Task: Find the nearest ATM from your location and get directions to it.
Action: Mouse moved to (153, 87)
Screenshot: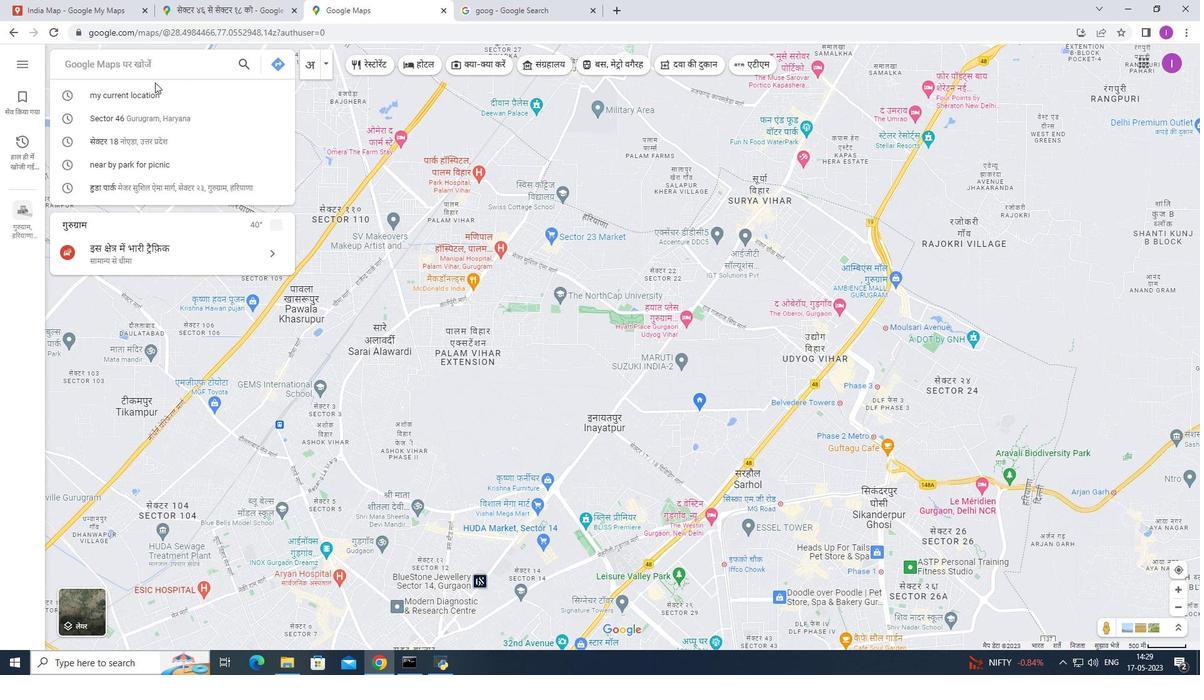 
Action: Mouse pressed left at (153, 87)
Screenshot: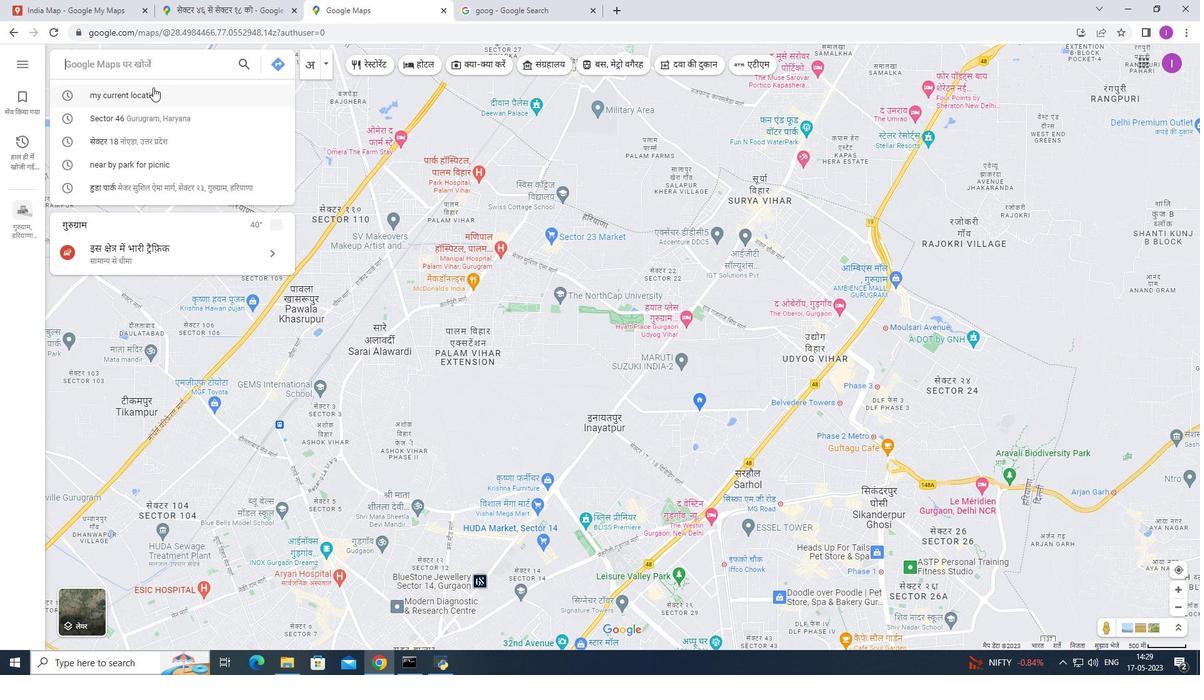 
Action: Mouse moved to (200, 82)
Screenshot: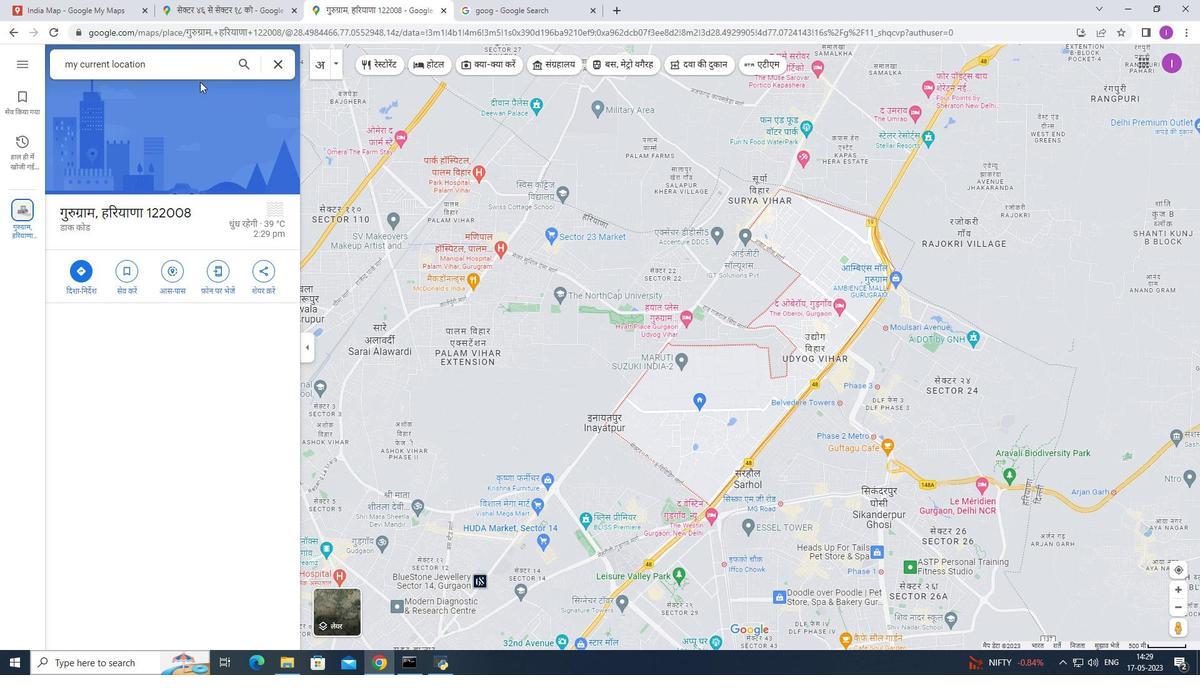 
Action: Key pressed <Key.enter>
Screenshot: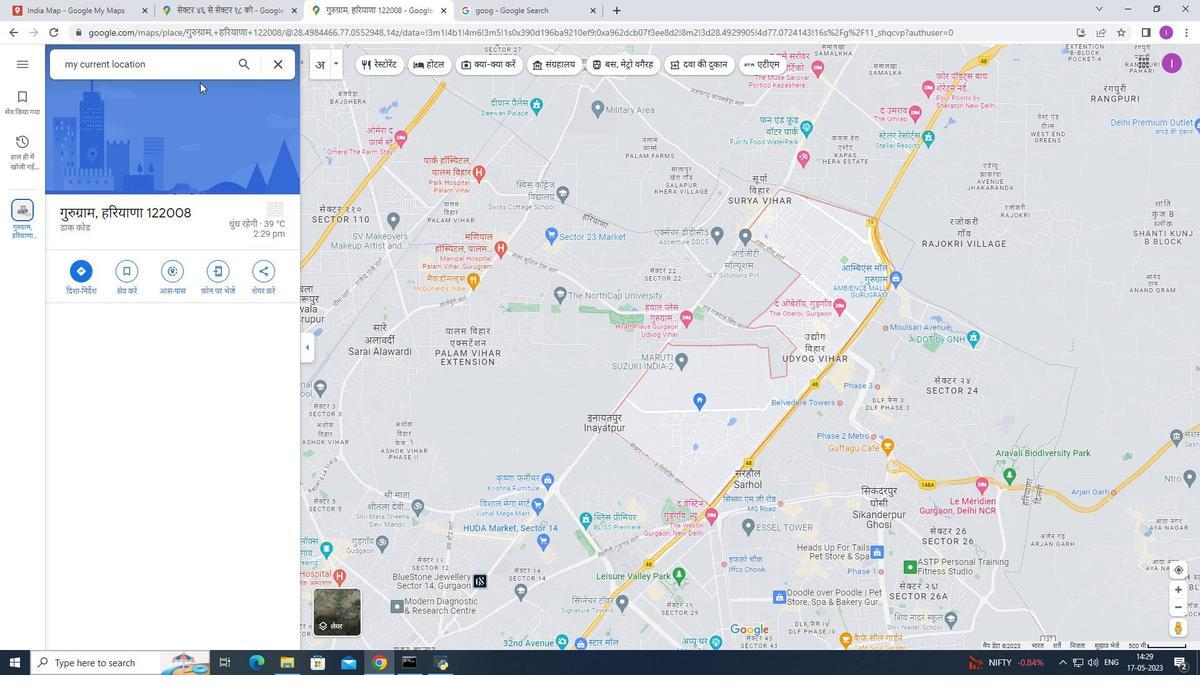 
Action: Mouse moved to (273, 61)
Screenshot: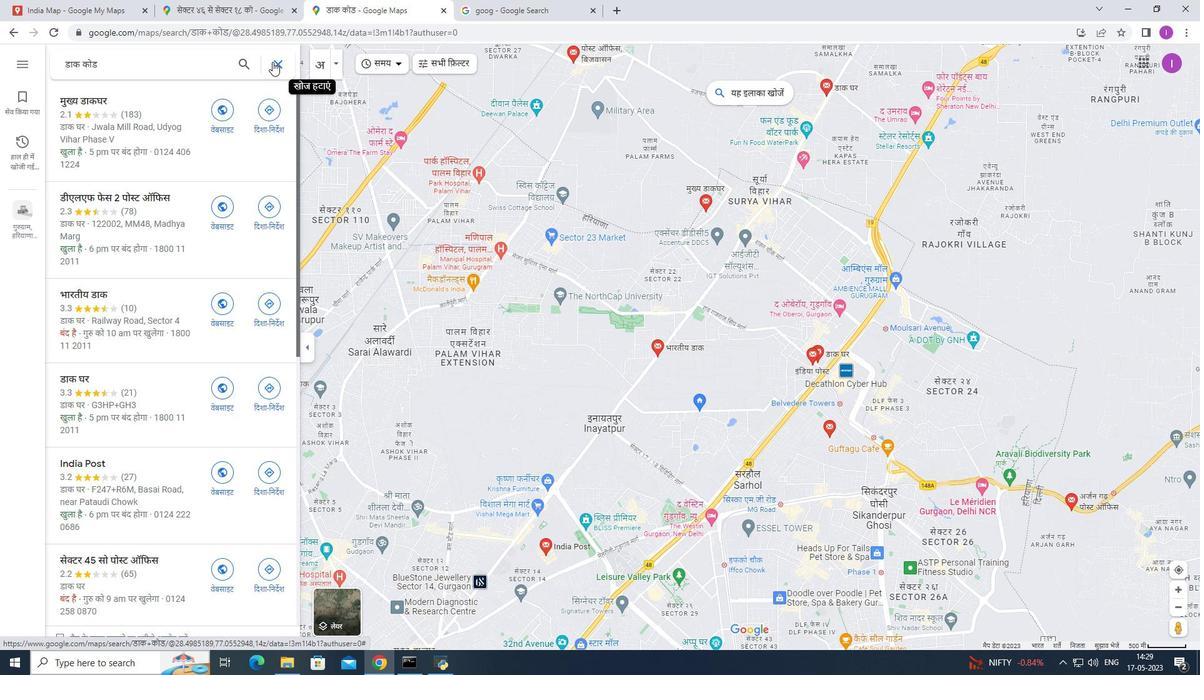 
Action: Mouse pressed left at (273, 61)
Screenshot: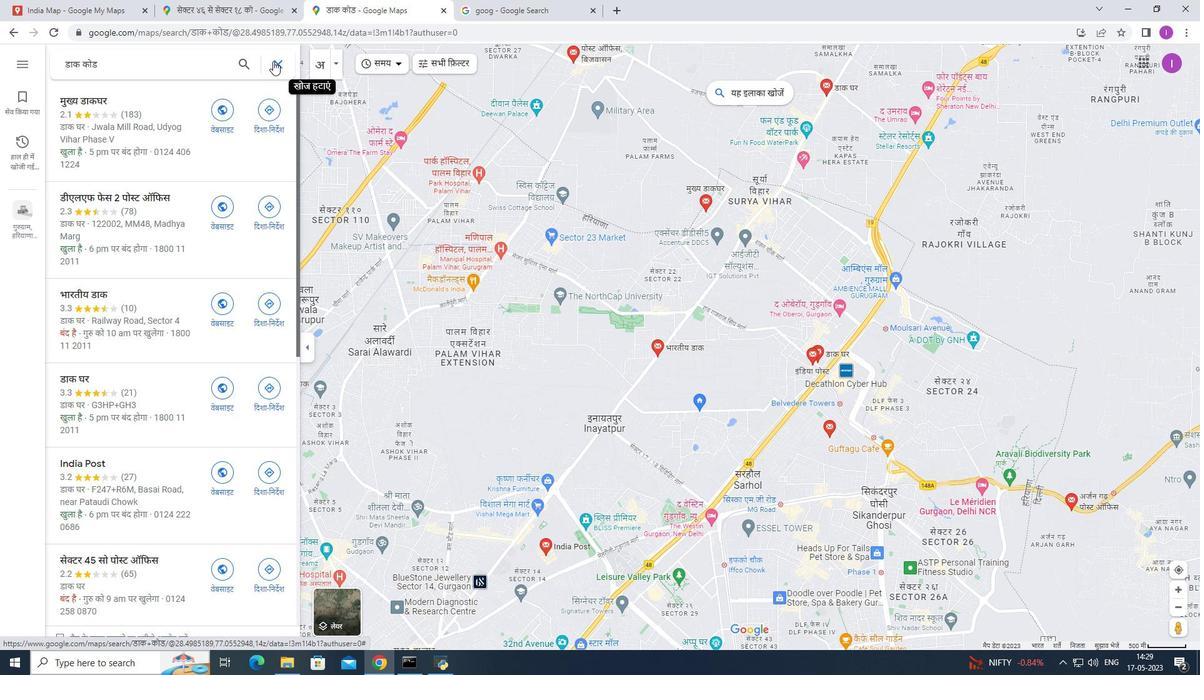 
Action: Mouse moved to (492, 264)
Screenshot: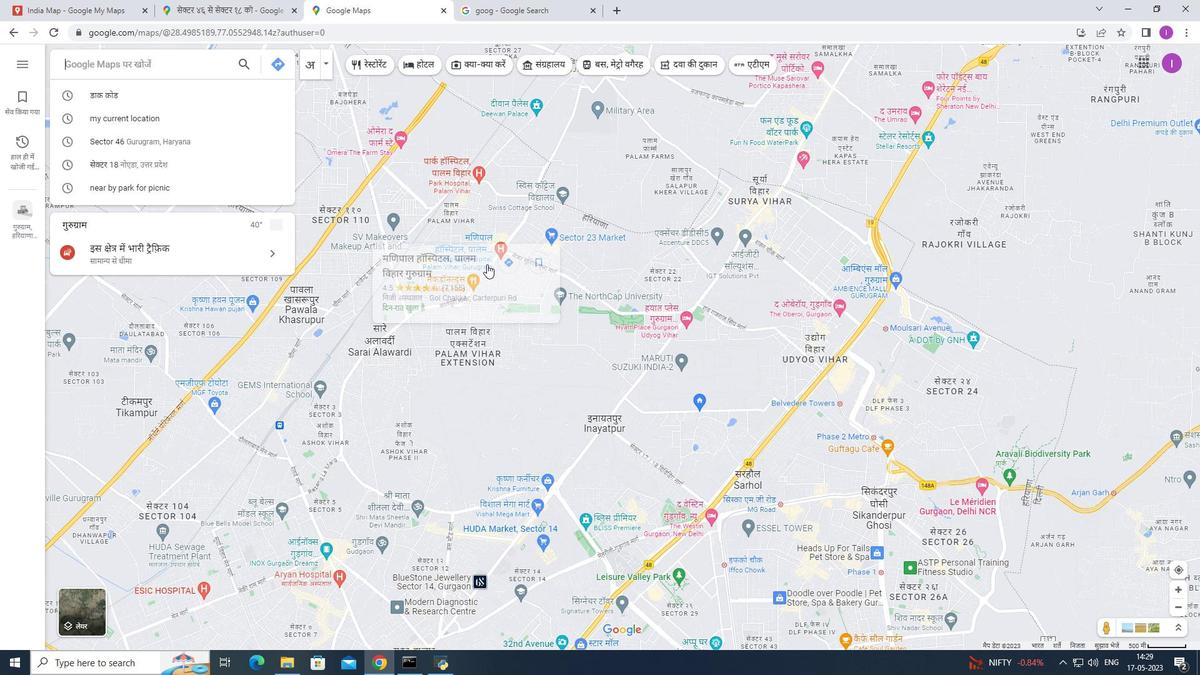 
Action: Mouse scrolled (492, 265) with delta (0, 0)
Screenshot: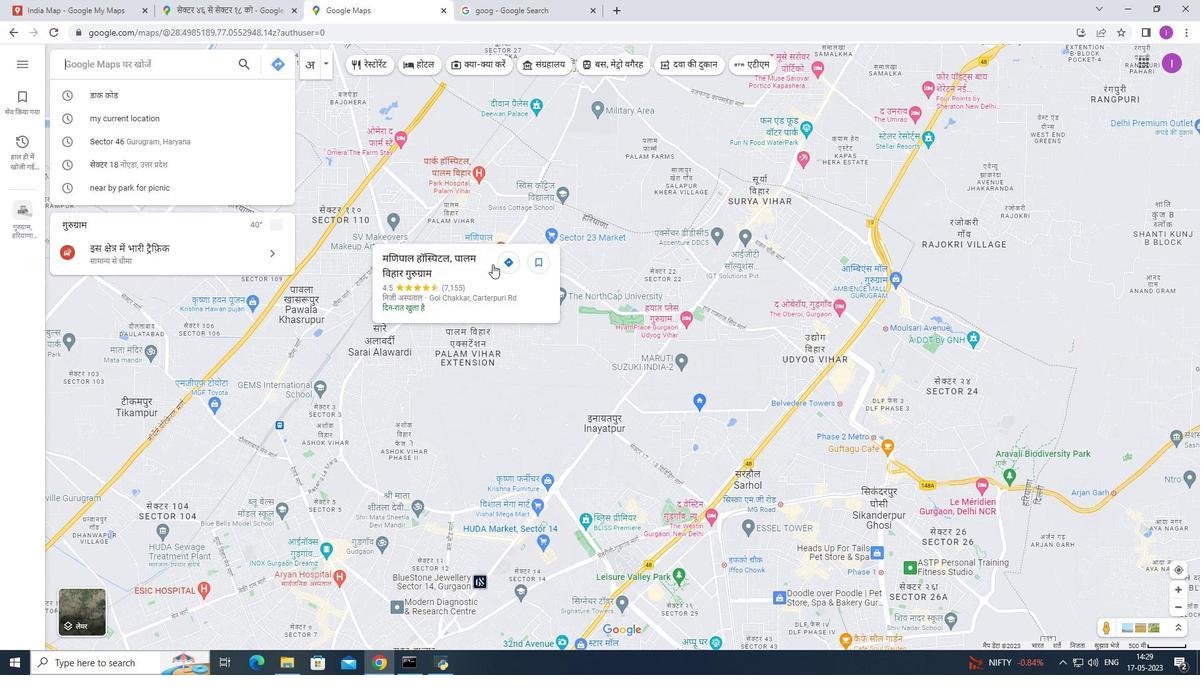 
Action: Mouse moved to (817, 352)
Screenshot: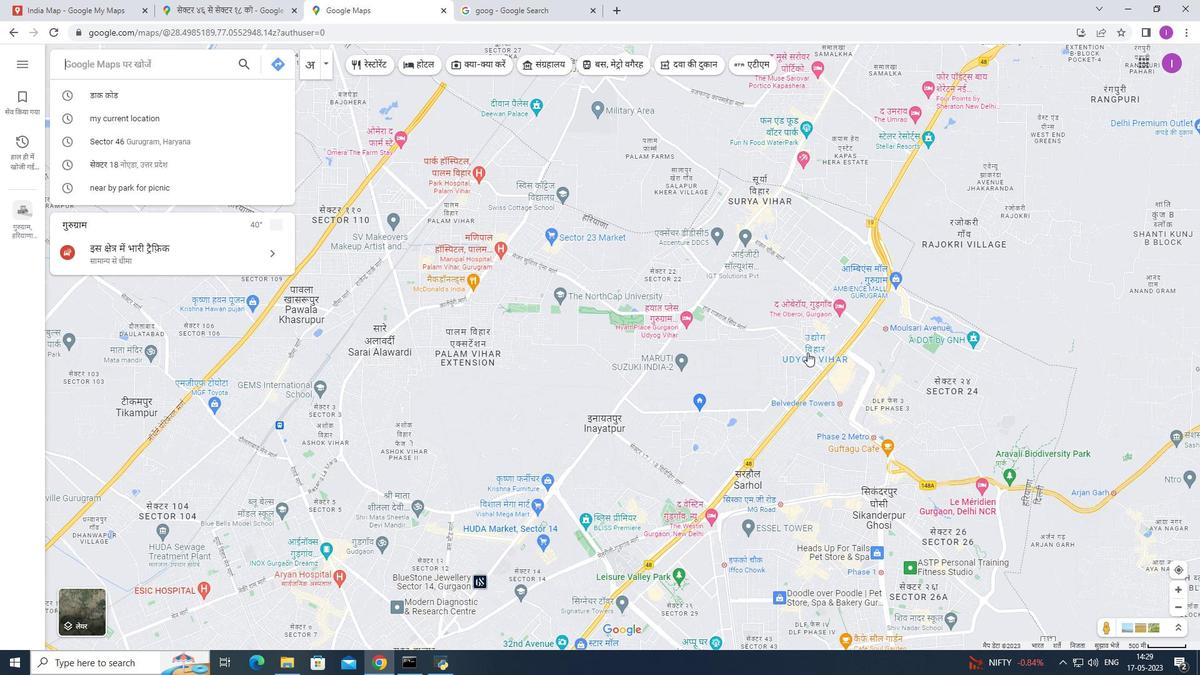 
Action: Mouse scrolled (817, 353) with delta (0, 0)
Screenshot: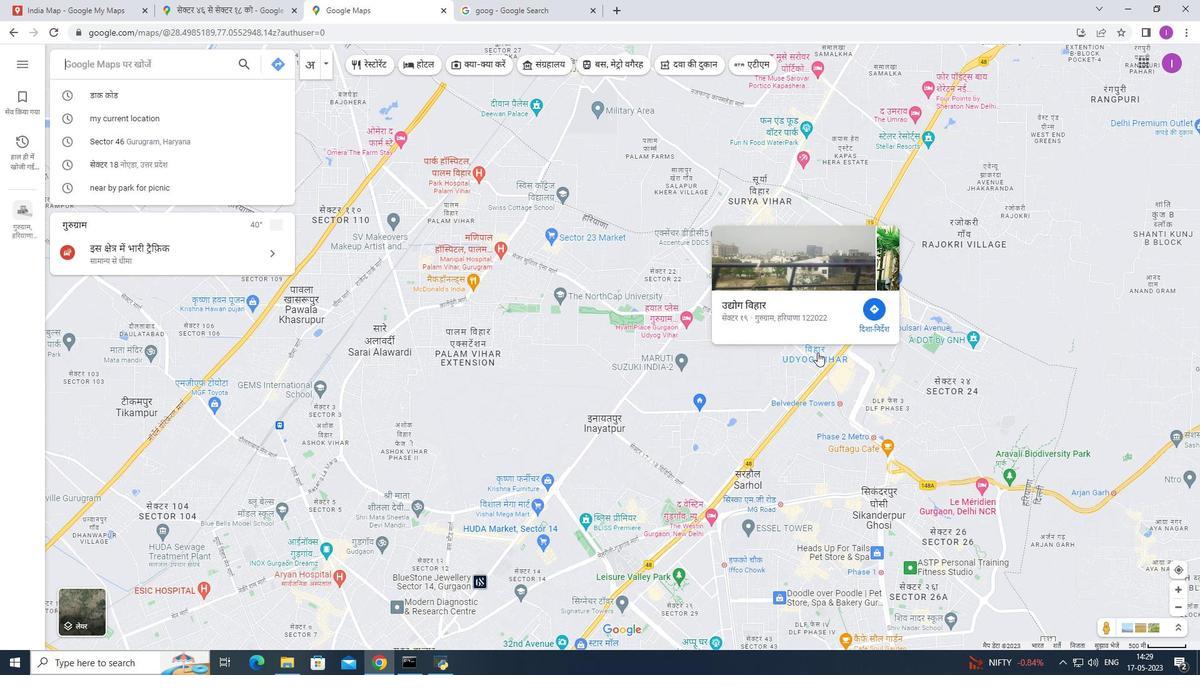 
Action: Mouse scrolled (817, 353) with delta (0, 0)
Screenshot: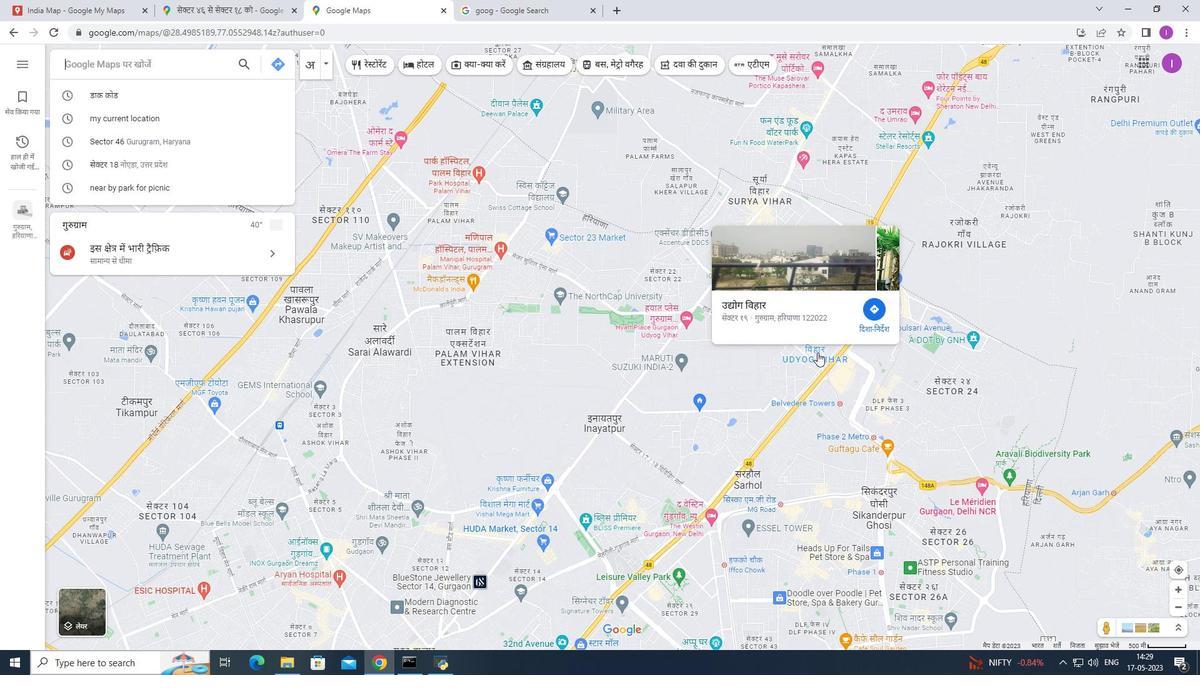 
Action: Mouse scrolled (817, 353) with delta (0, 0)
Screenshot: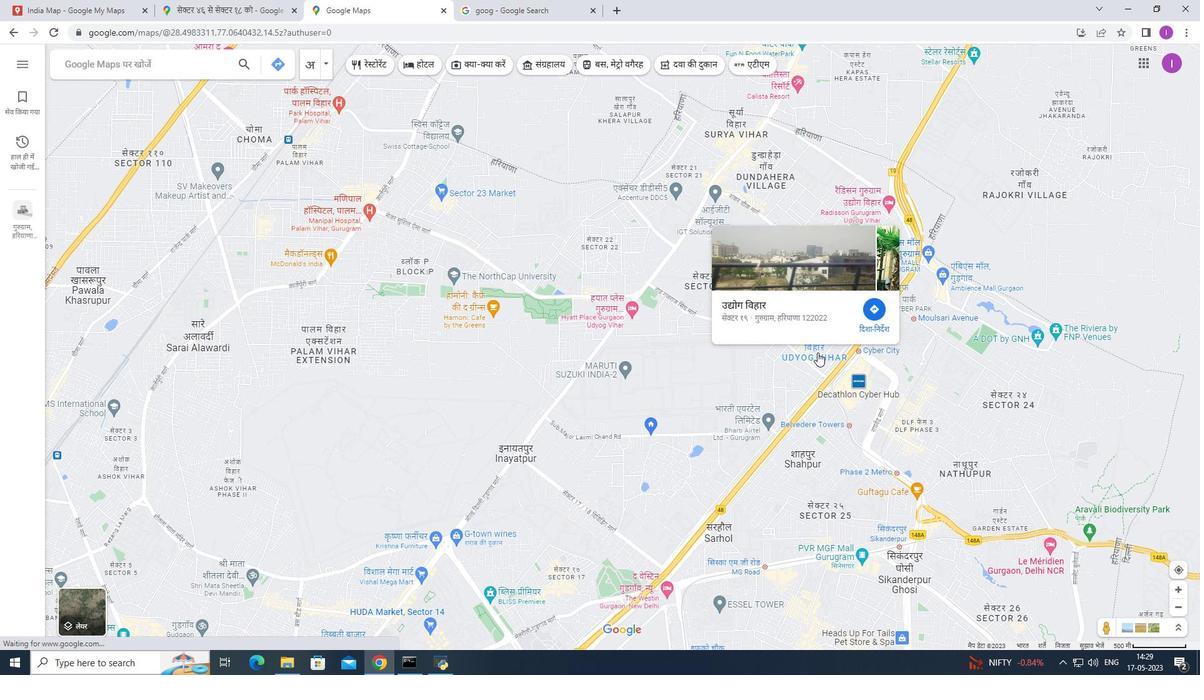 
Action: Mouse scrolled (817, 353) with delta (0, 0)
Screenshot: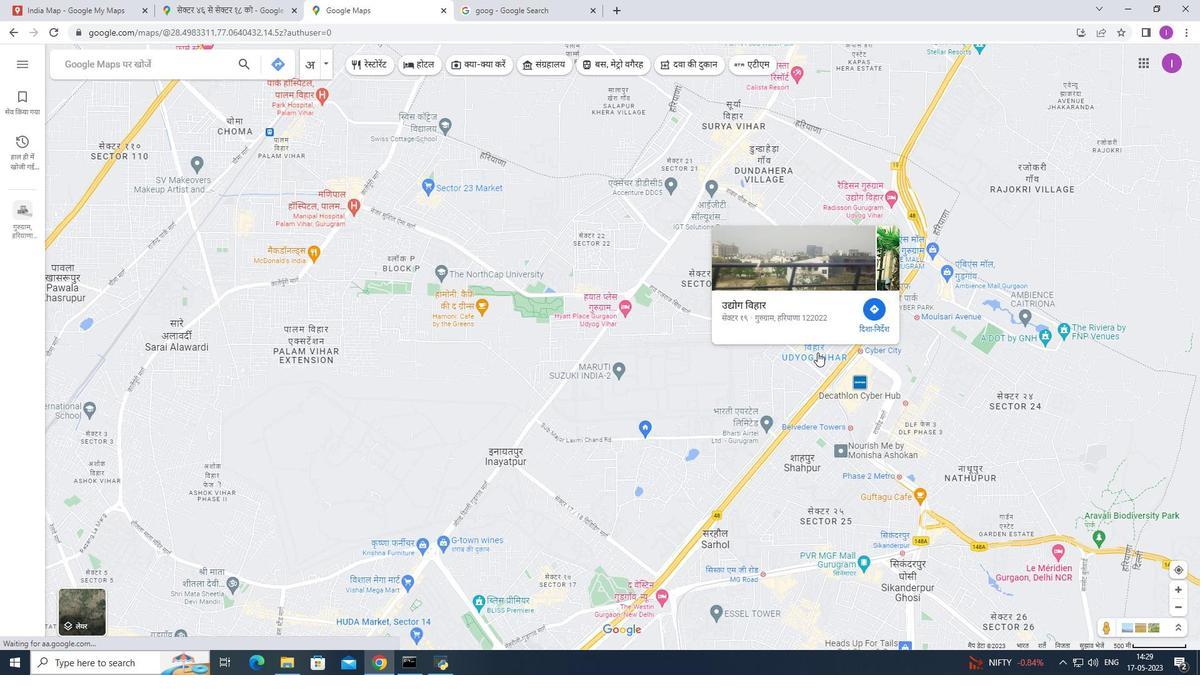 
Action: Mouse scrolled (817, 352) with delta (0, 0)
Screenshot: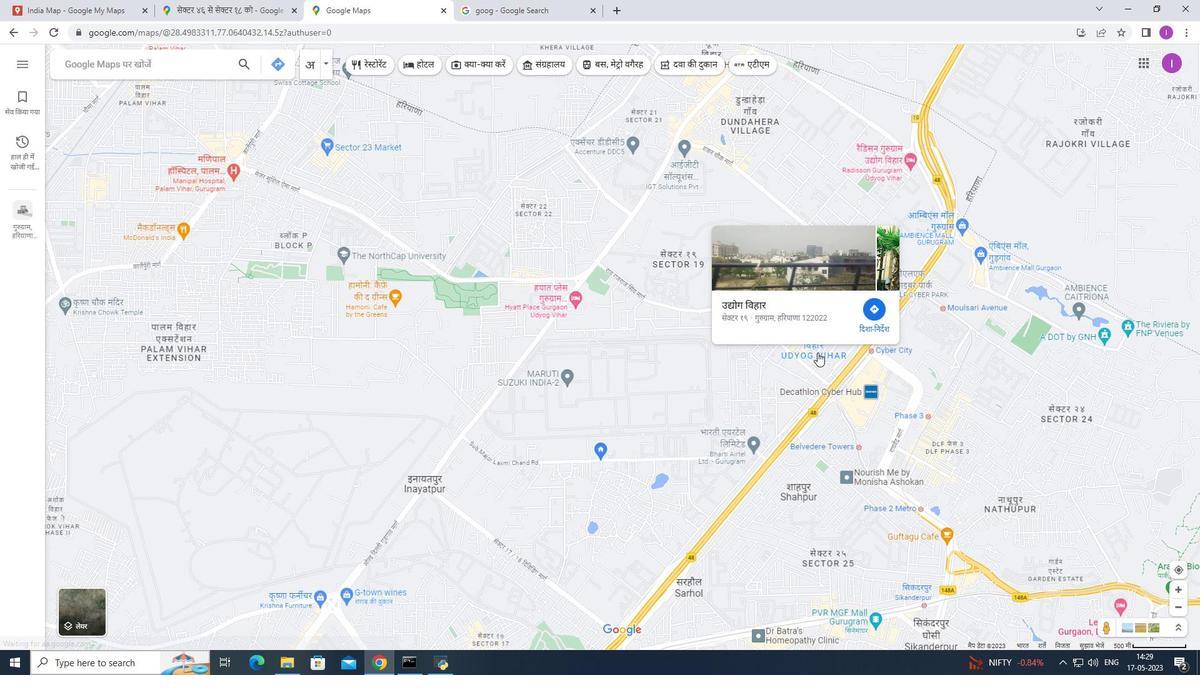 
Action: Mouse moved to (243, 64)
Screenshot: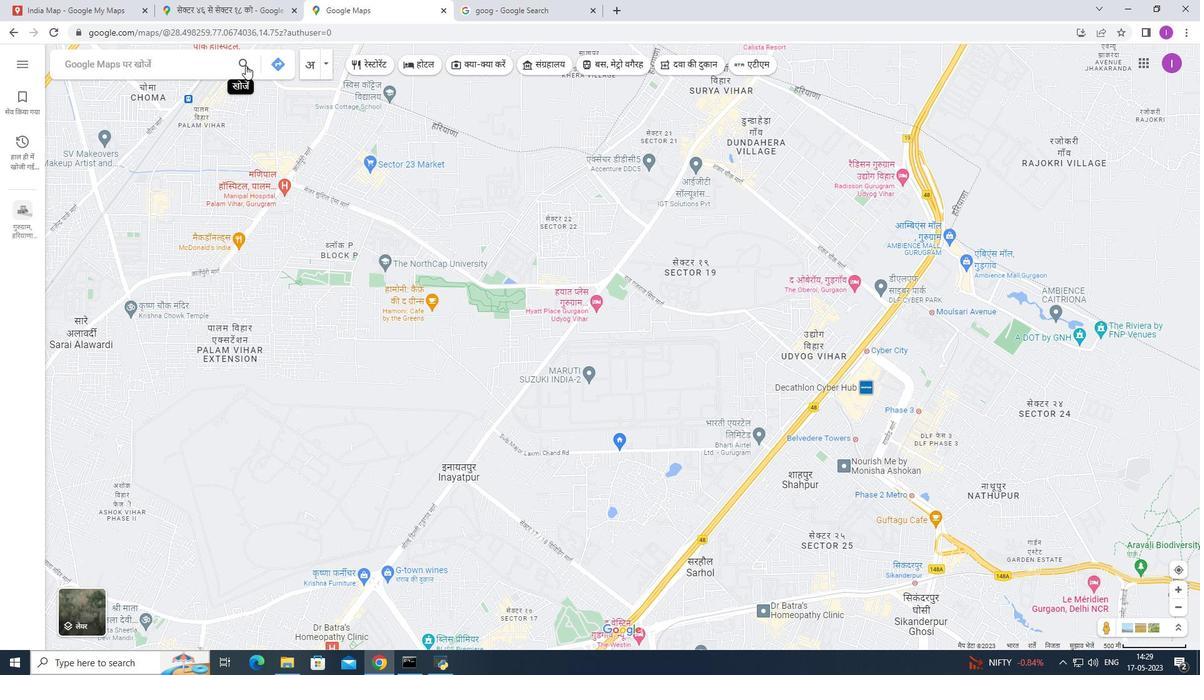 
Action: Mouse pressed left at (243, 64)
Screenshot: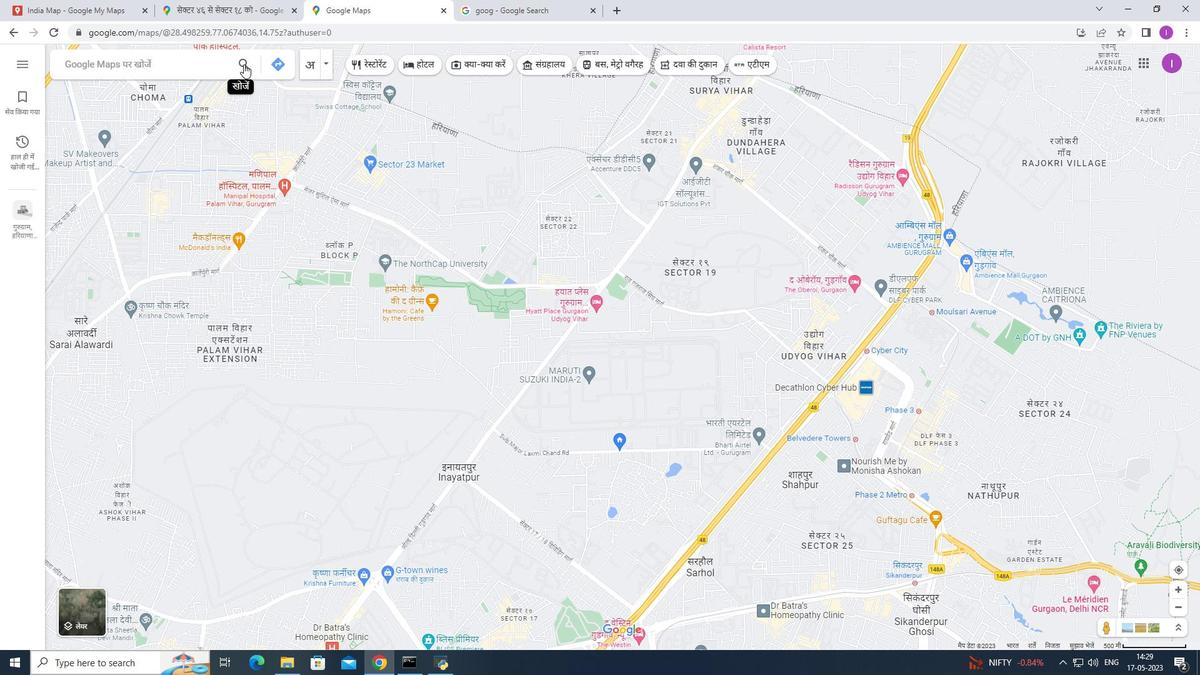 
Action: Mouse moved to (208, 66)
Screenshot: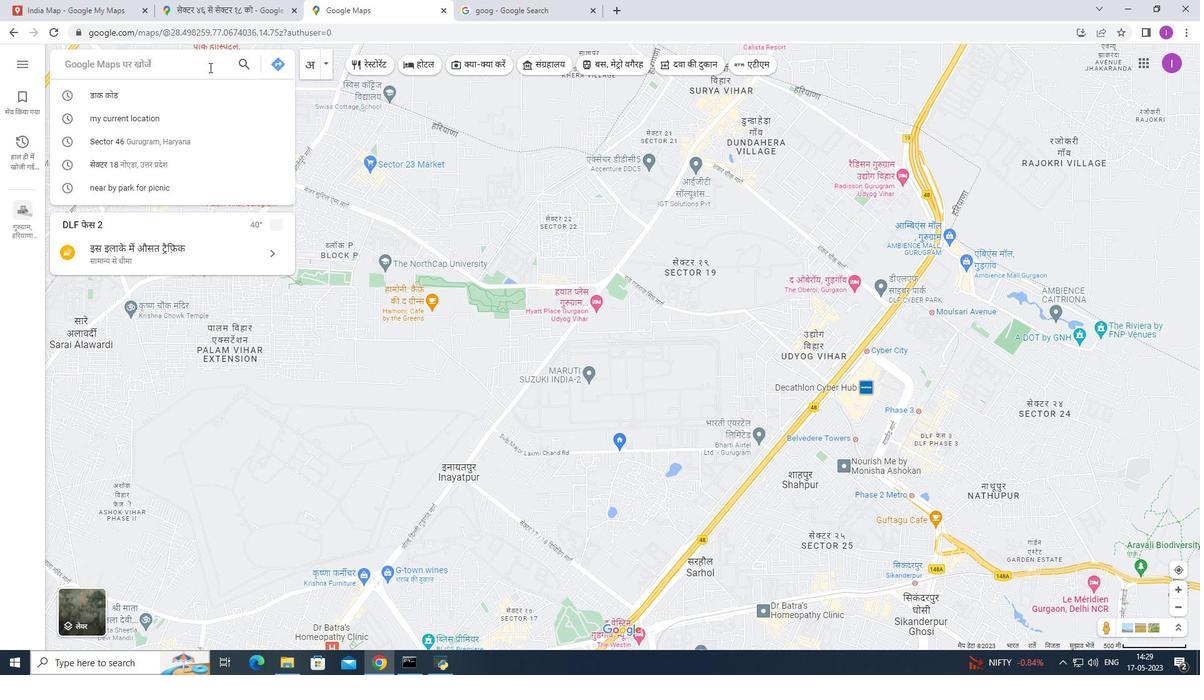 
Action: Key pressed <Key.shift>Nearest<Key.space>atam<Key.backspace><Key.backspace>m<Key.space>from<Key.space>my
Screenshot: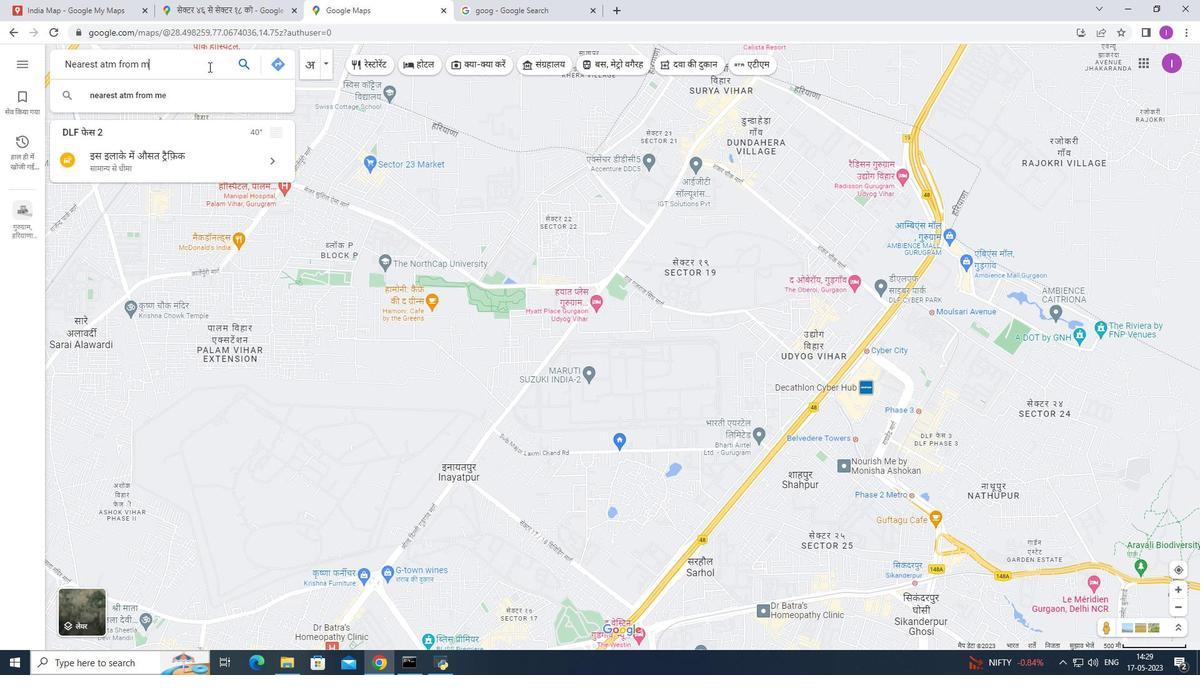 
Action: Mouse moved to (203, 96)
Screenshot: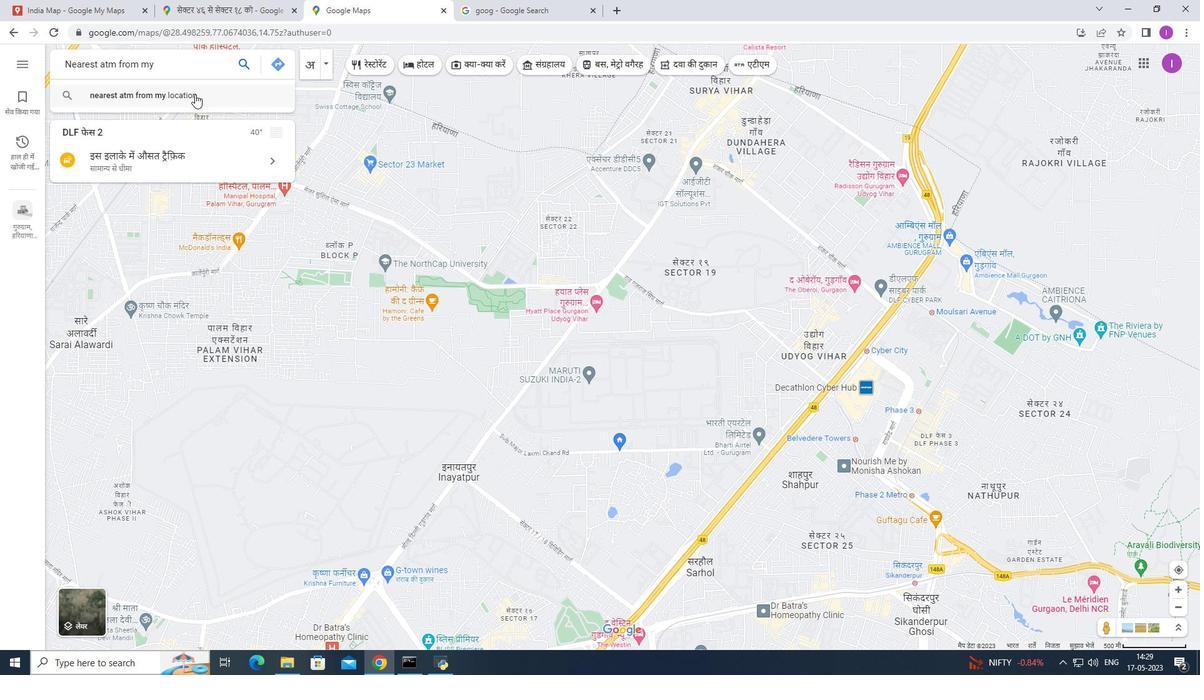 
Action: Mouse pressed left at (203, 96)
Screenshot: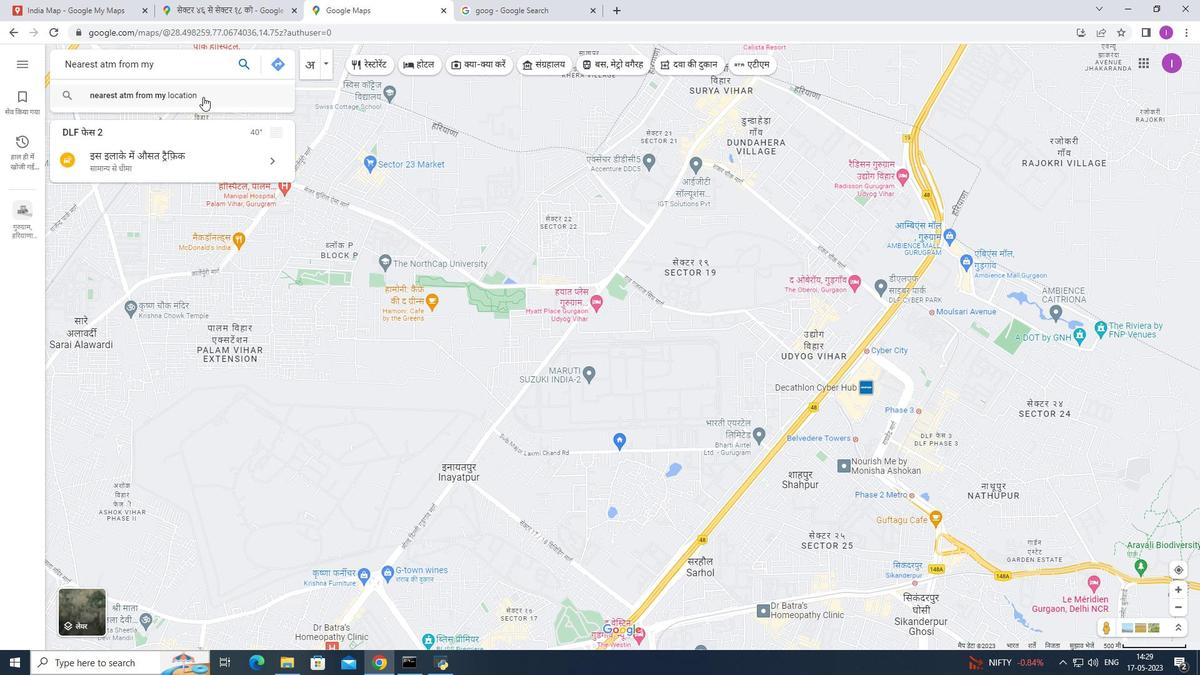 
Action: Mouse moved to (267, 111)
Screenshot: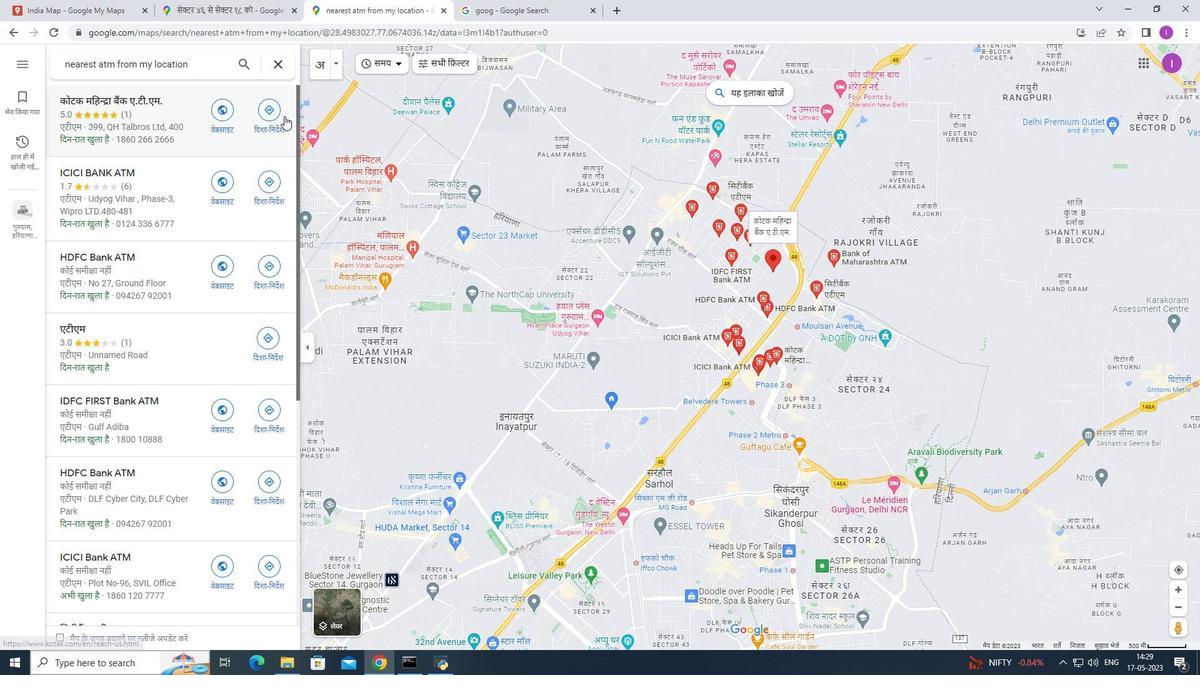 
Action: Mouse pressed left at (267, 111)
Screenshot: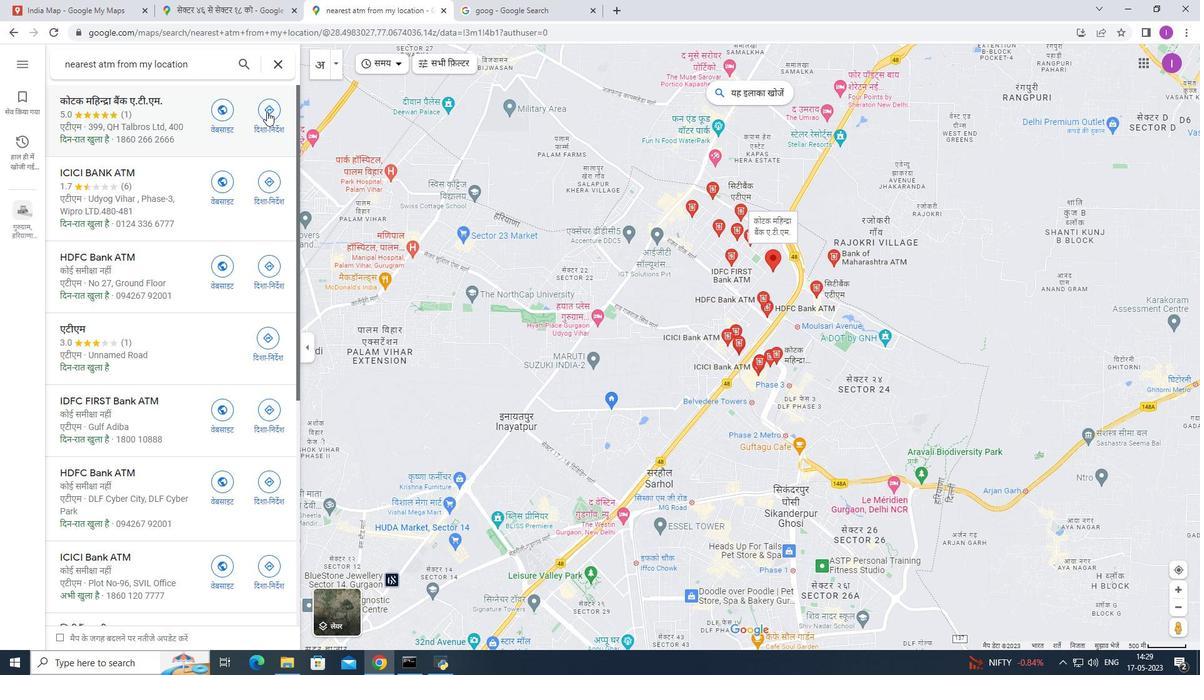 
Action: Mouse moved to (253, 110)
Screenshot: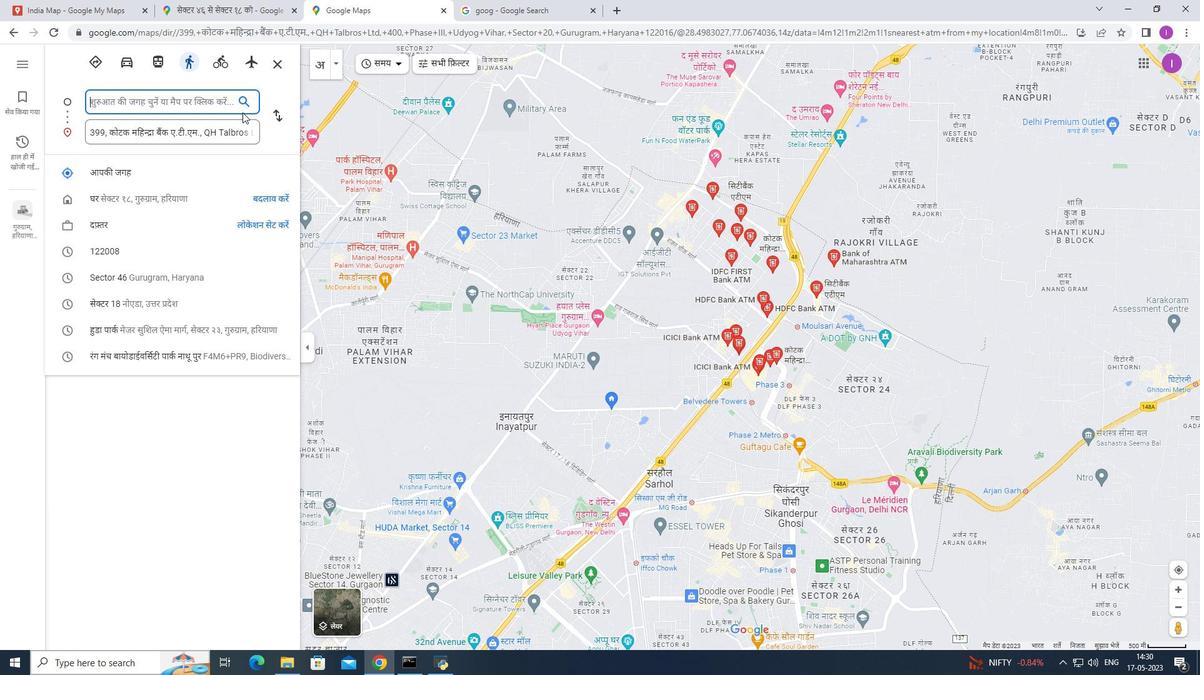 
Action: Key pressed uddyog
Screenshot: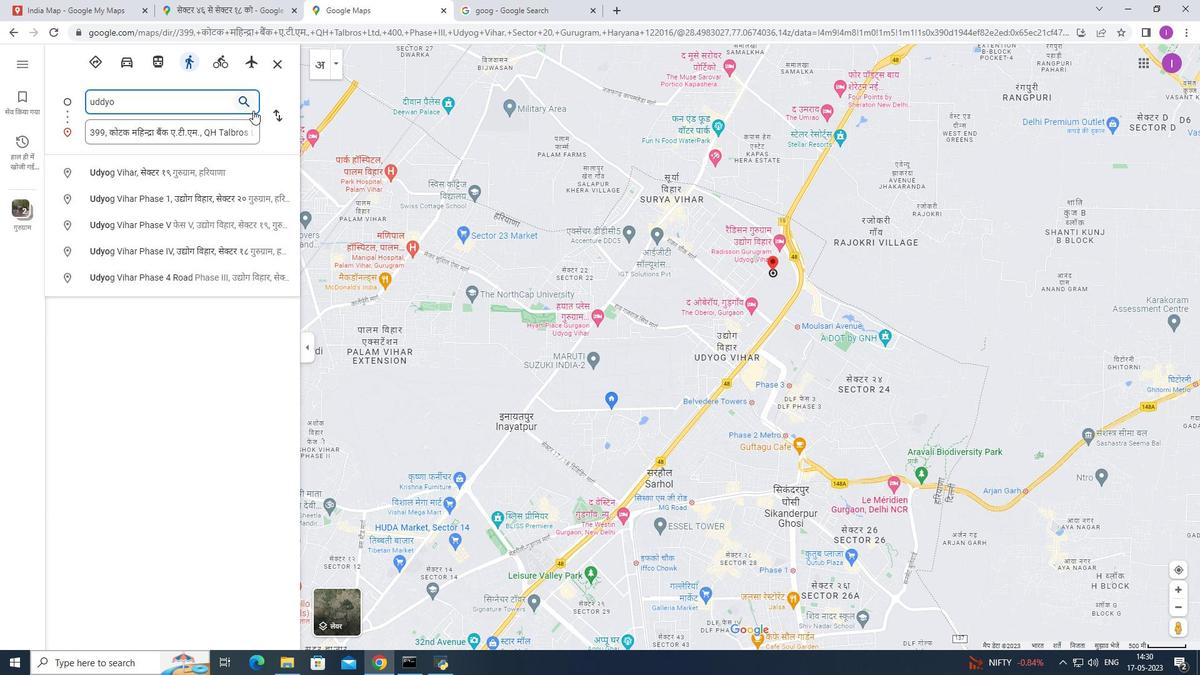 
Action: Mouse moved to (193, 171)
Screenshot: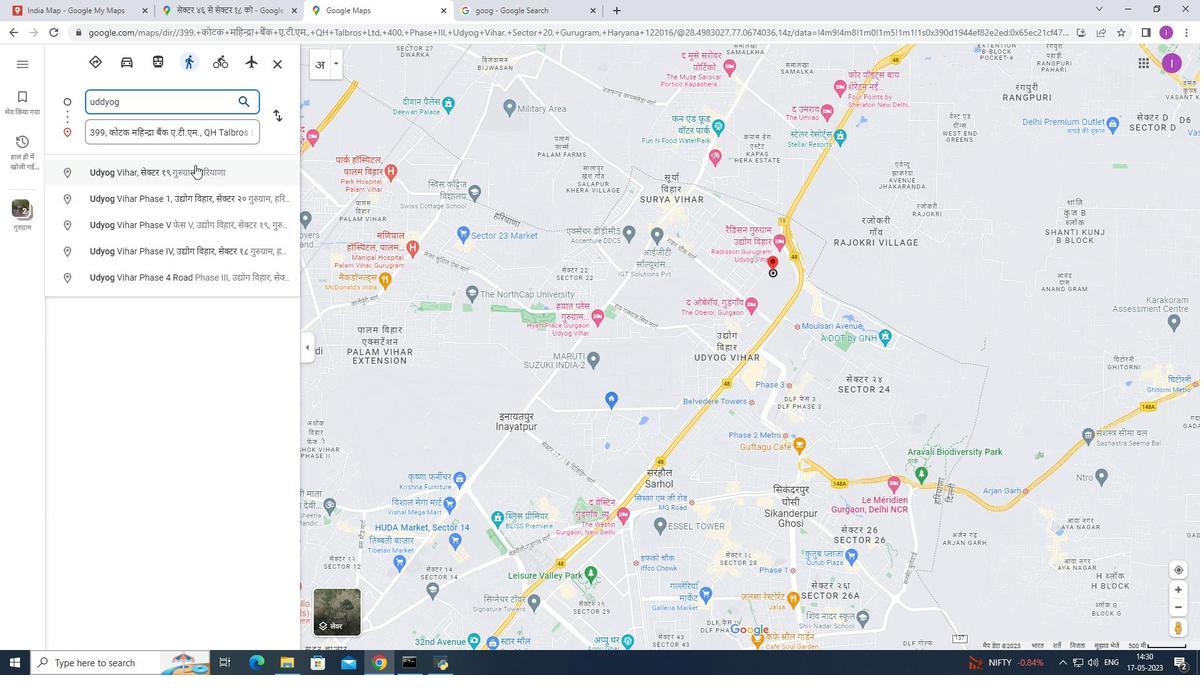
Action: Mouse pressed left at (193, 171)
Screenshot: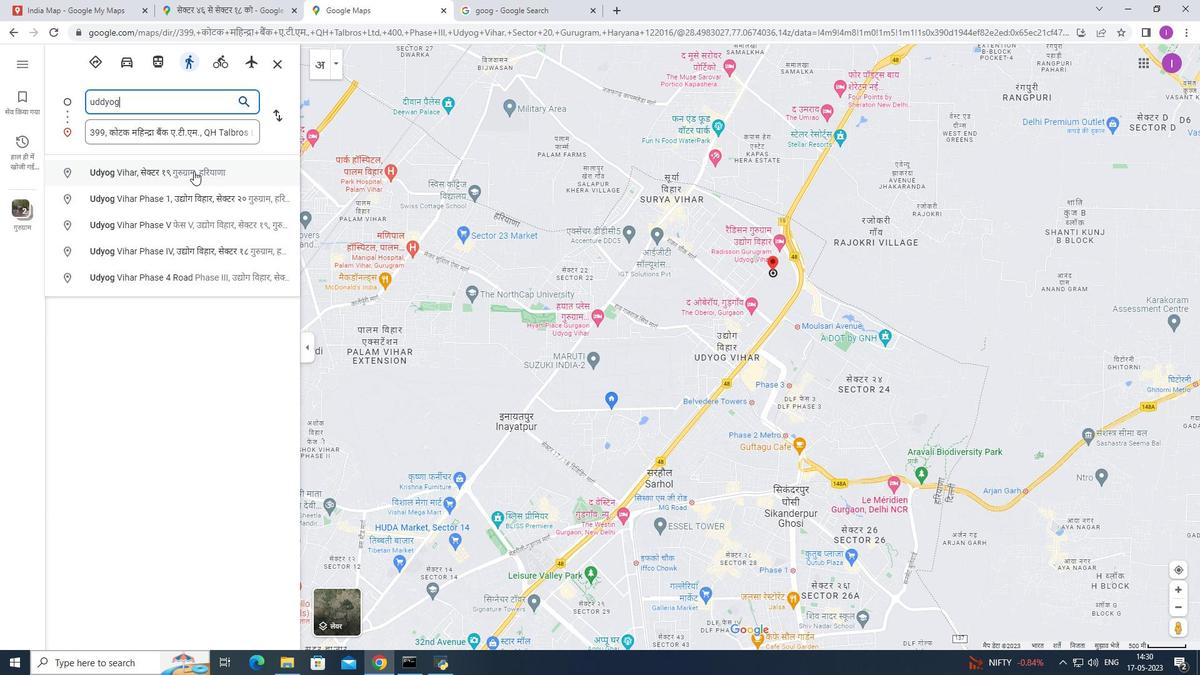 
Action: Mouse moved to (11, 29)
Screenshot: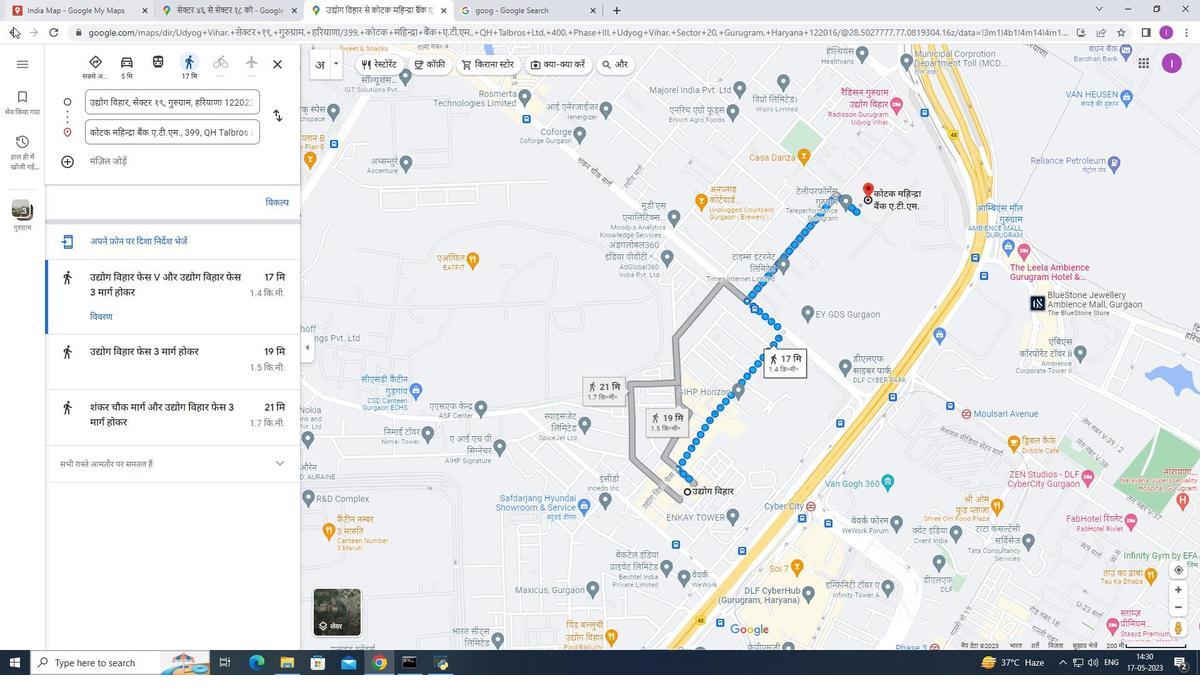 
Action: Mouse pressed left at (11, 29)
Screenshot: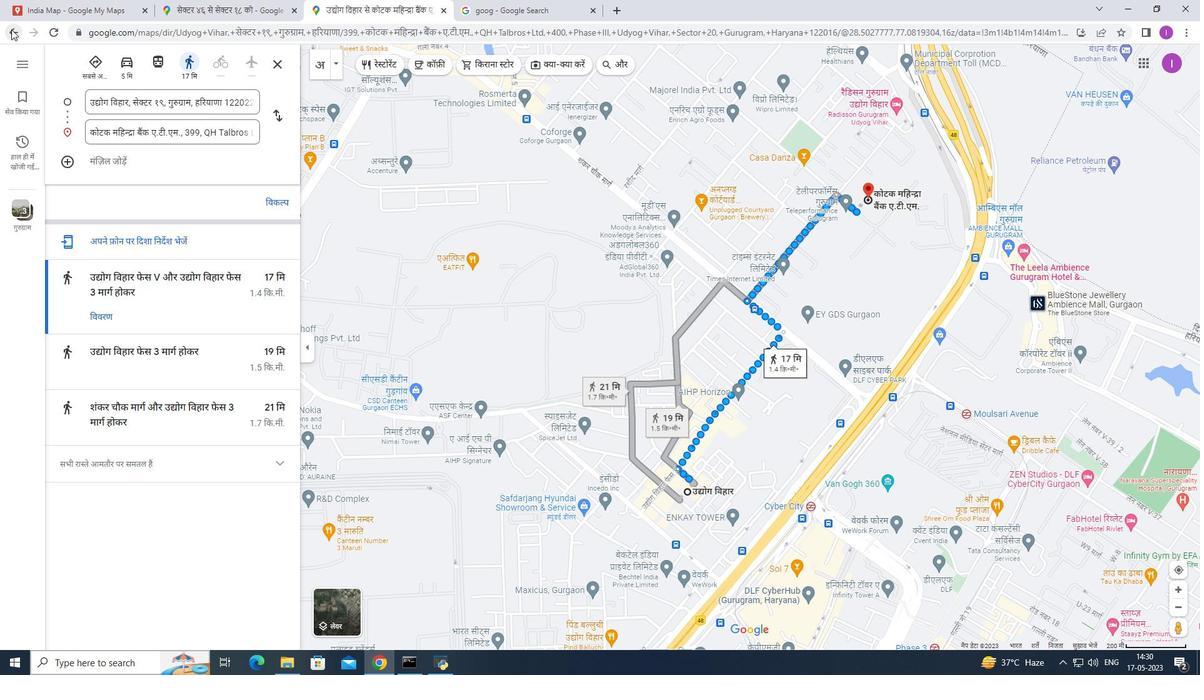 
Action: Mouse moved to (90, 170)
Screenshot: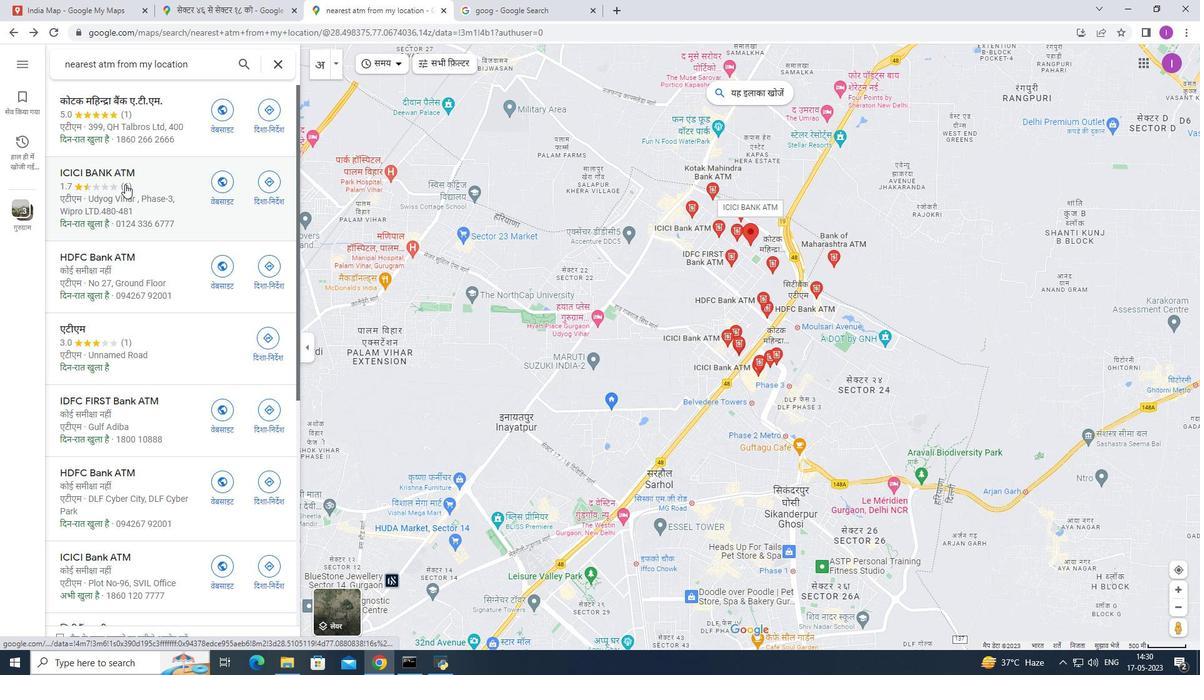 
Action: Mouse pressed left at (90, 170)
Screenshot: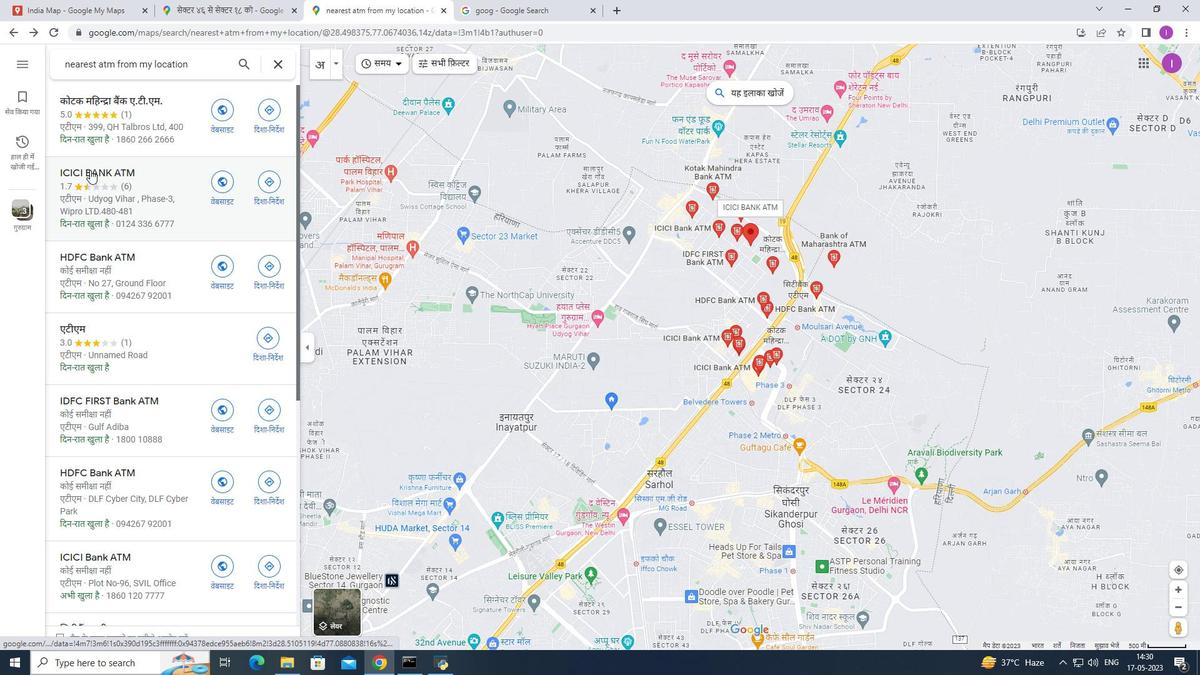 
Action: Mouse moved to (538, 99)
Screenshot: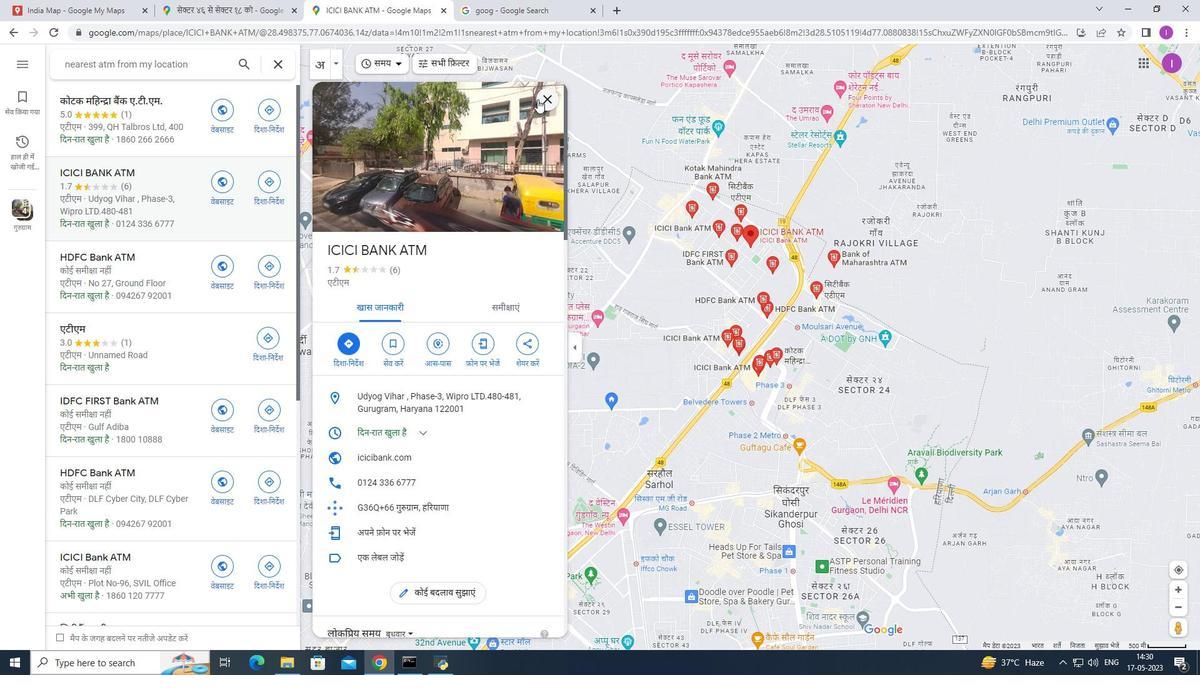 
Action: Mouse pressed left at (538, 99)
Screenshot: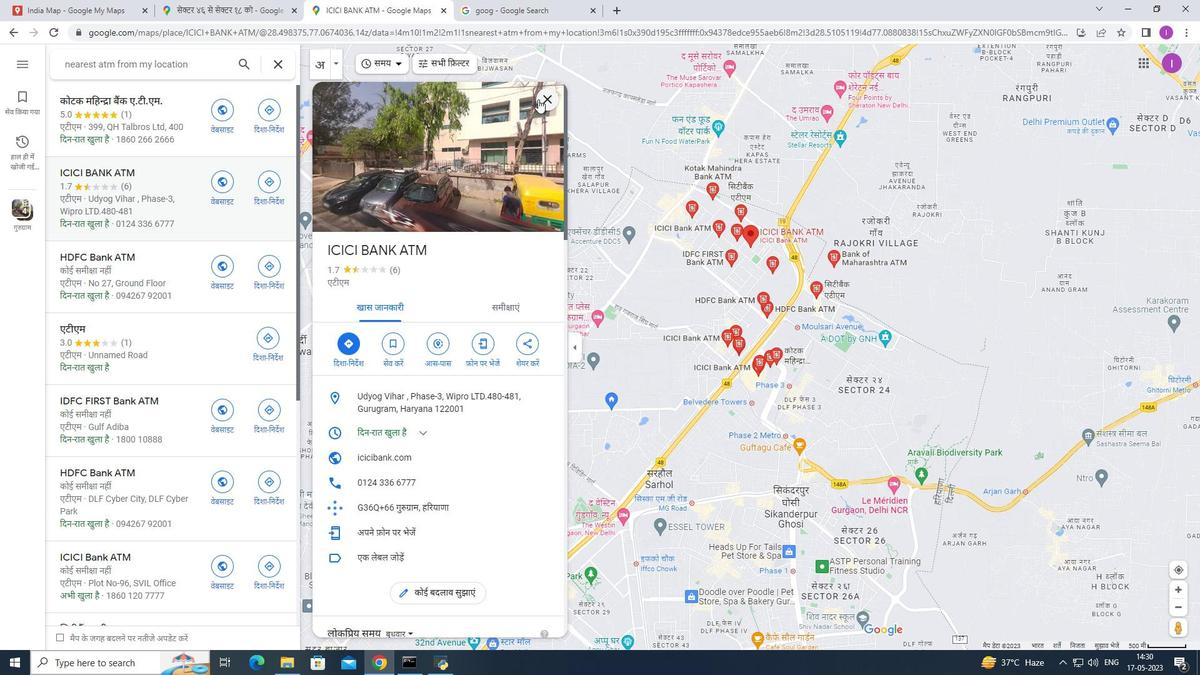 
Action: Mouse moved to (272, 185)
Screenshot: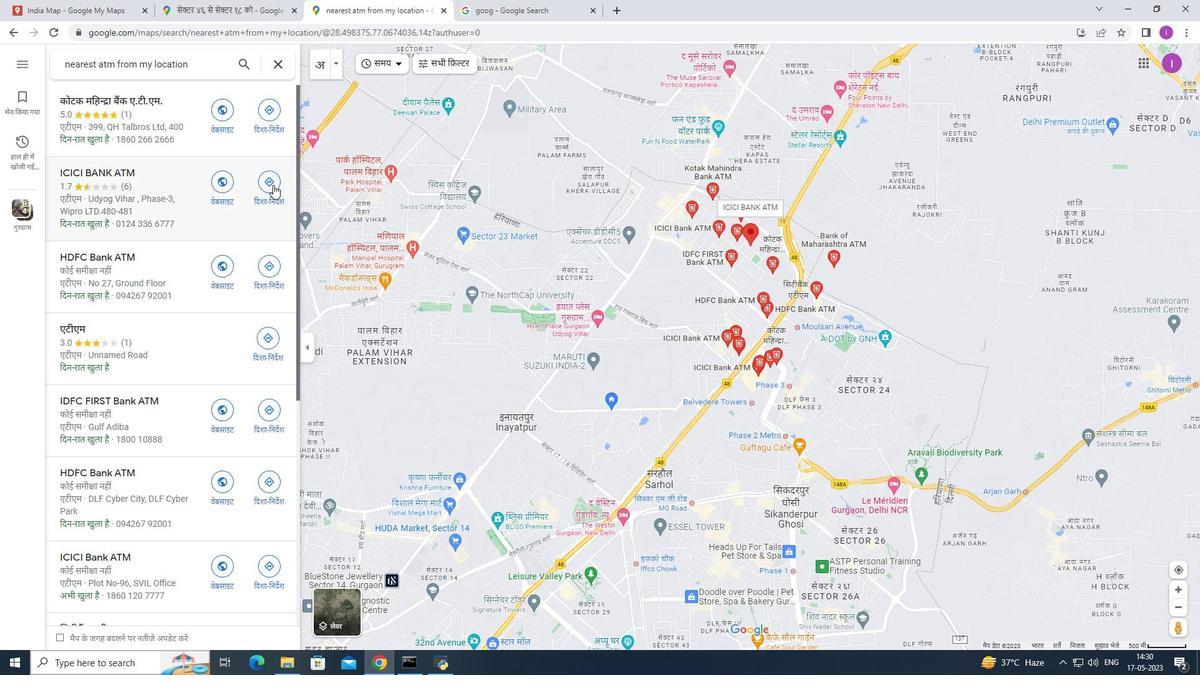 
Action: Mouse pressed left at (272, 185)
Screenshot: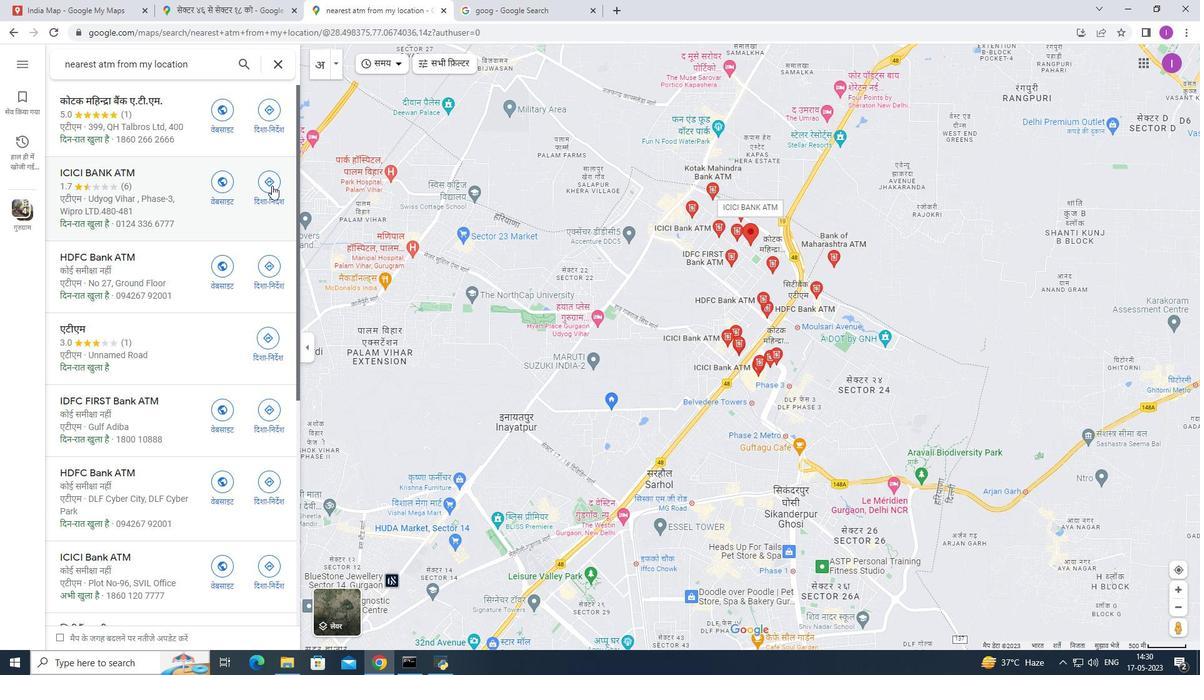 
Action: Mouse moved to (135, 100)
Screenshot: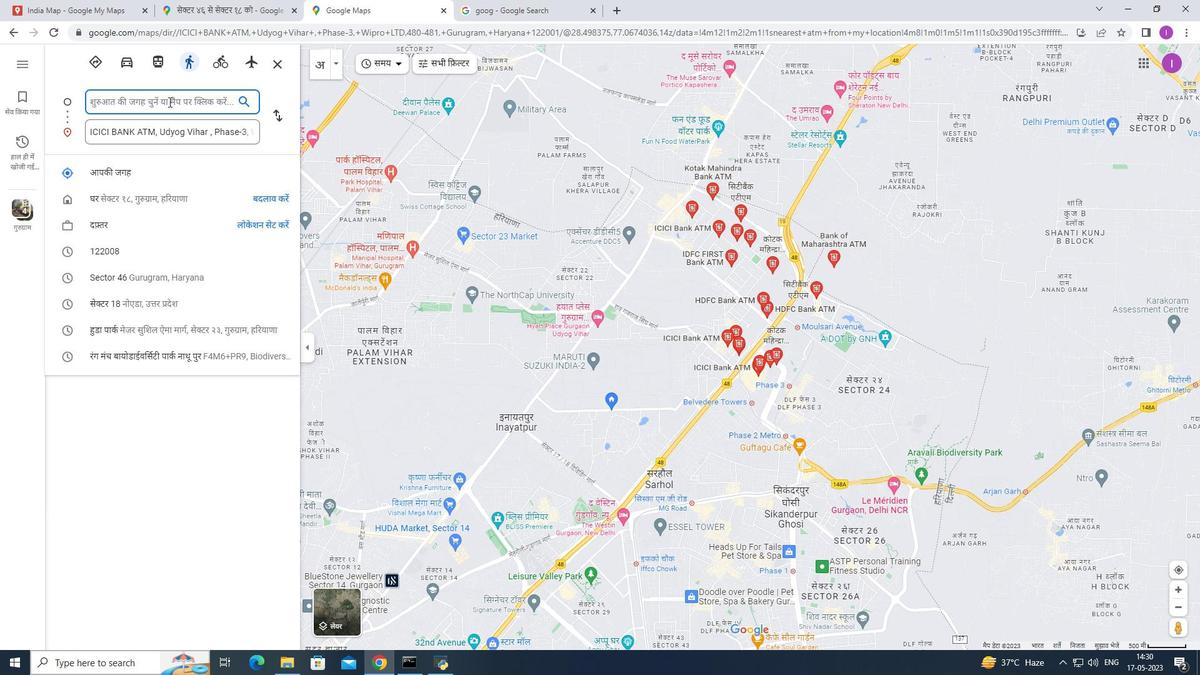 
Action: Key pressed sector<Key.space>18,<Key.shift>Pk<Key.backspace>hase
Screenshot: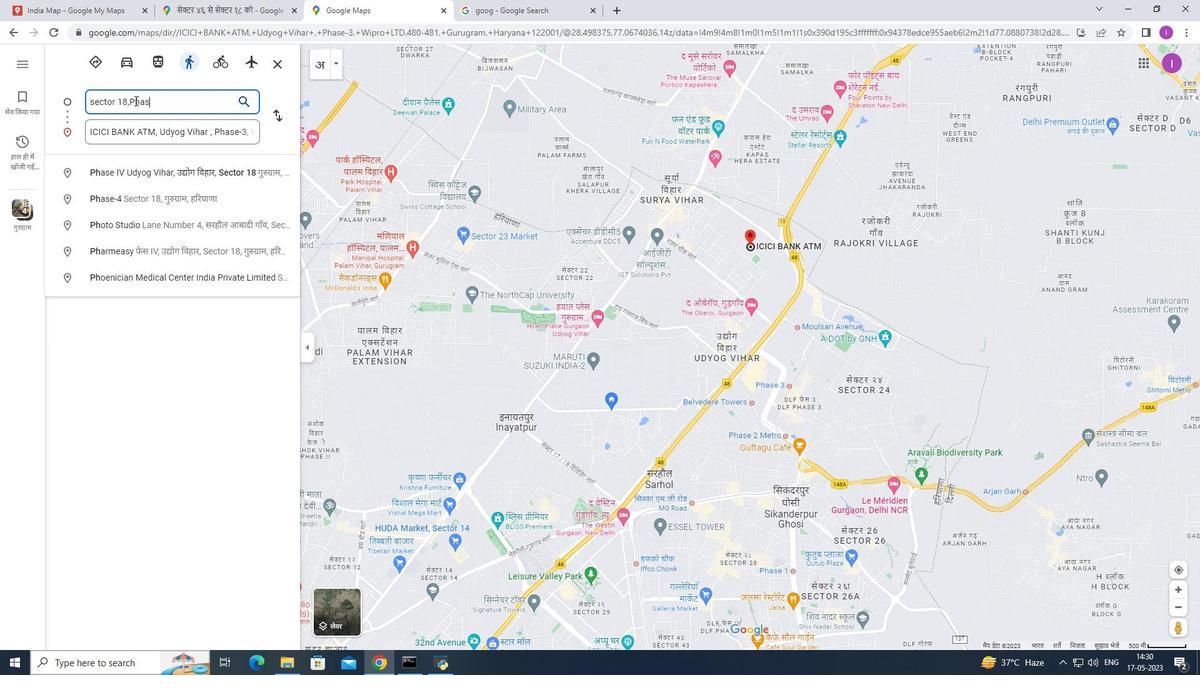 
Action: Mouse moved to (132, 171)
Screenshot: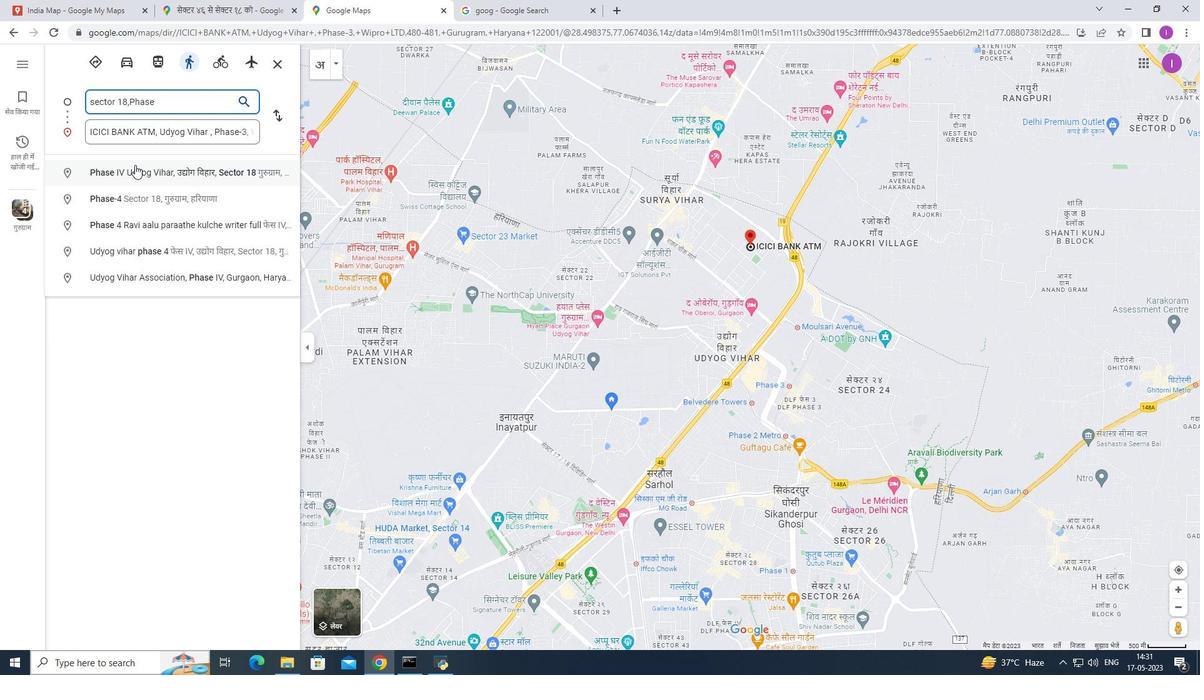 
Action: Mouse pressed left at (132, 171)
Screenshot: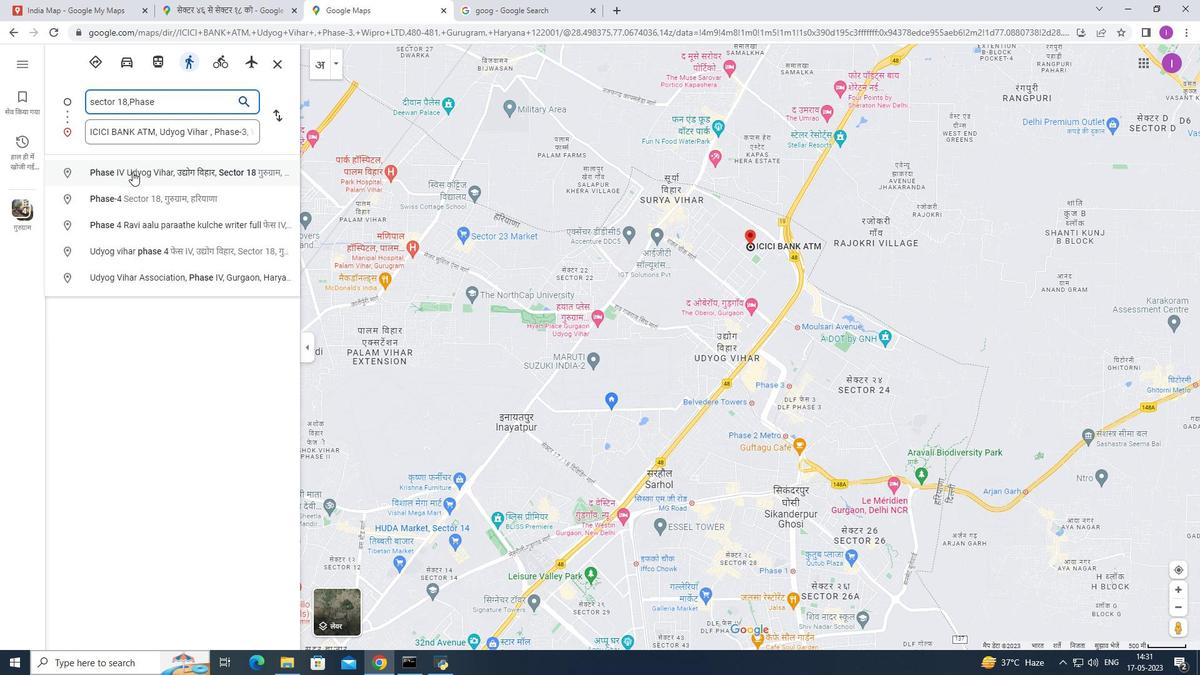 
Action: Mouse moved to (13, 33)
Screenshot: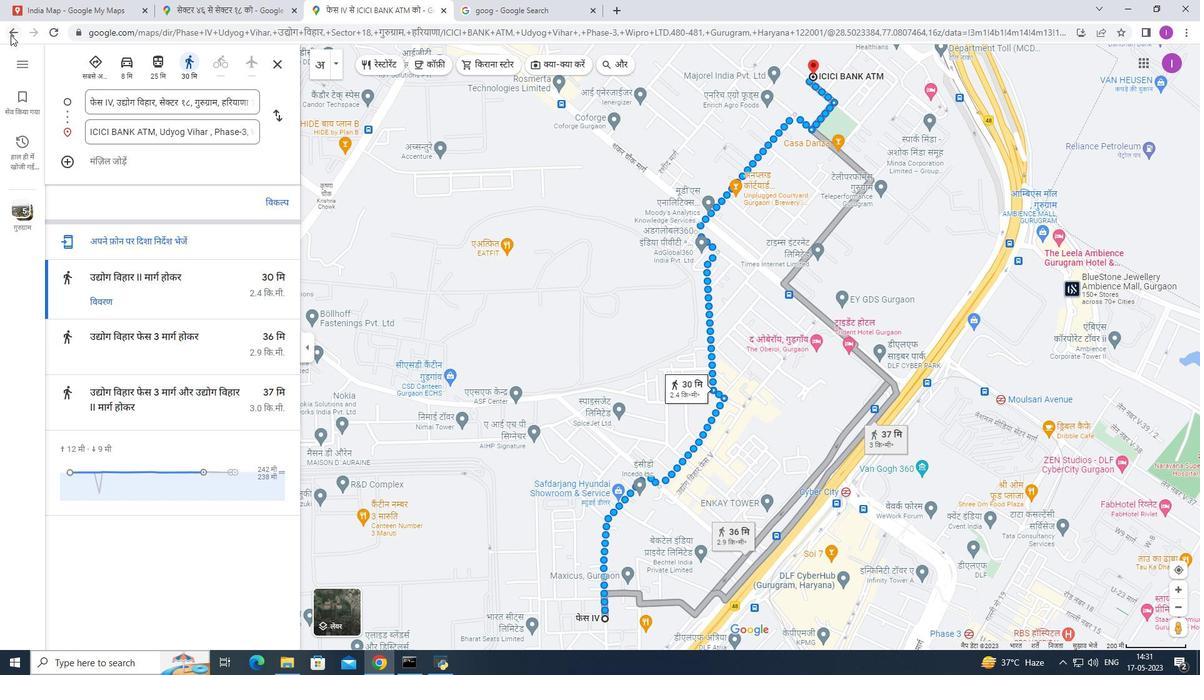 
Action: Mouse pressed left at (13, 33)
Screenshot: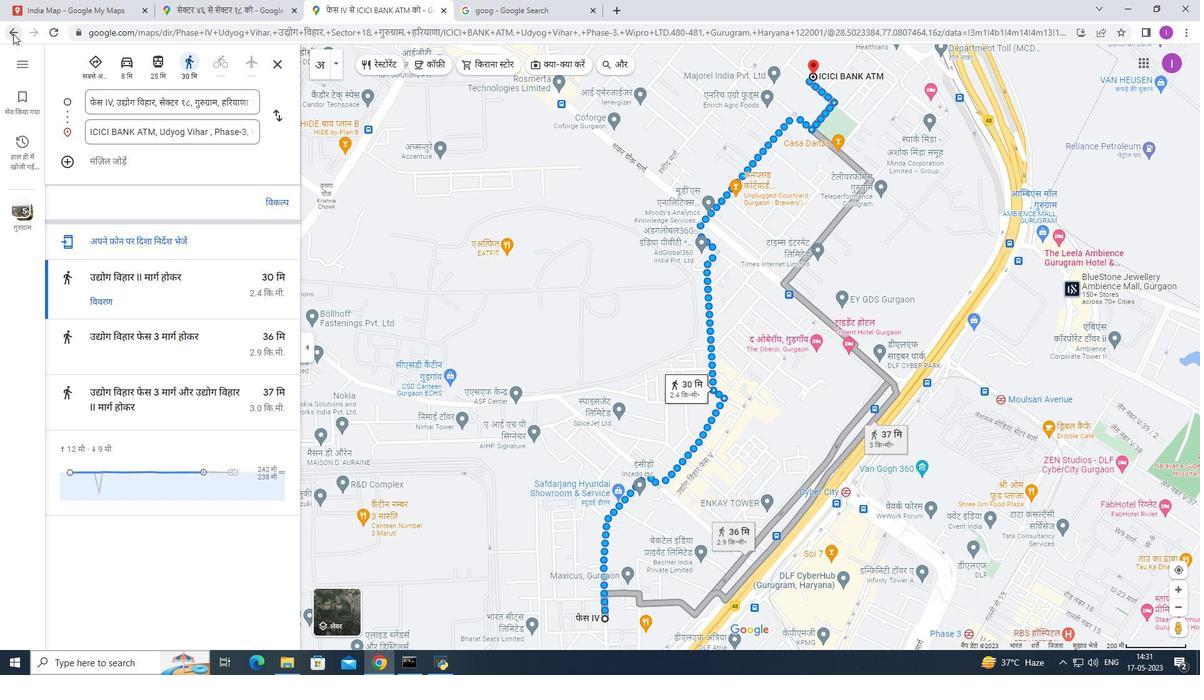 
Action: Mouse moved to (124, 266)
Screenshot: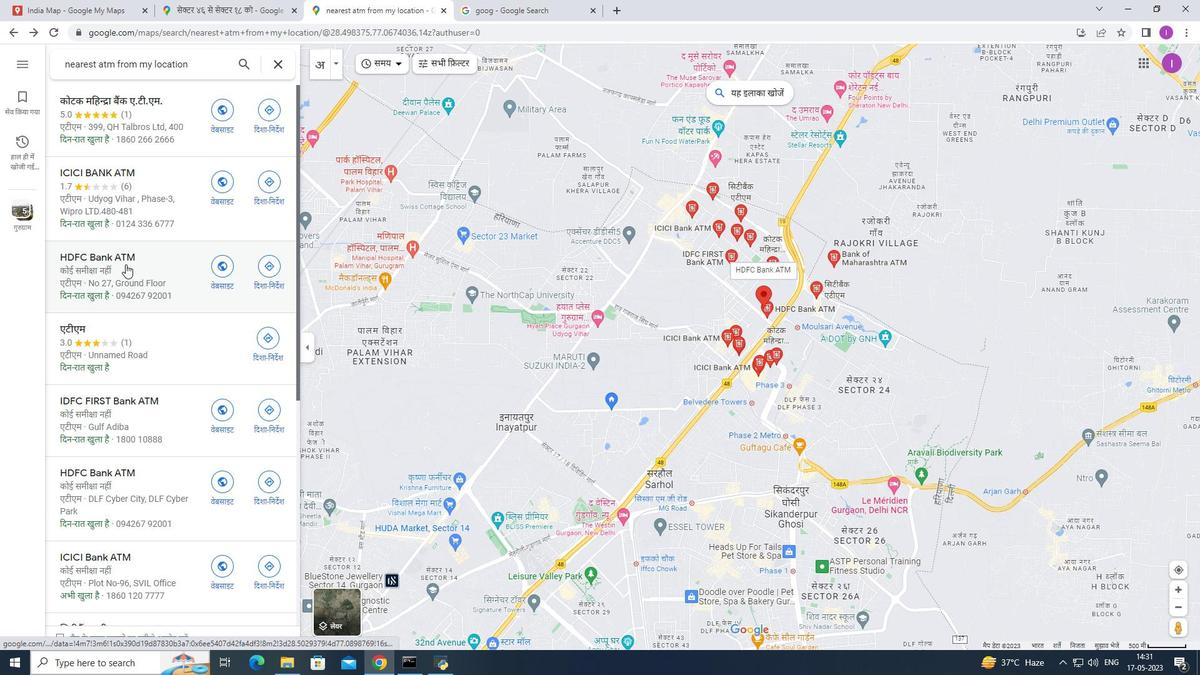 
Action: Mouse pressed left at (124, 266)
Screenshot: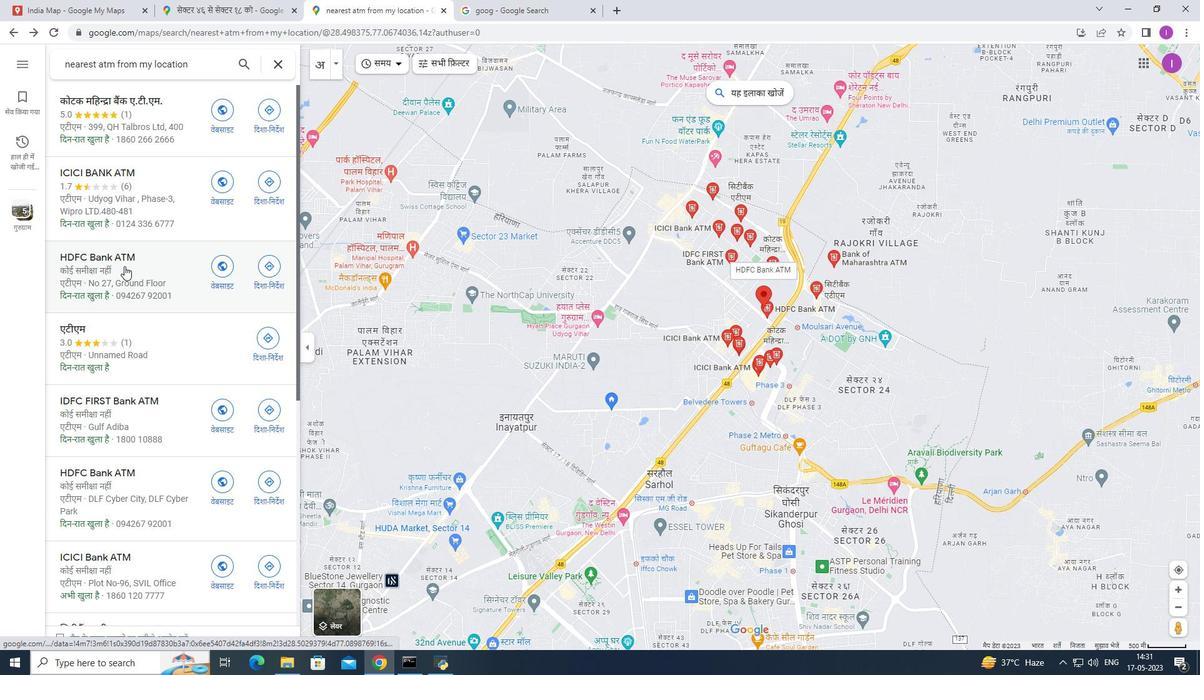 
Action: Mouse moved to (270, 272)
Screenshot: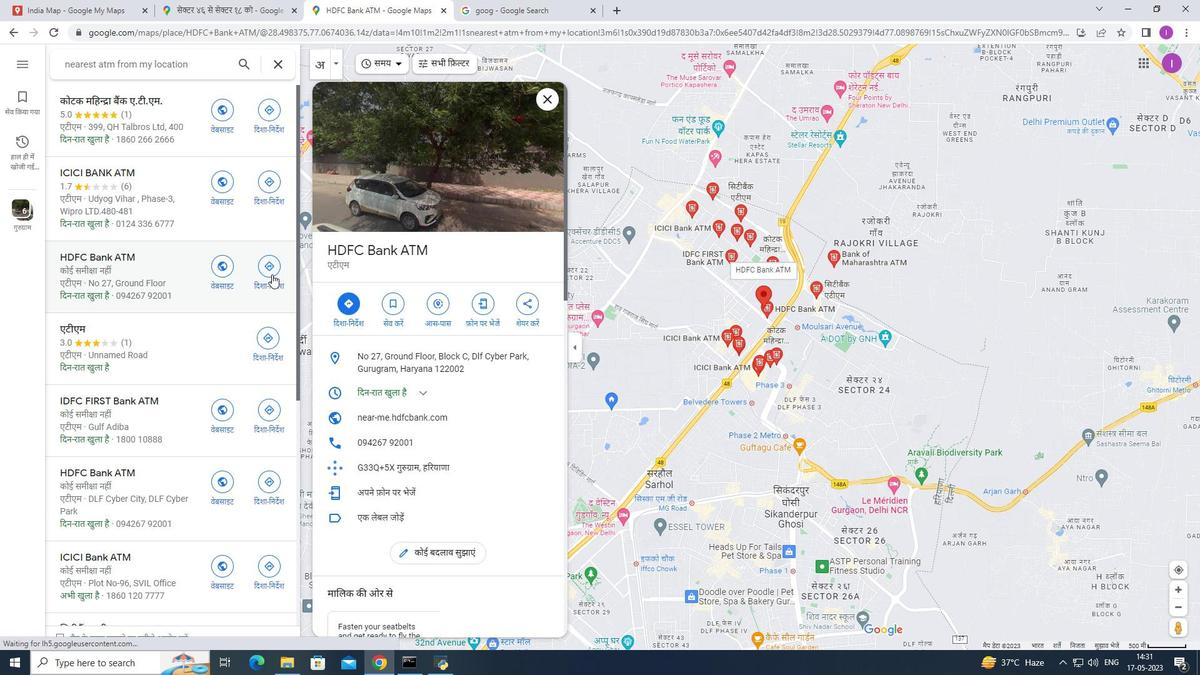
Action: Mouse pressed left at (270, 272)
Screenshot: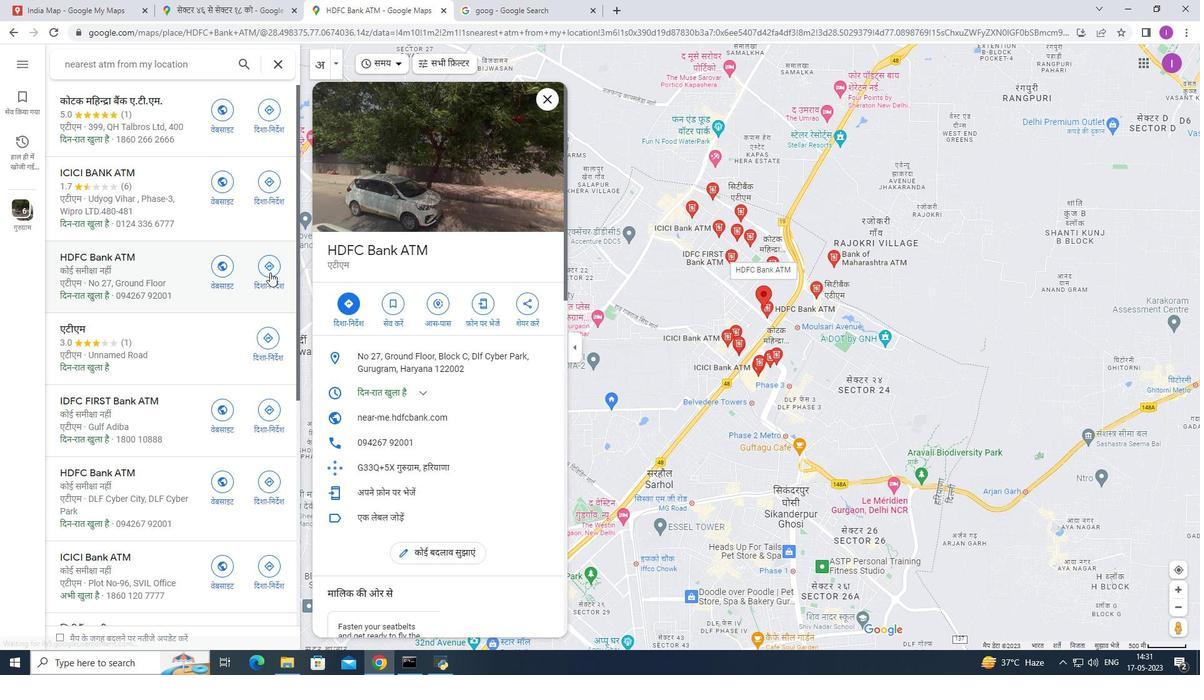 
Action: Mouse moved to (105, 108)
Screenshot: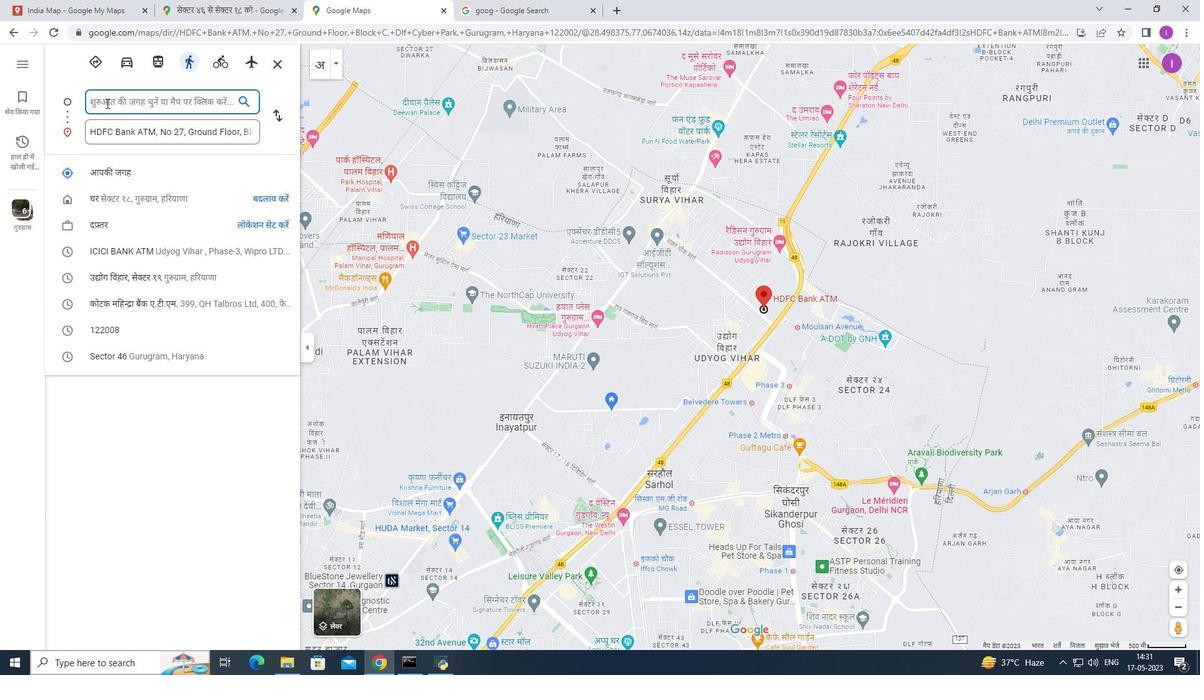
Action: Mouse pressed left at (105, 108)
Screenshot: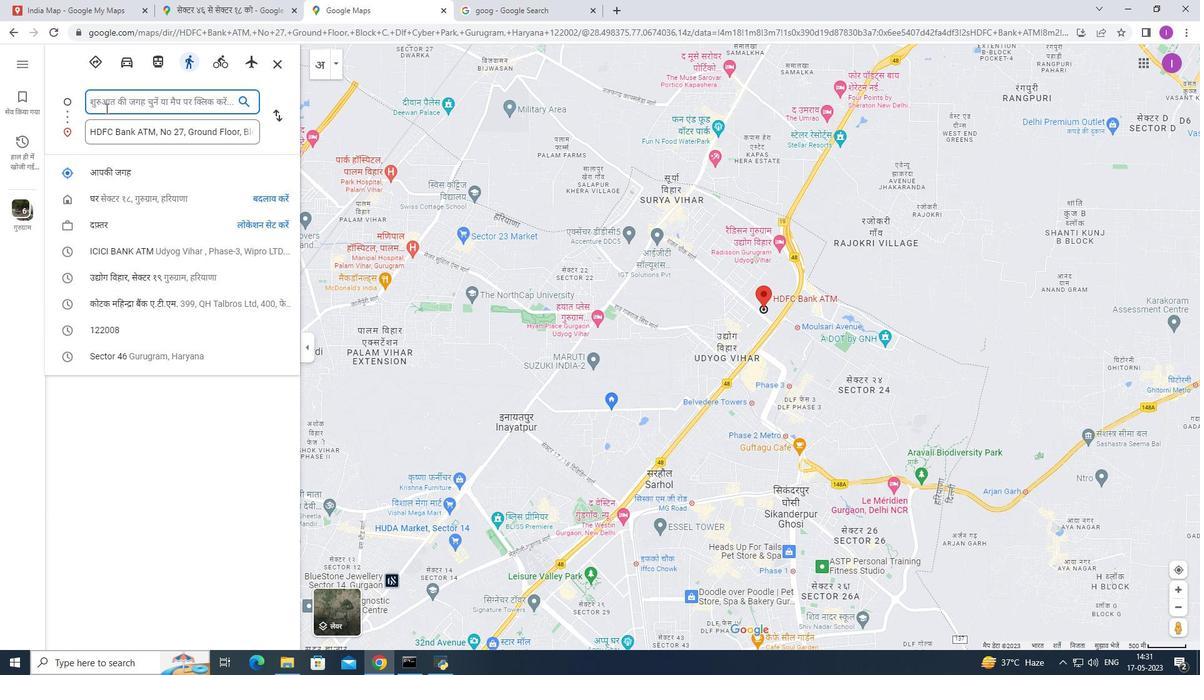 
Action: Mouse moved to (106, 125)
Screenshot: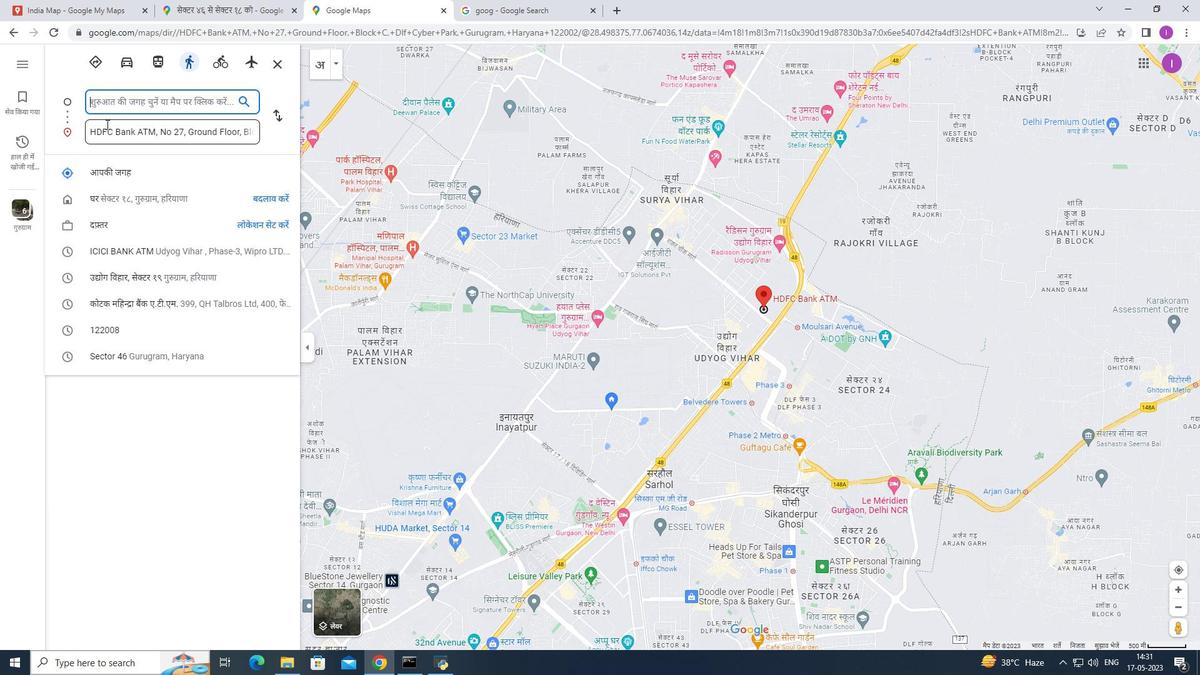 
Action: Key pressed p
Screenshot: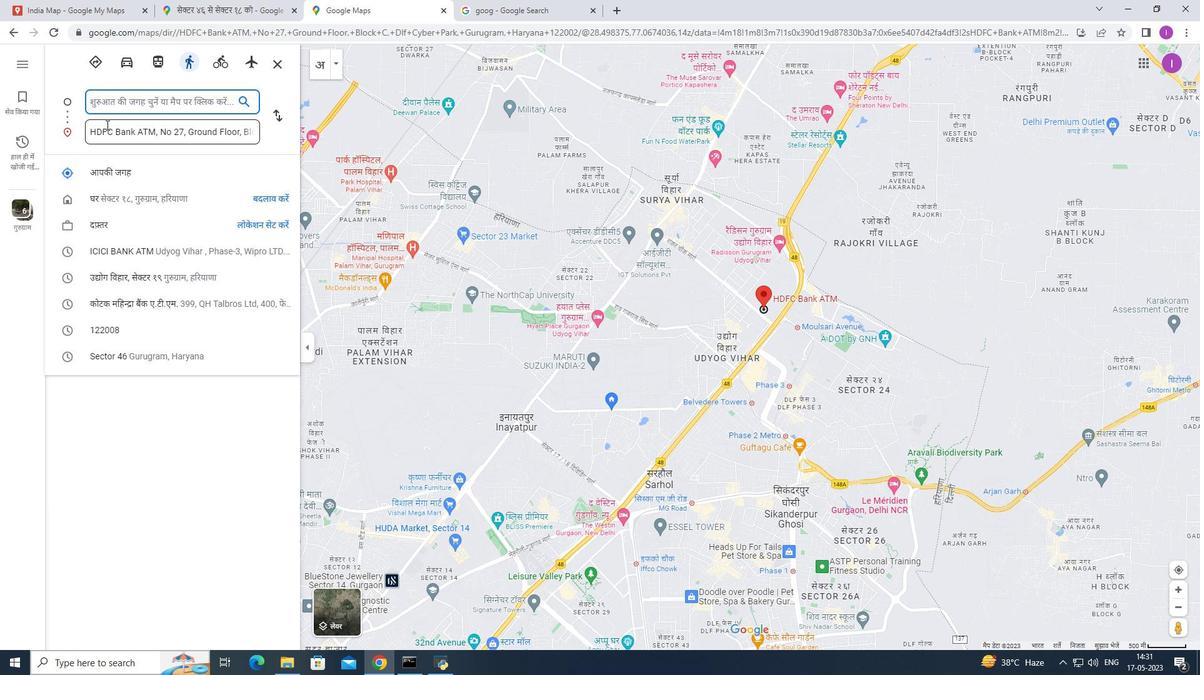 
Action: Mouse moved to (106, 132)
Screenshot: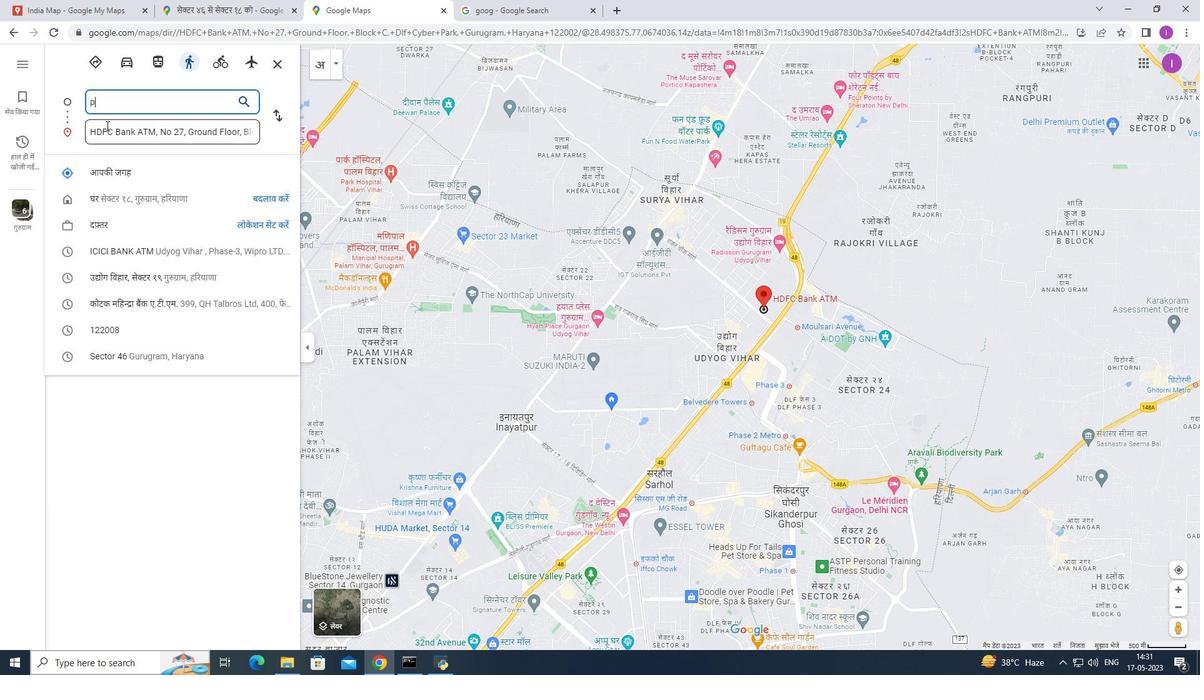 
Action: Key pressed h
Screenshot: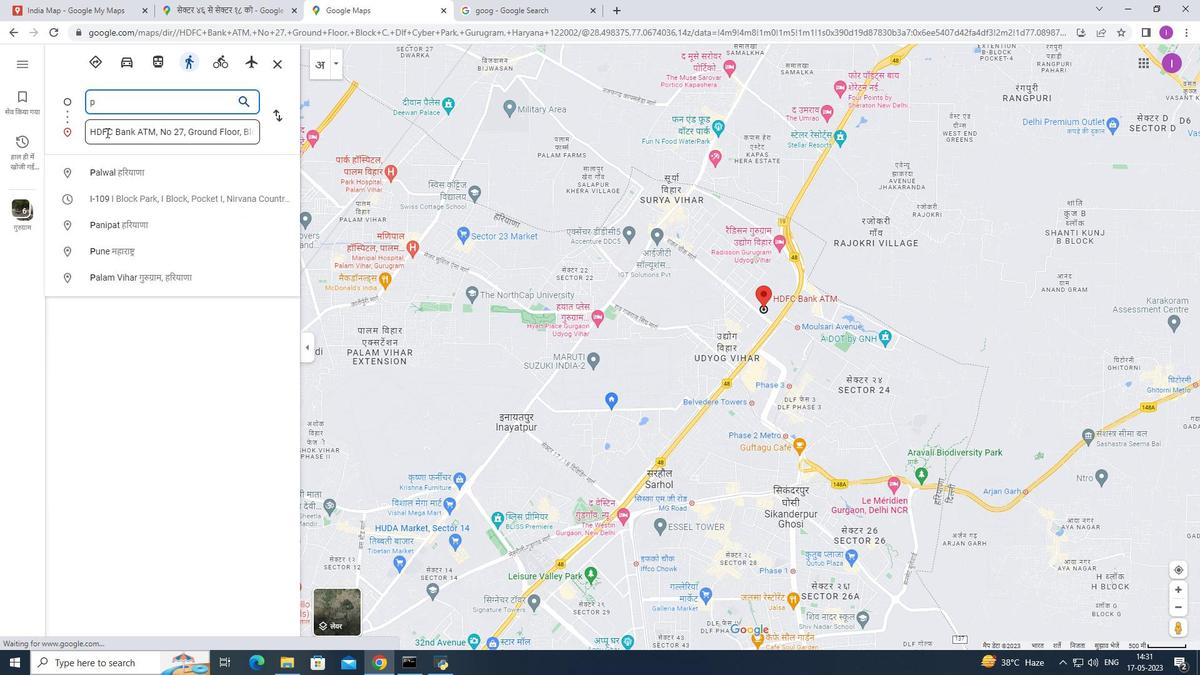
Action: Mouse moved to (125, 203)
Screenshot: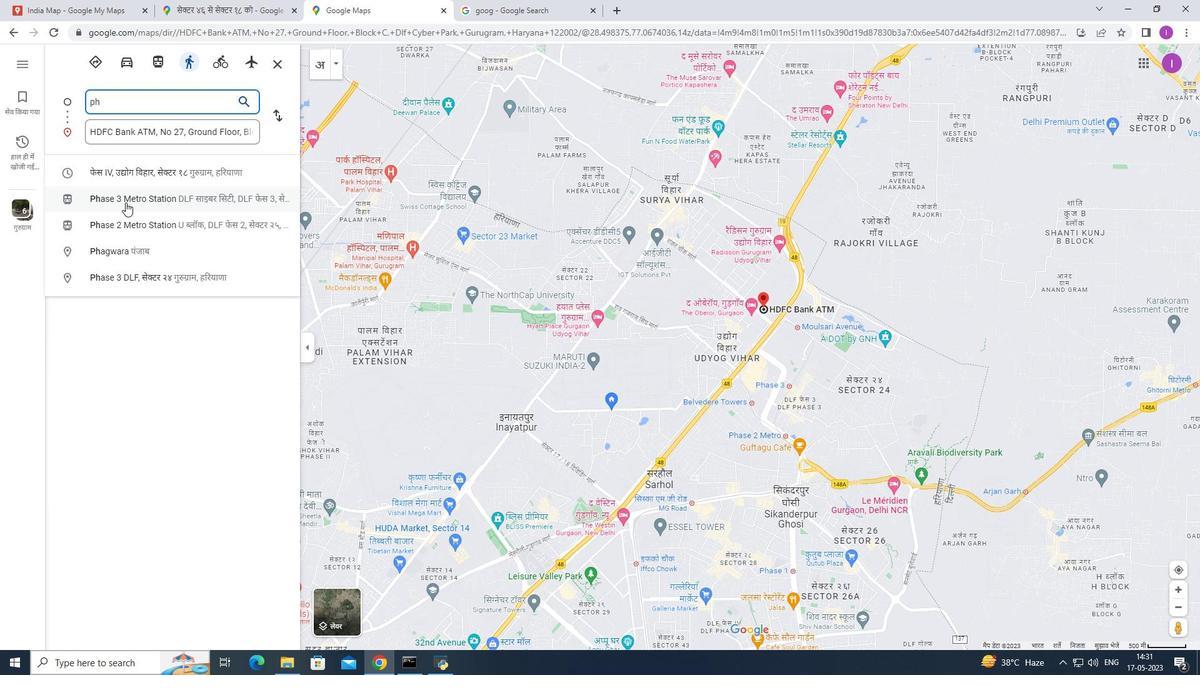 
Action: Key pressed a
Screenshot: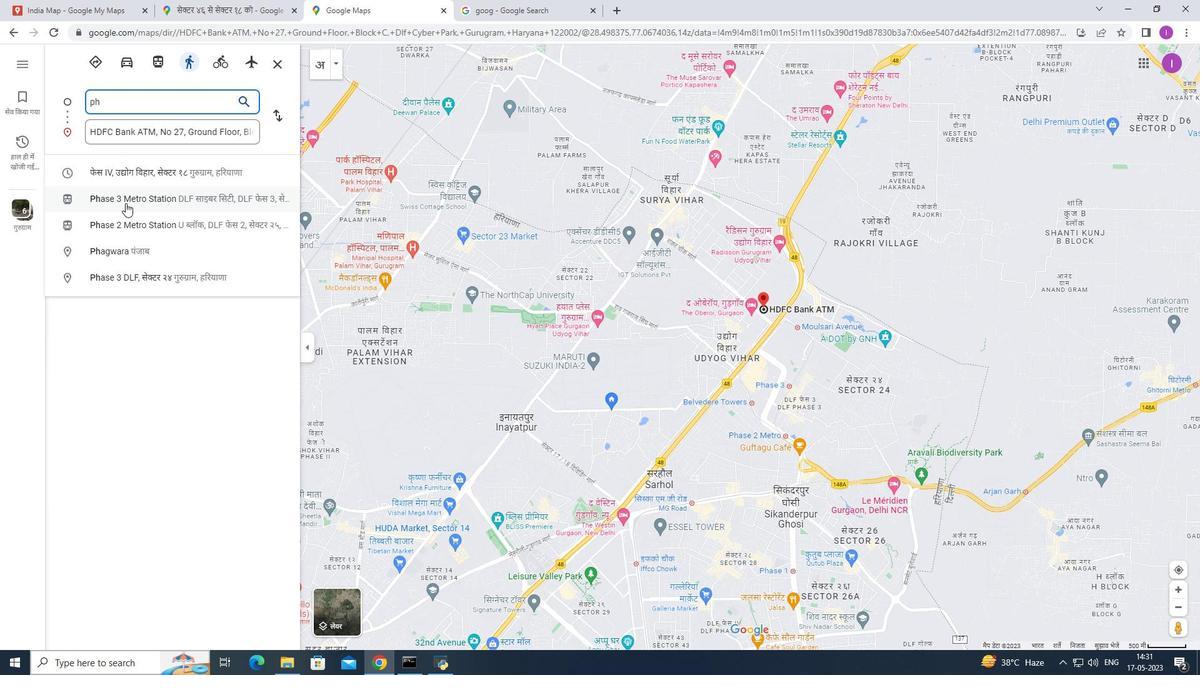 
Action: Mouse moved to (125, 206)
Screenshot: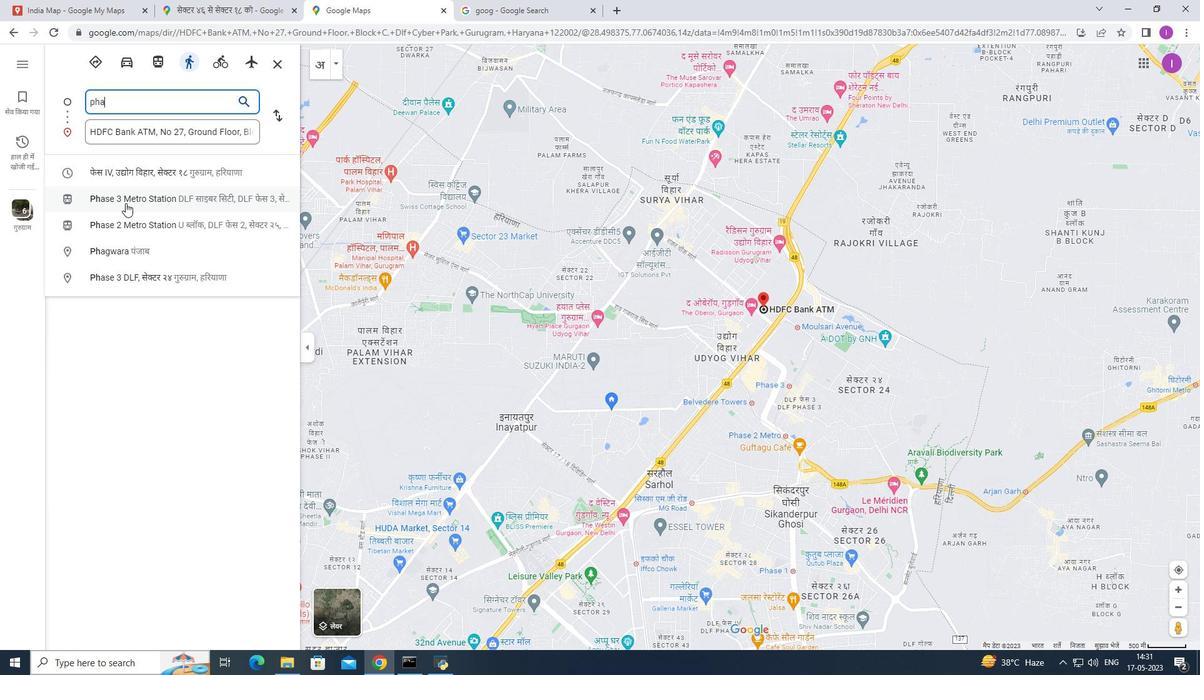 
Action: Key pressed se
Screenshot: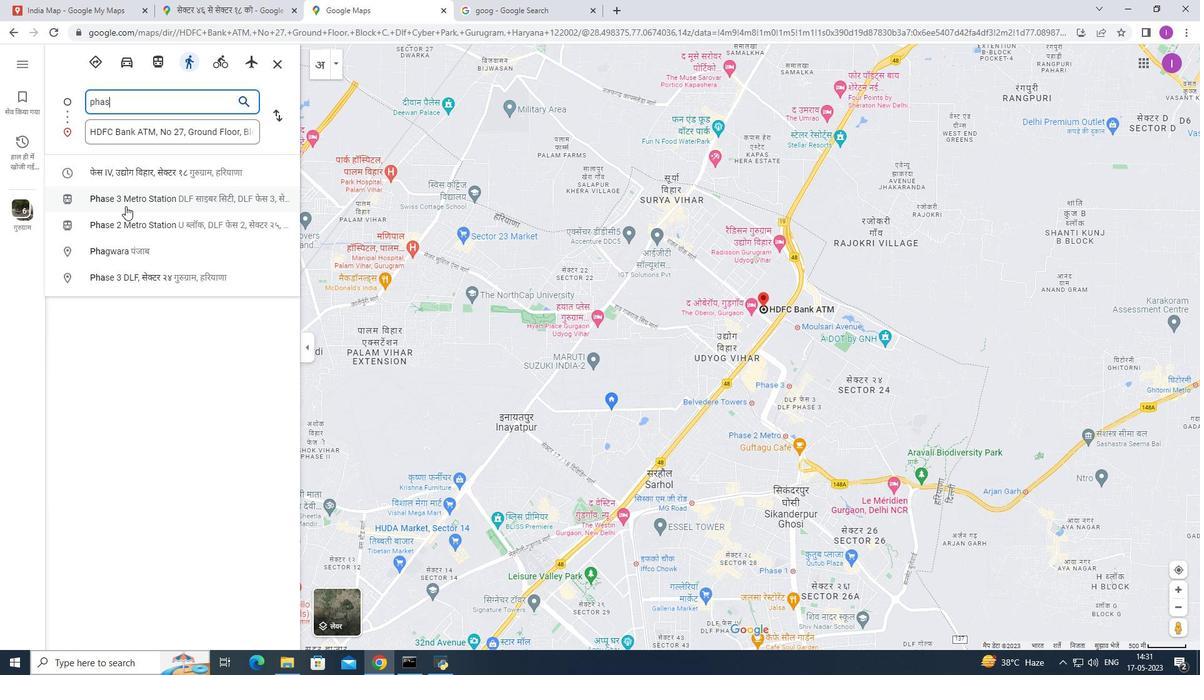 
Action: Mouse moved to (127, 206)
Screenshot: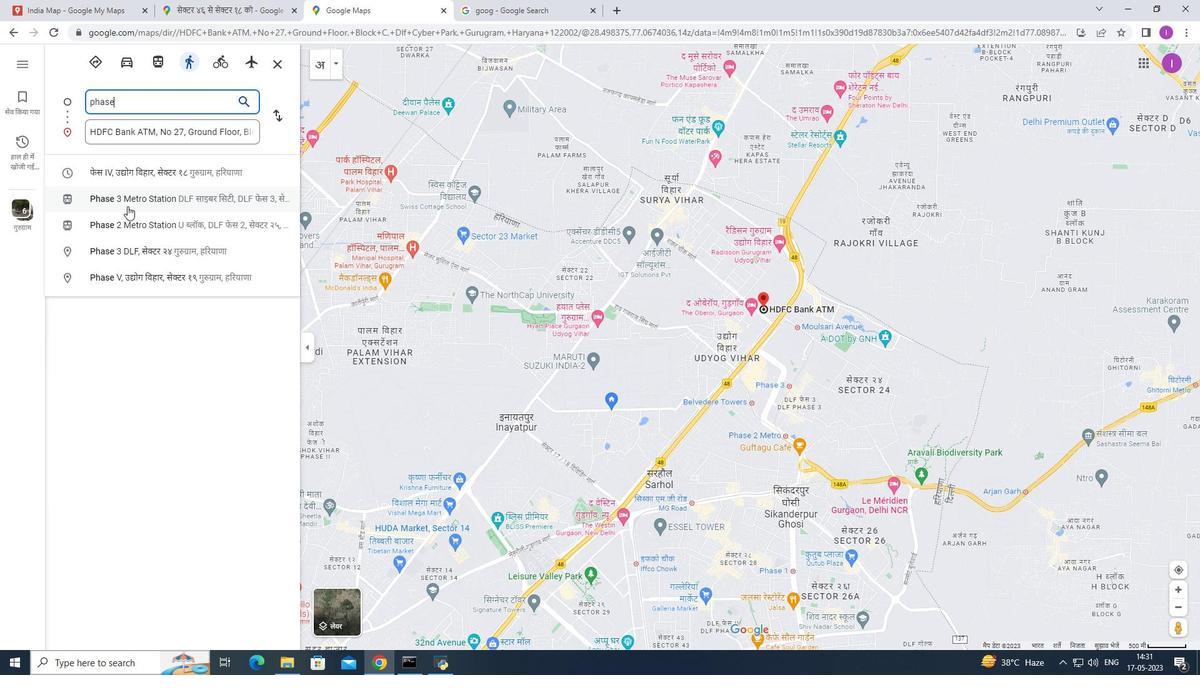 
Action: Key pressed 4
Screenshot: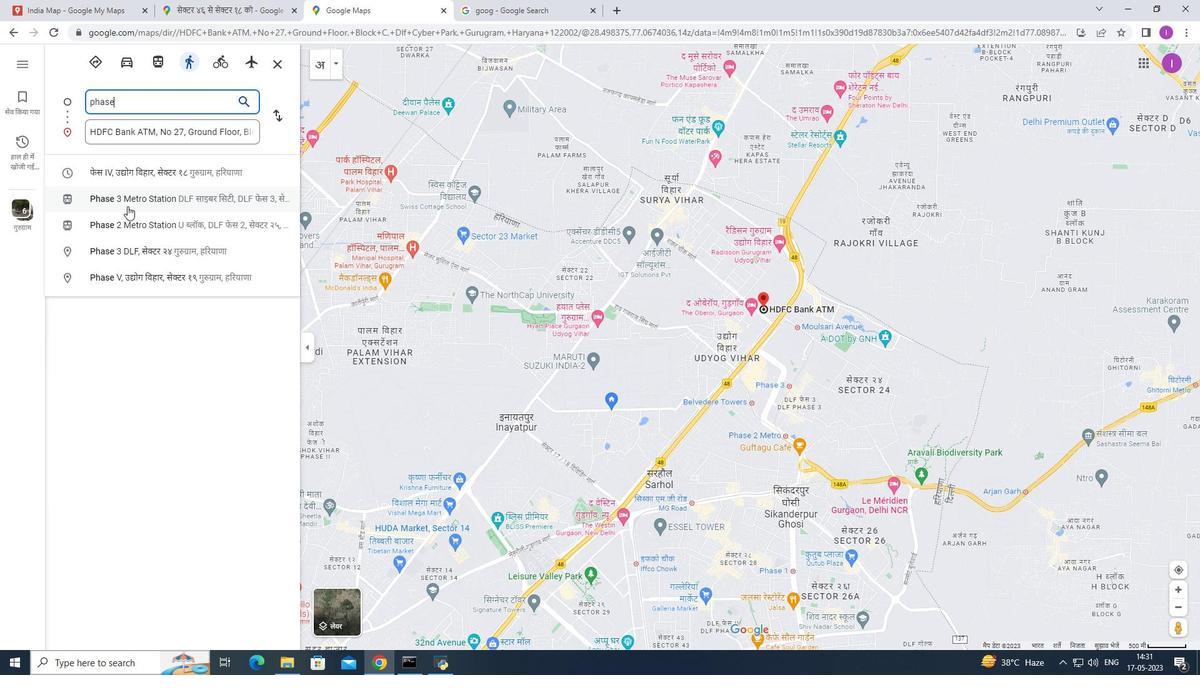 
Action: Mouse moved to (252, 229)
Screenshot: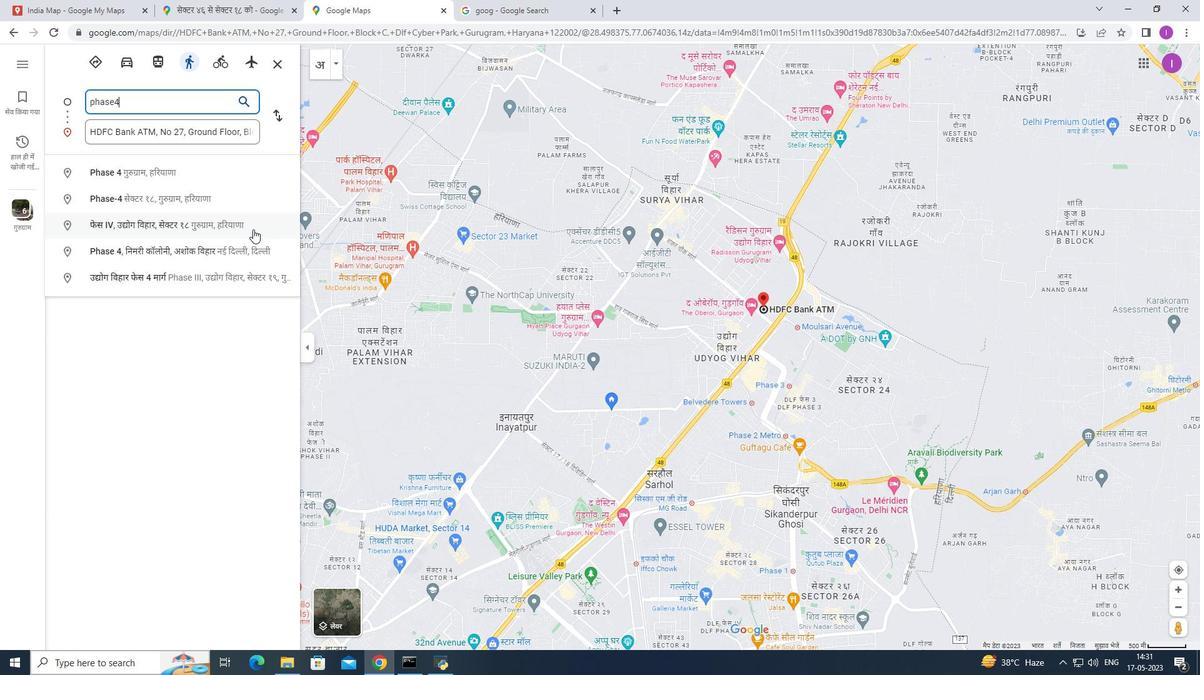
Action: Key pressed ,sec
Screenshot: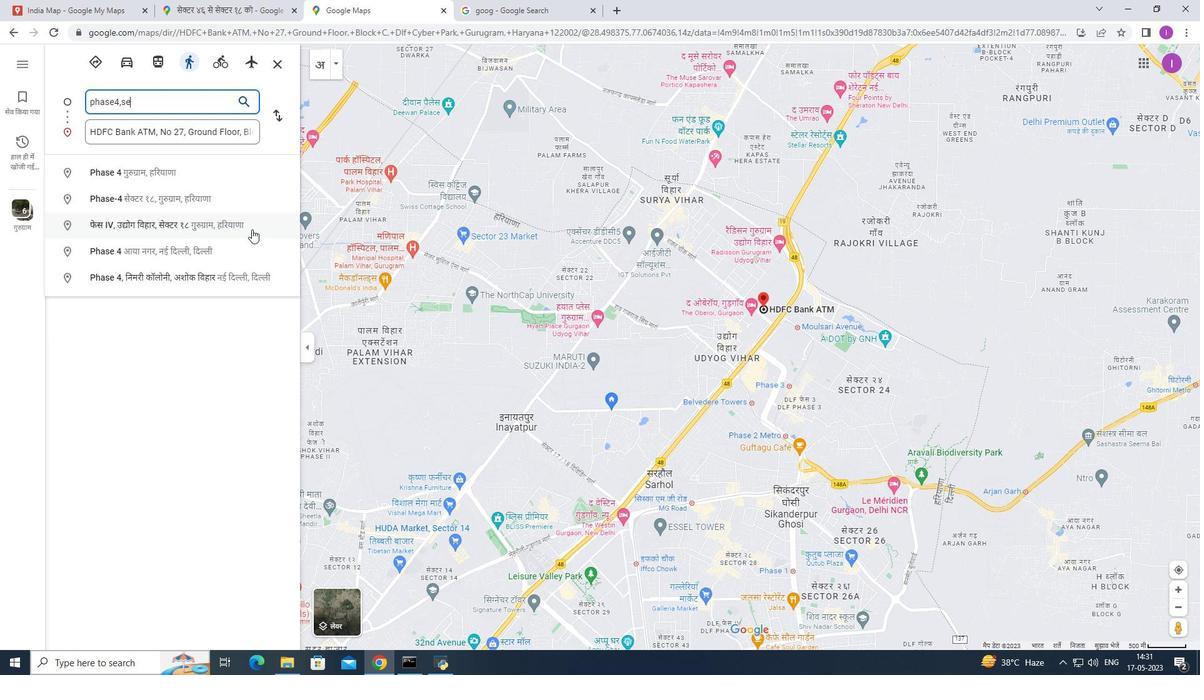 
Action: Mouse moved to (191, 177)
Screenshot: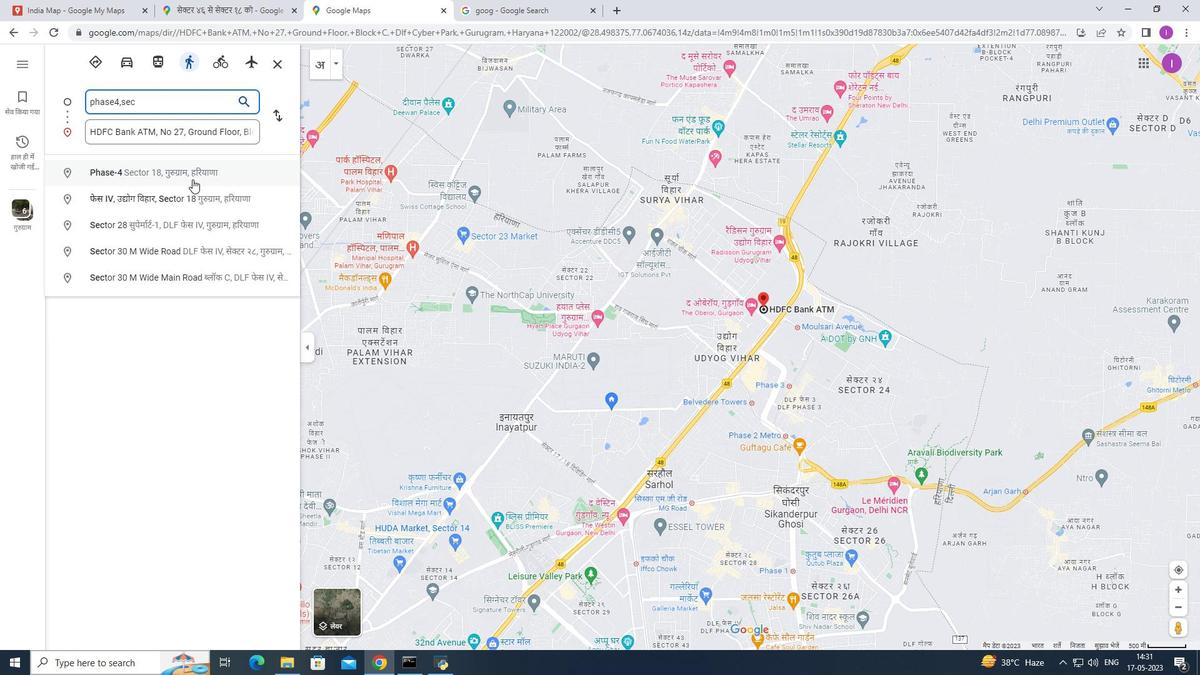 
Action: Mouse pressed left at (191, 177)
Screenshot: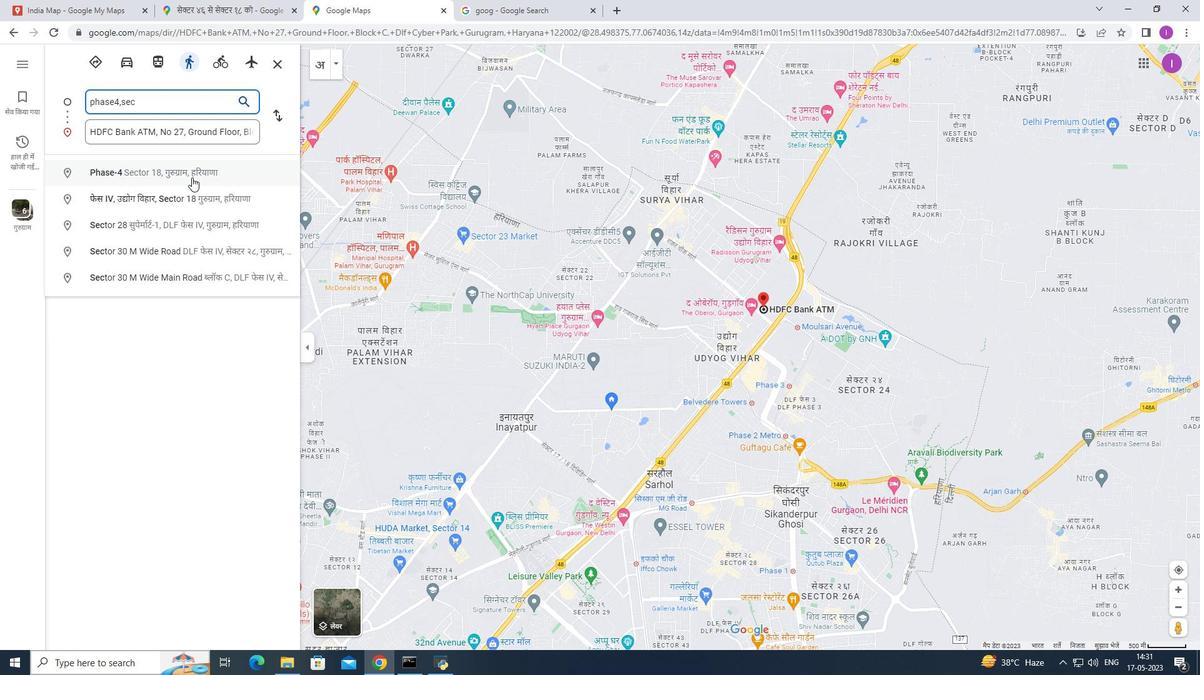 
Action: Mouse moved to (15, 34)
Screenshot: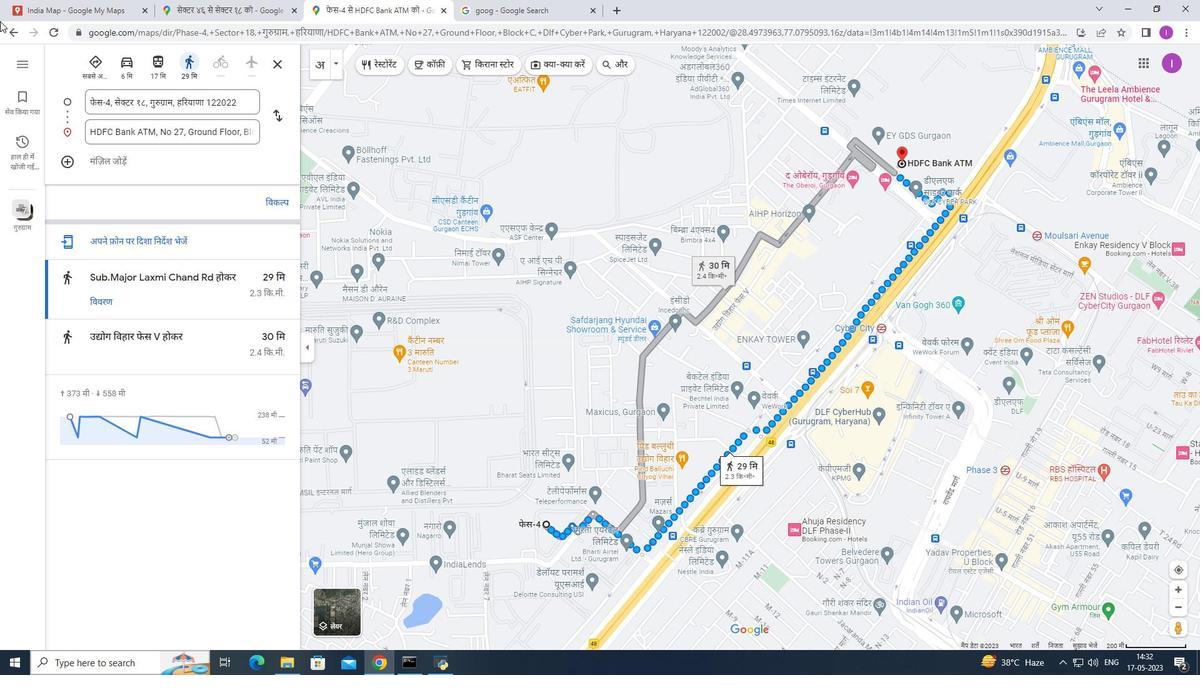 
Action: Mouse pressed left at (15, 34)
Screenshot: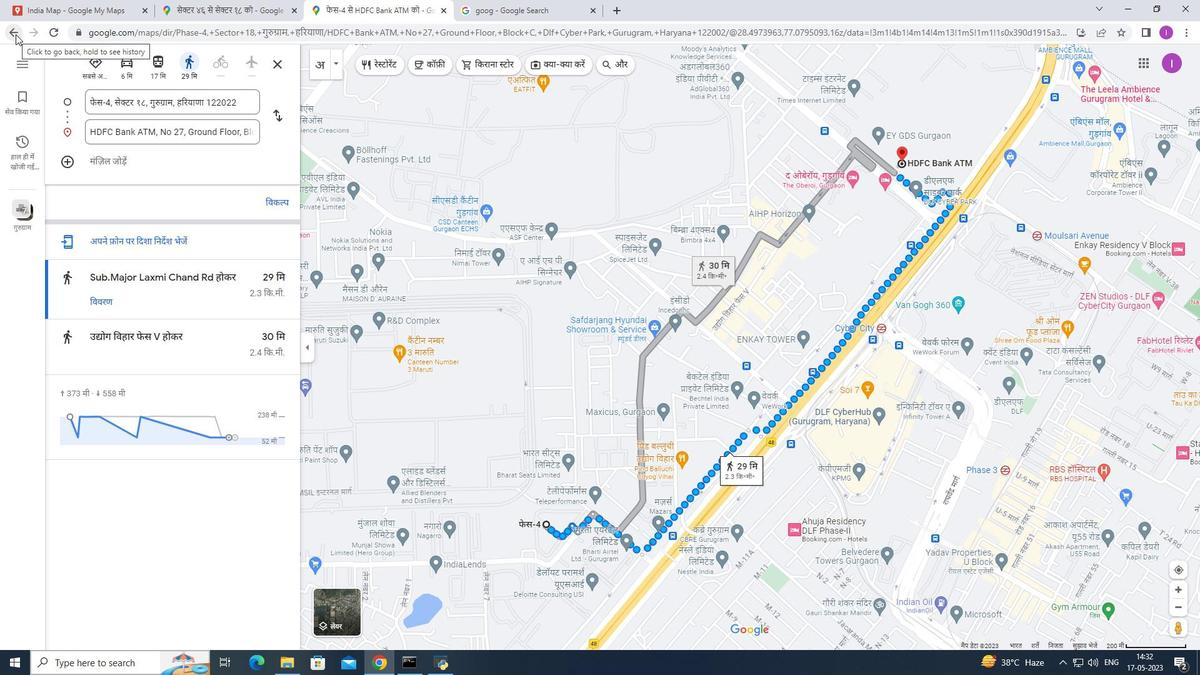 
Action: Mouse moved to (110, 403)
Screenshot: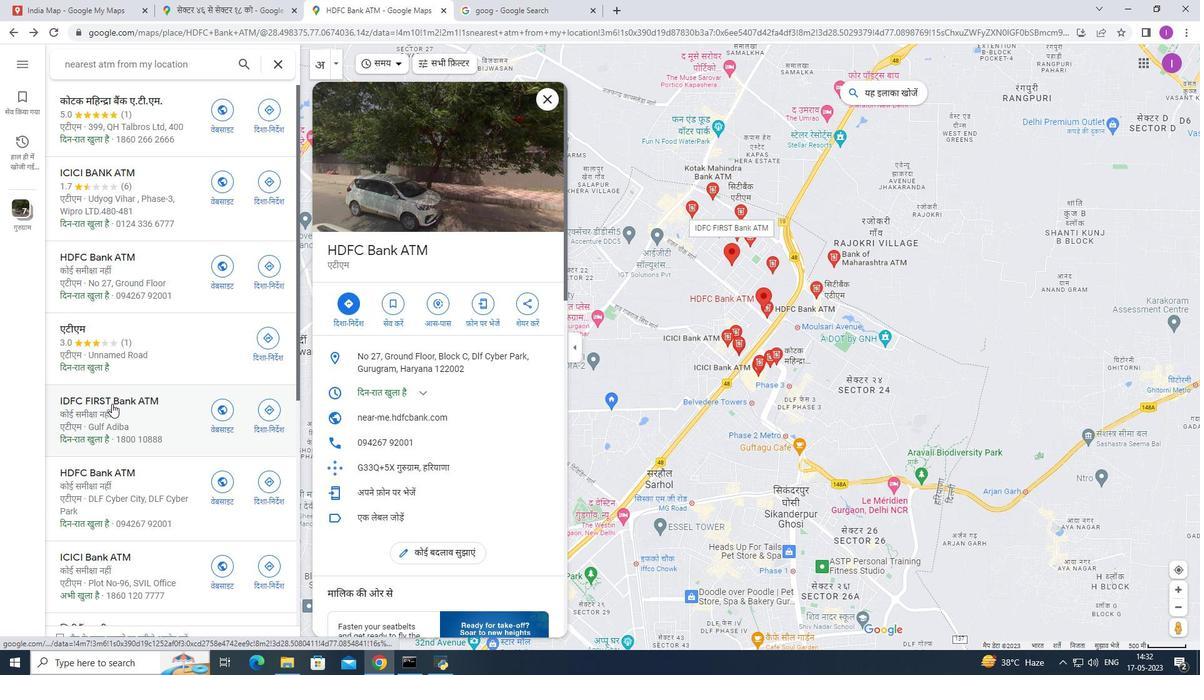 
Action: Mouse pressed left at (110, 403)
Screenshot: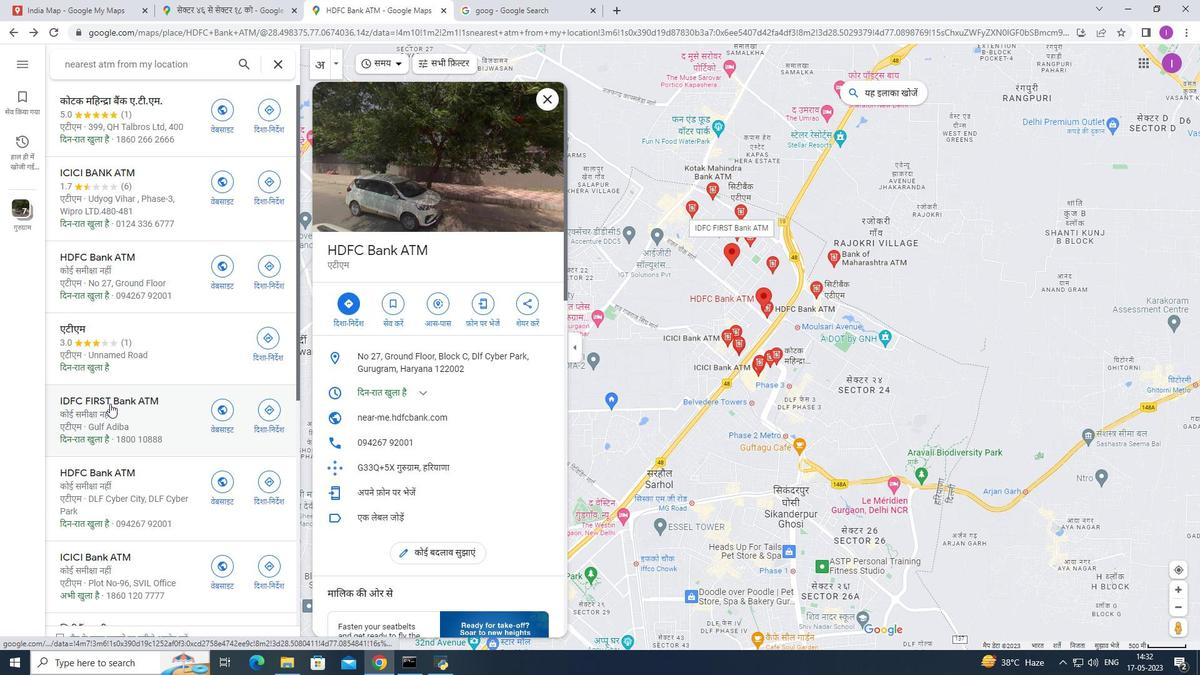 
Action: Mouse moved to (273, 405)
Screenshot: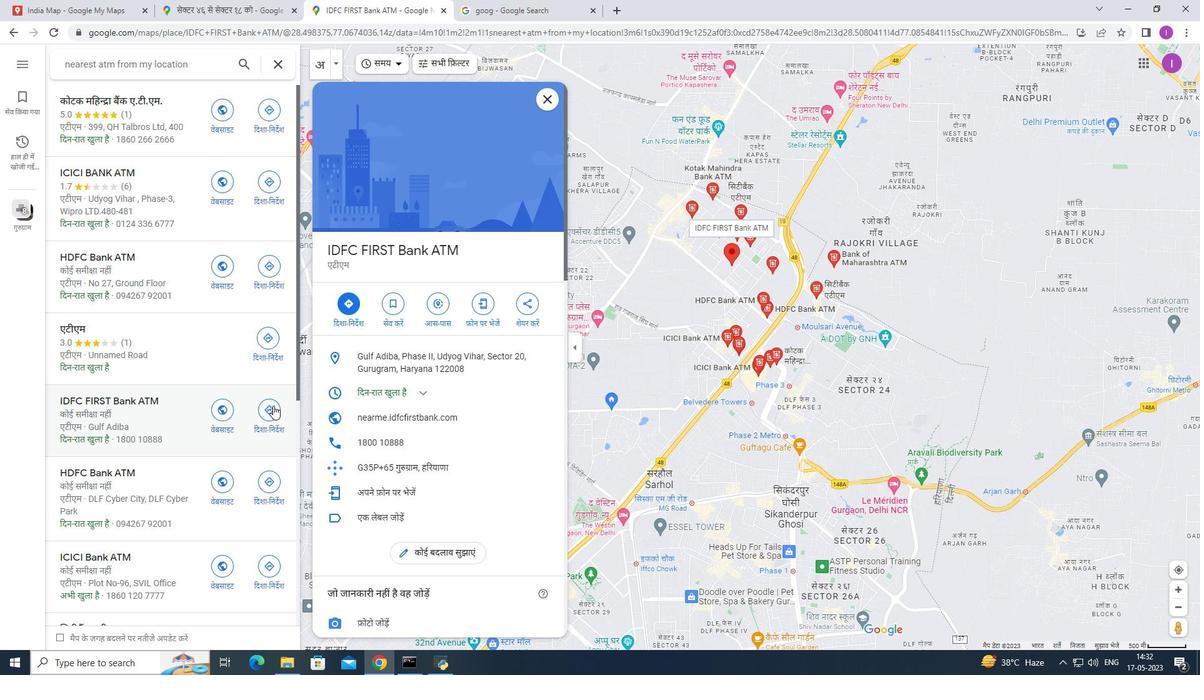 
Action: Mouse pressed left at (273, 405)
Screenshot: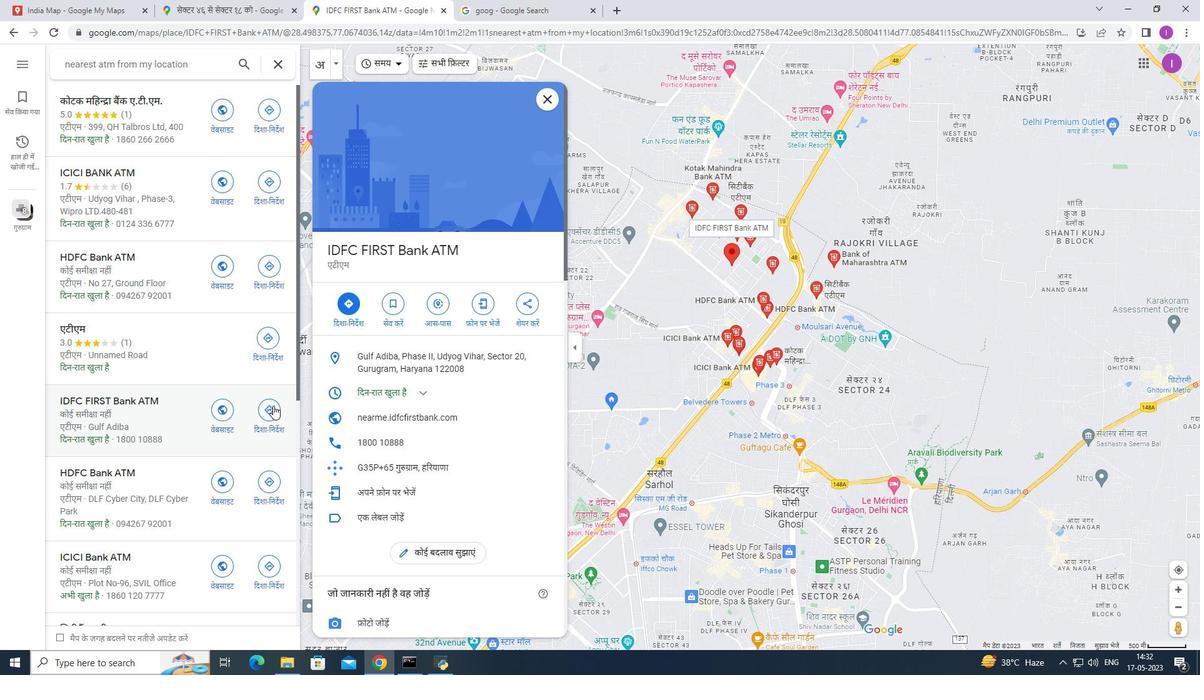 
Action: Mouse moved to (143, 116)
Screenshot: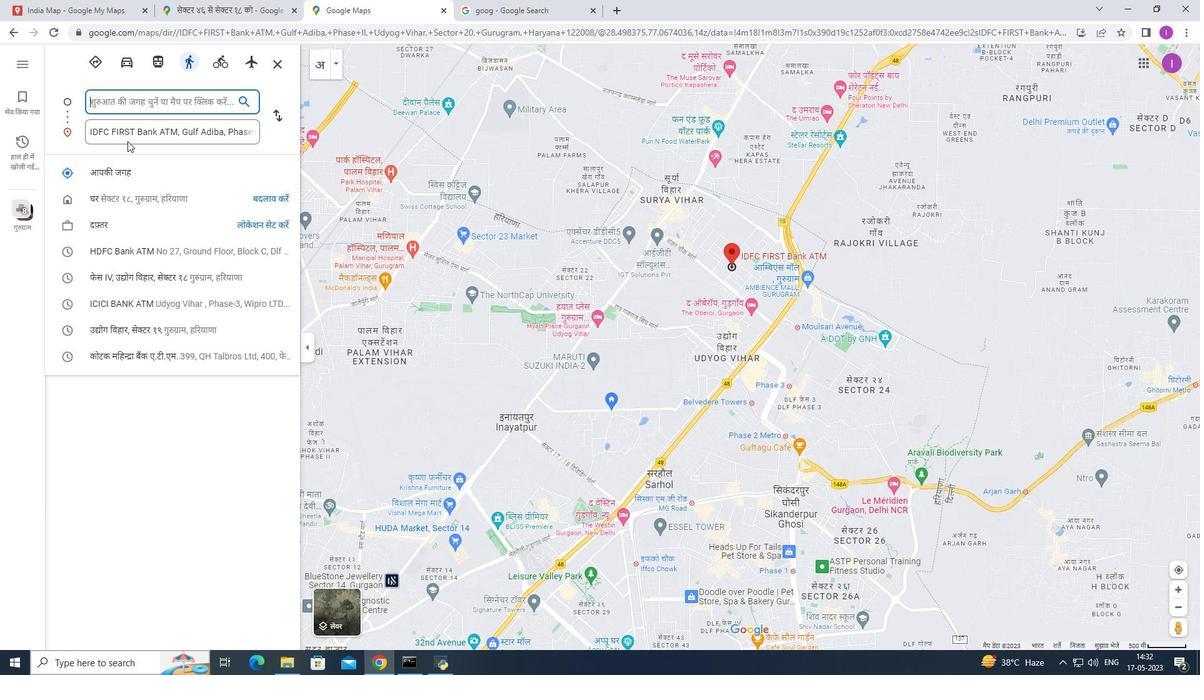 
Action: Key pressed p
Screenshot: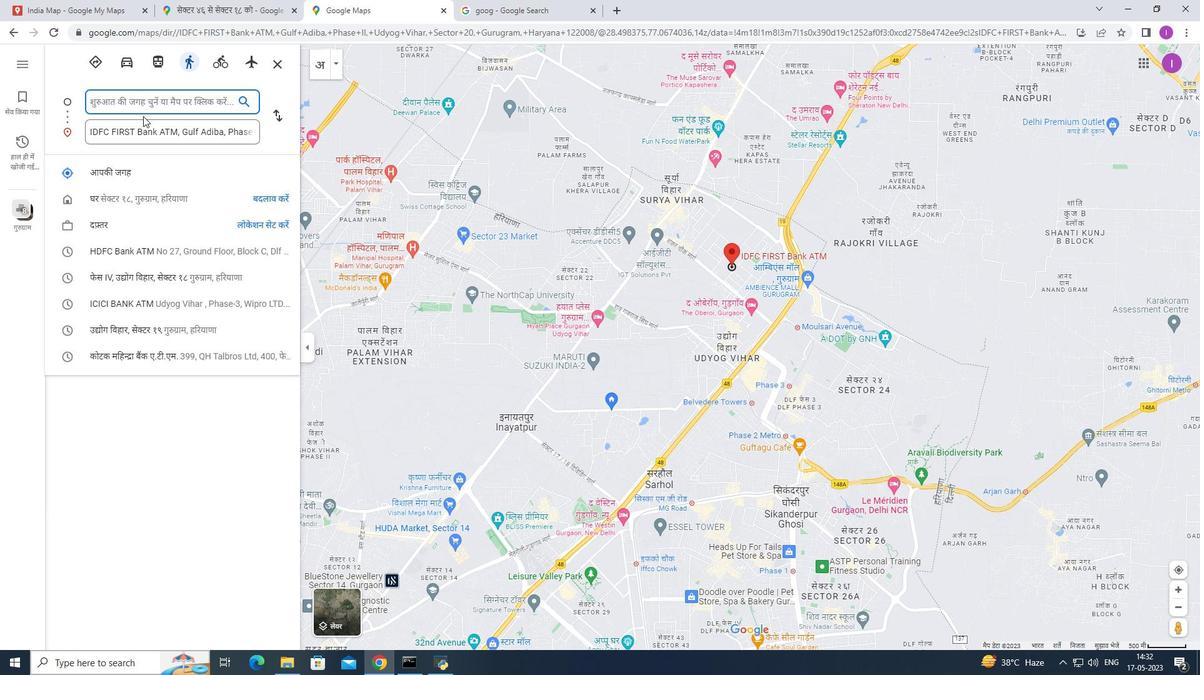 
Action: Mouse moved to (143, 120)
Screenshot: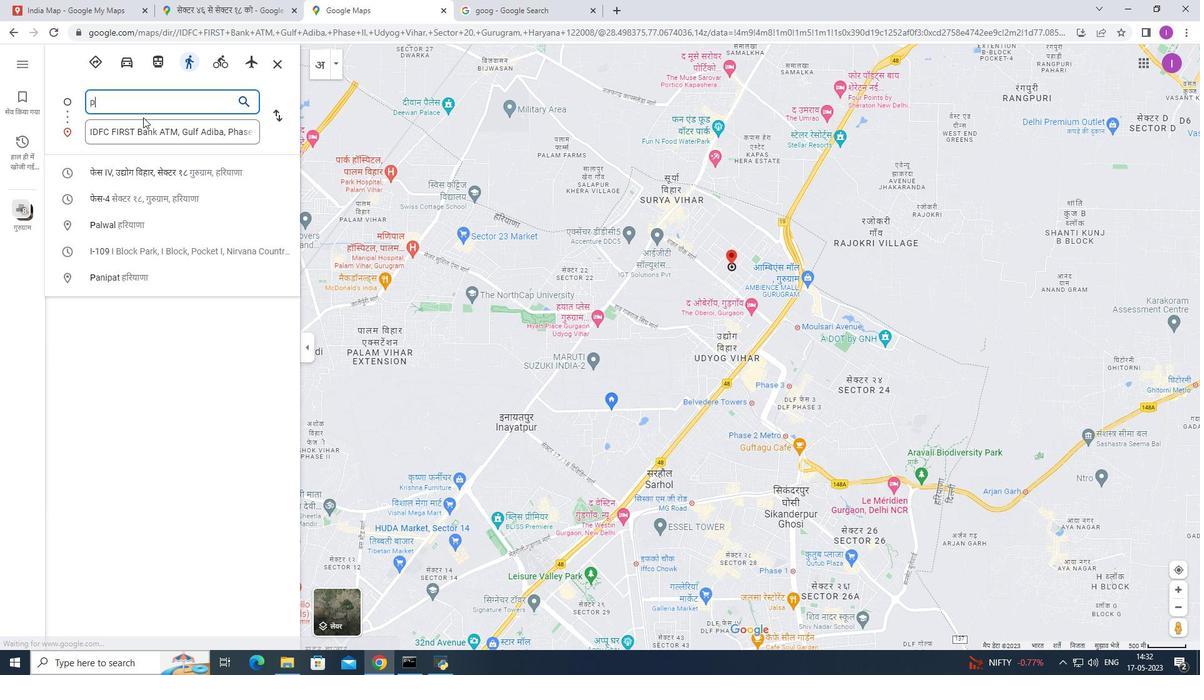 
Action: Key pressed h
Screenshot: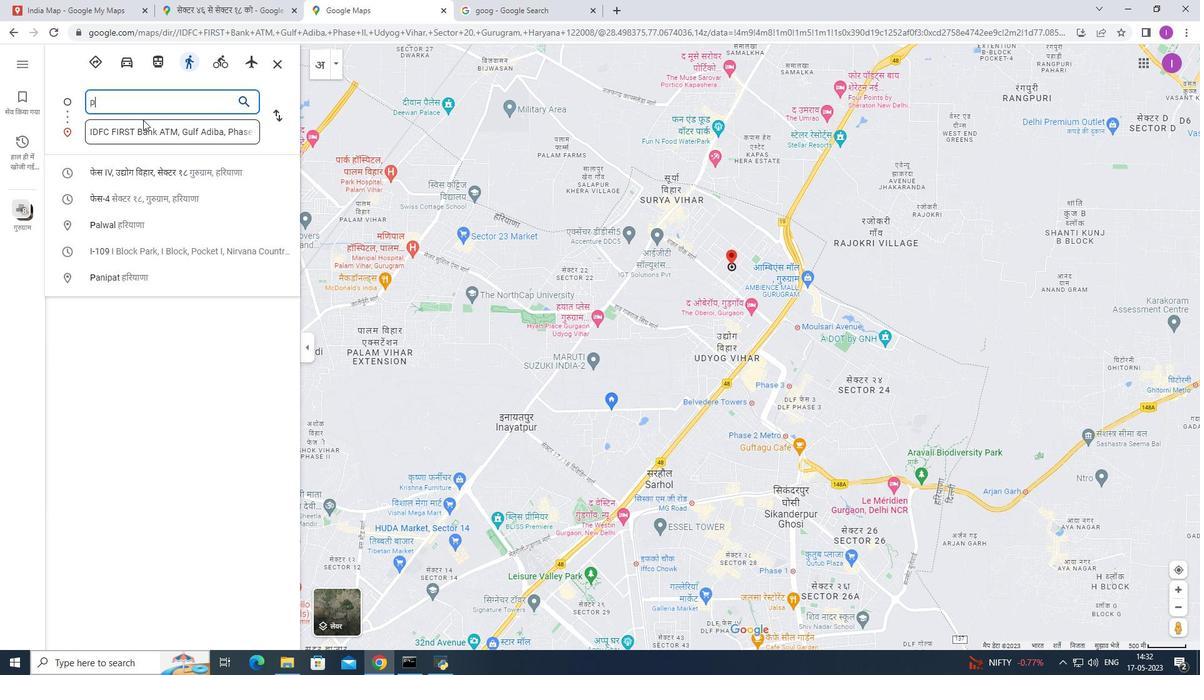 
Action: Mouse moved to (143, 123)
Screenshot: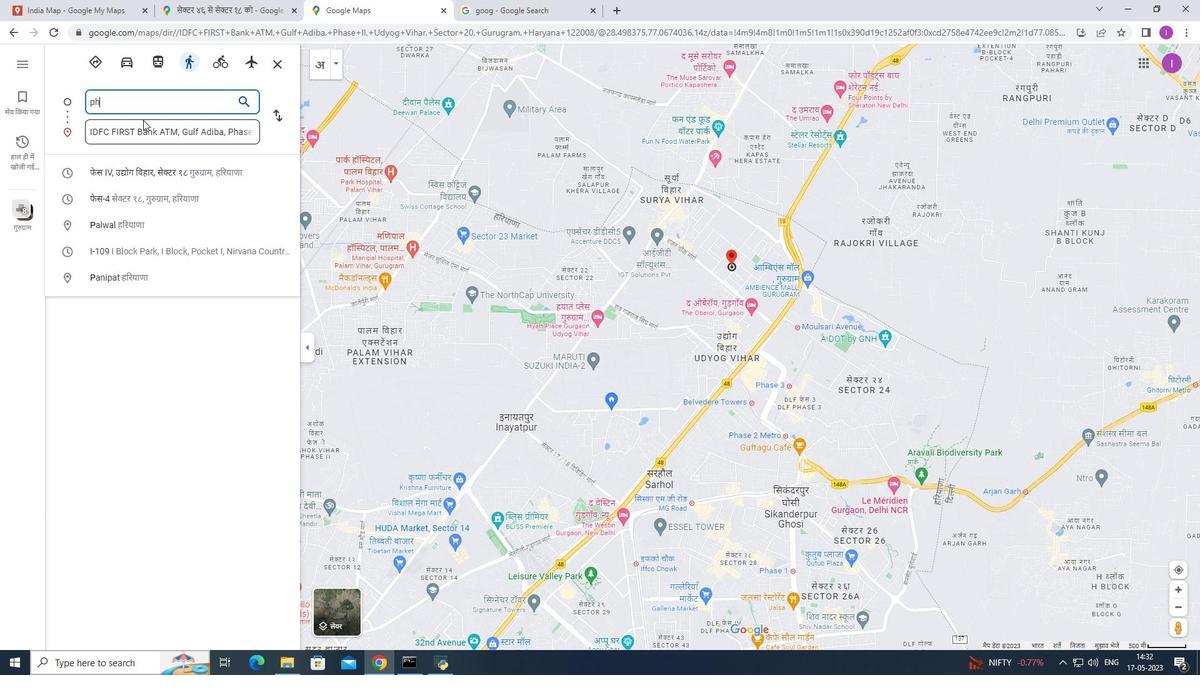 
Action: Key pressed ase
Screenshot: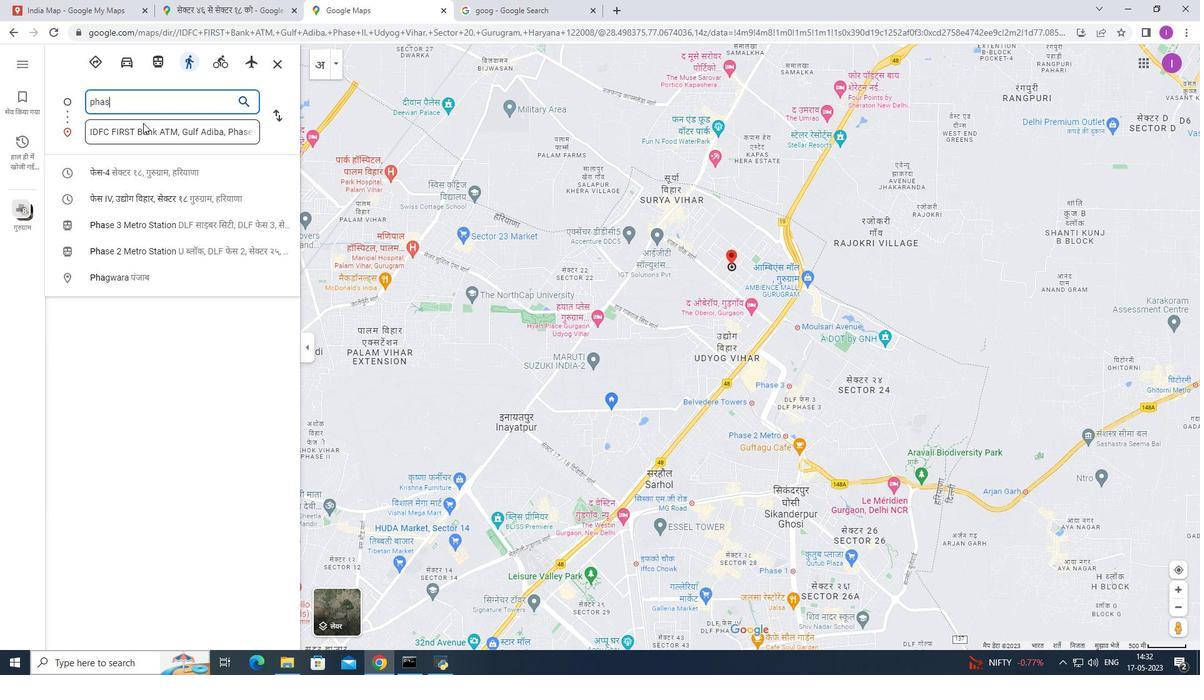 
Action: Mouse moved to (141, 133)
Screenshot: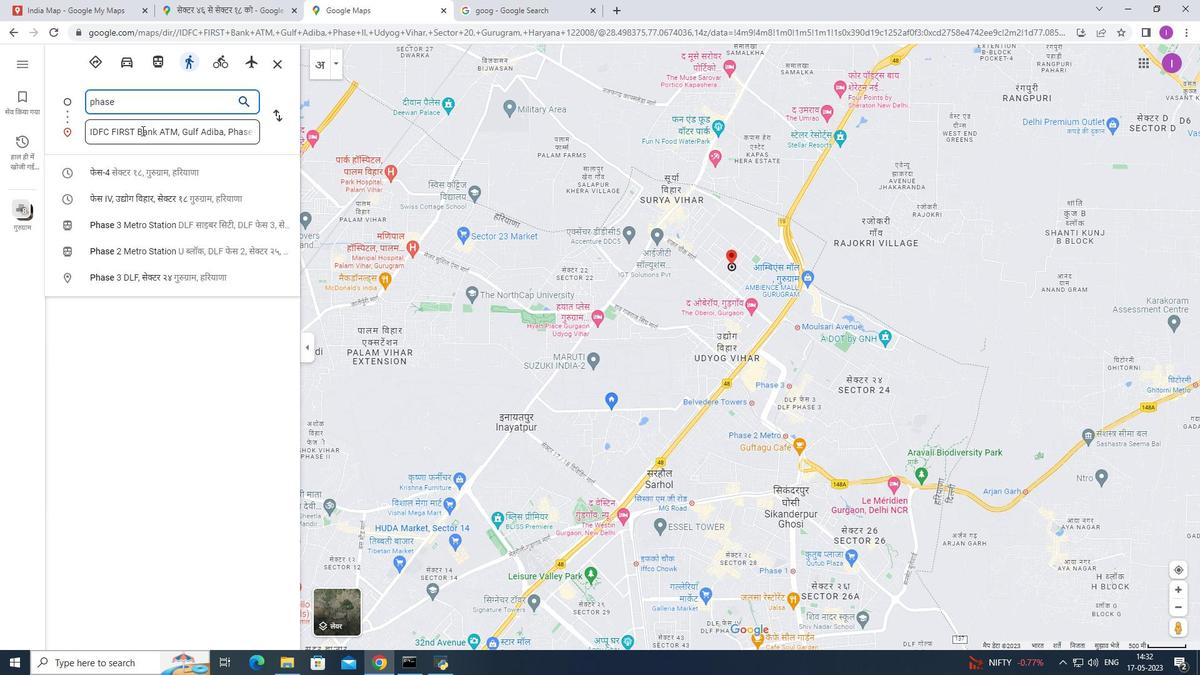 
Action: Key pressed <Key.space>
Screenshot: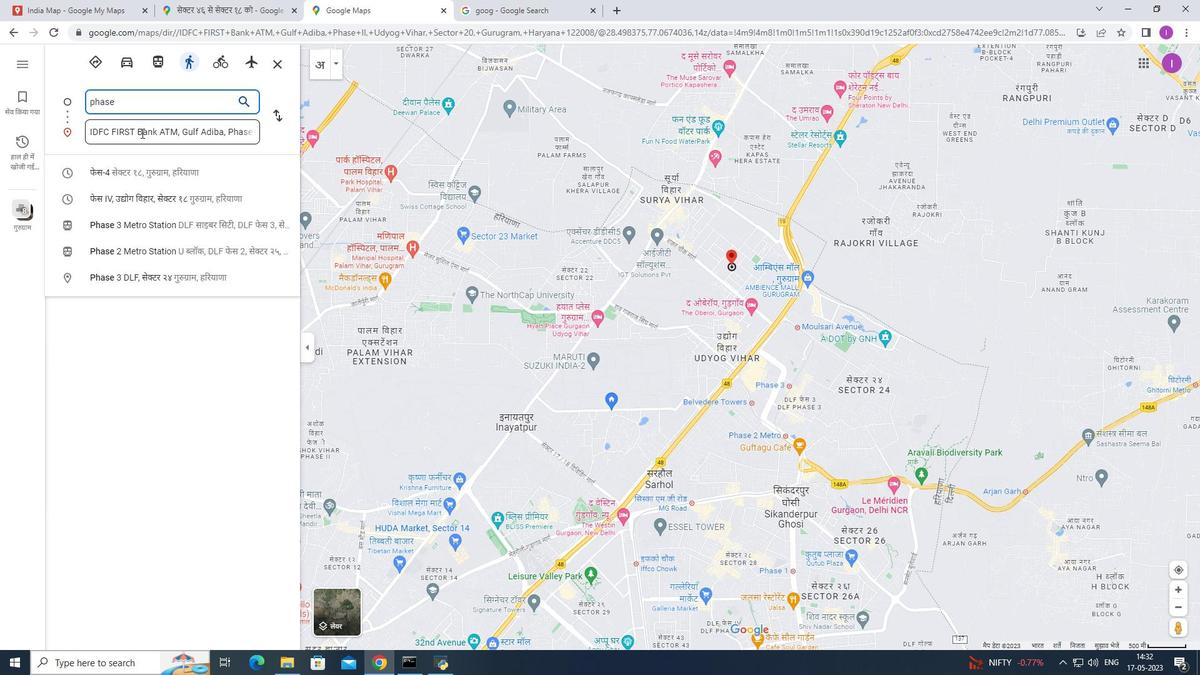 
Action: Mouse moved to (141, 134)
Screenshot: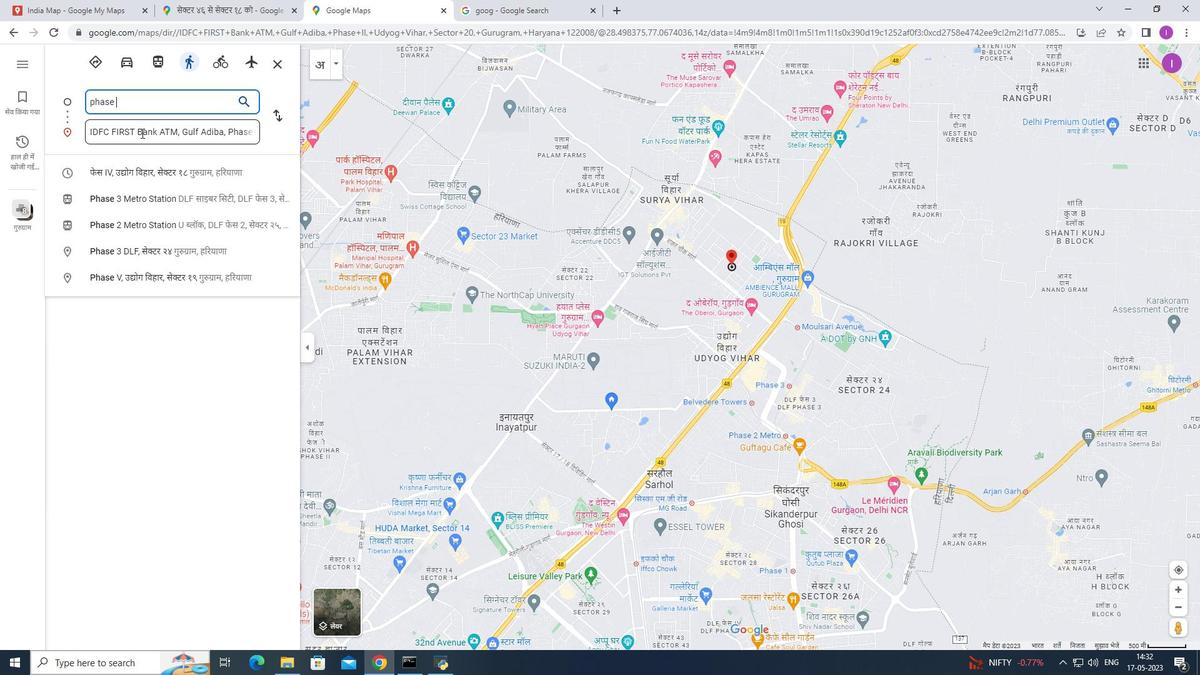 
Action: Key pressed 4
Screenshot: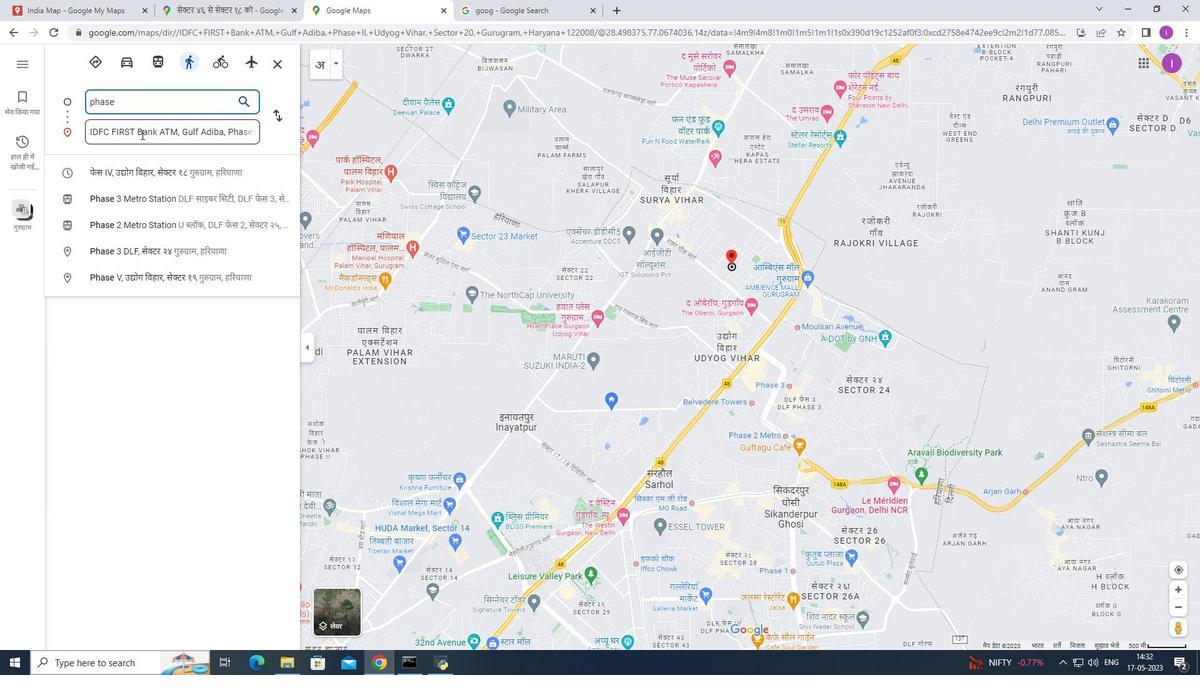 
Action: Mouse moved to (141, 136)
Screenshot: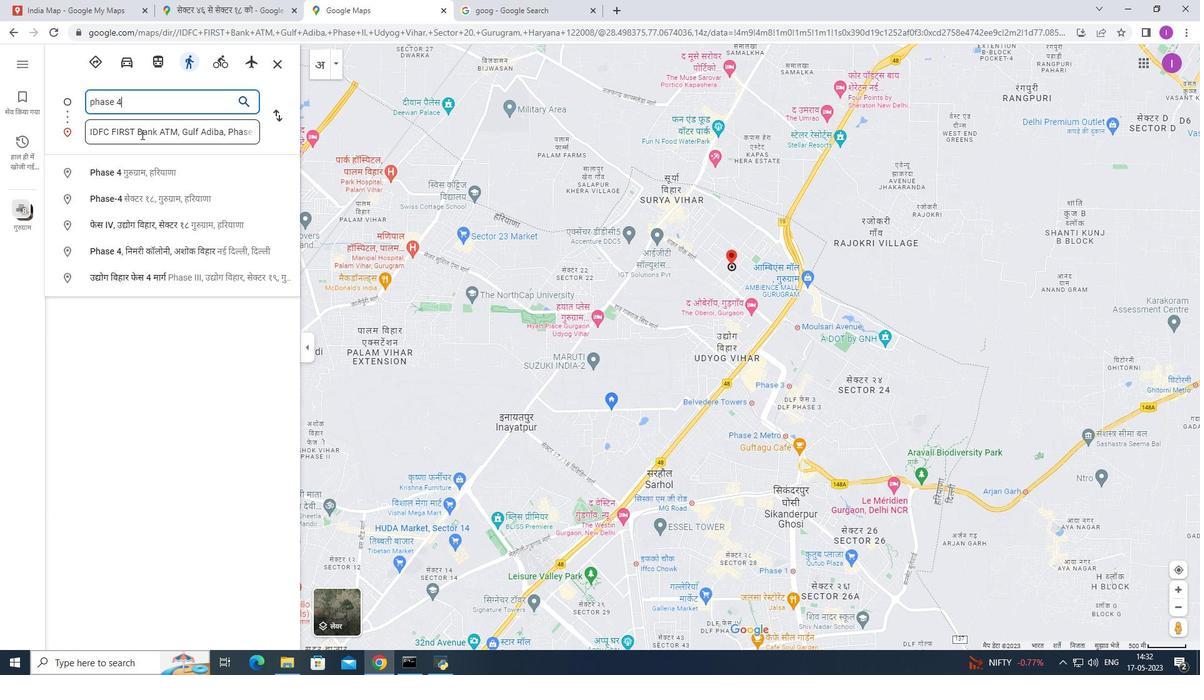 
Action: Key pressed ,
Screenshot: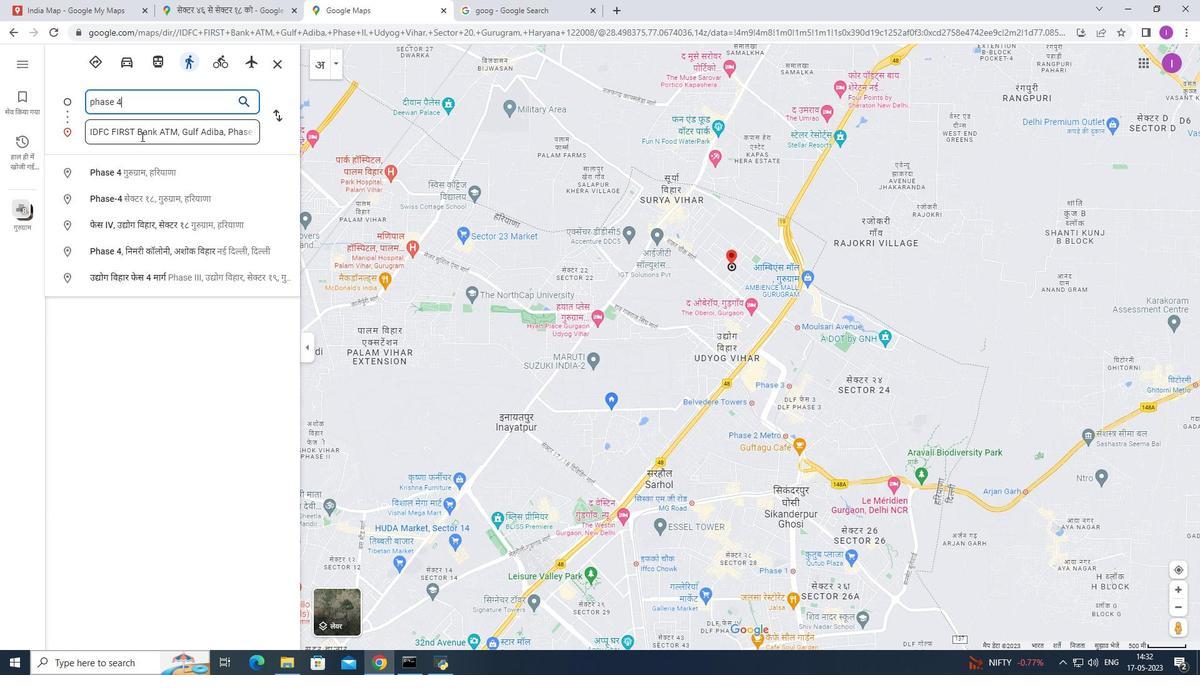 
Action: Mouse moved to (137, 143)
Screenshot: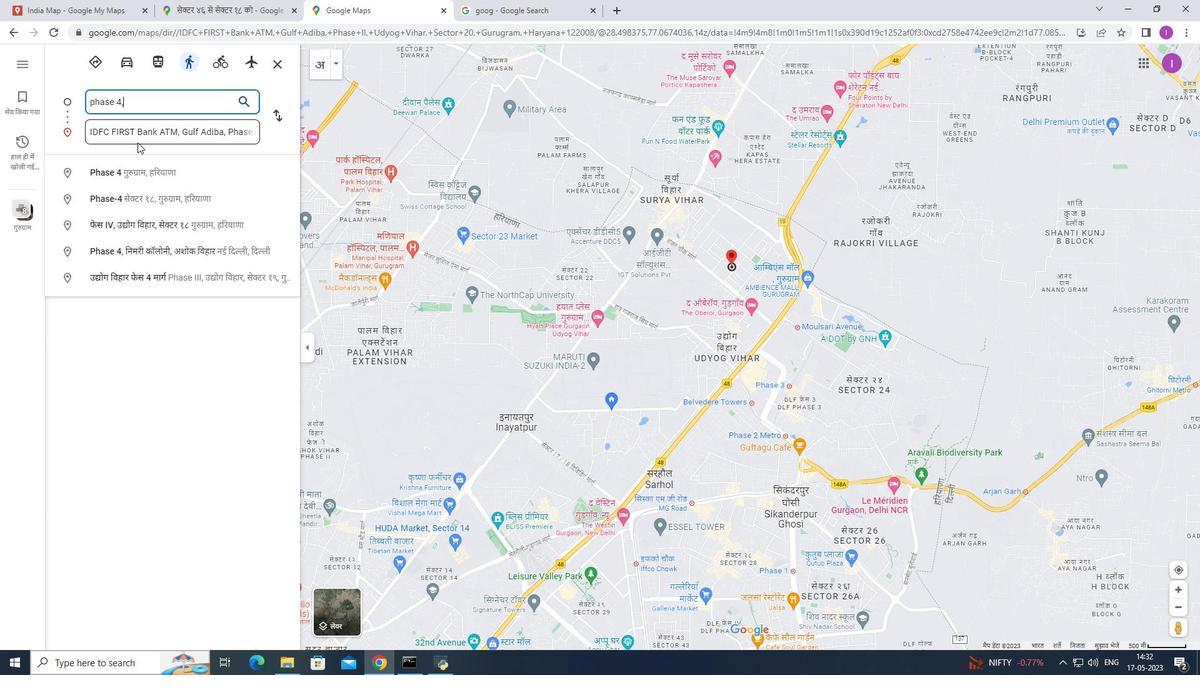 
Action: Key pressed sect
Screenshot: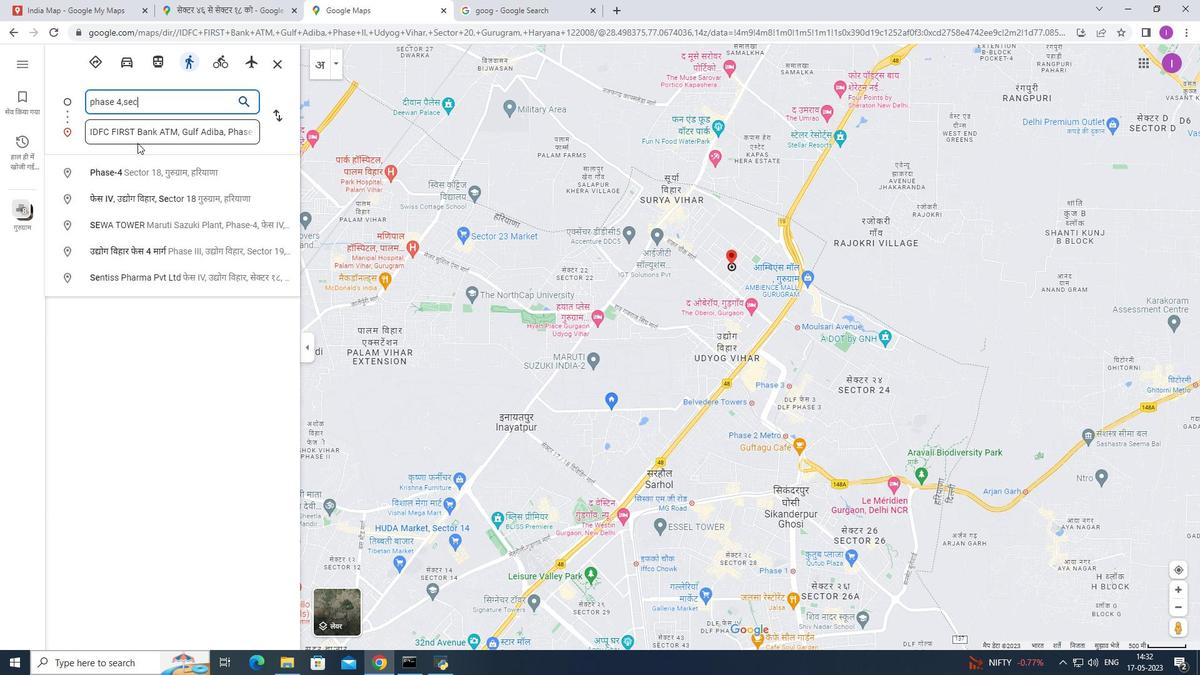 
Action: Mouse moved to (143, 173)
Screenshot: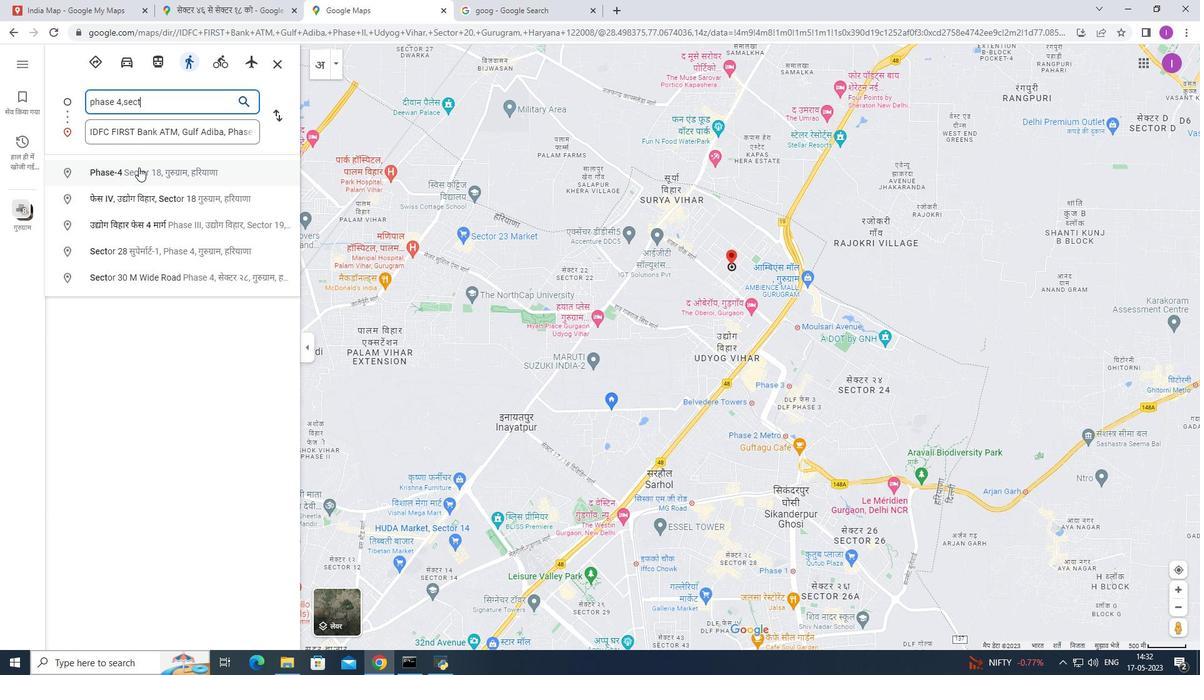 
Action: Mouse pressed left at (143, 173)
Screenshot: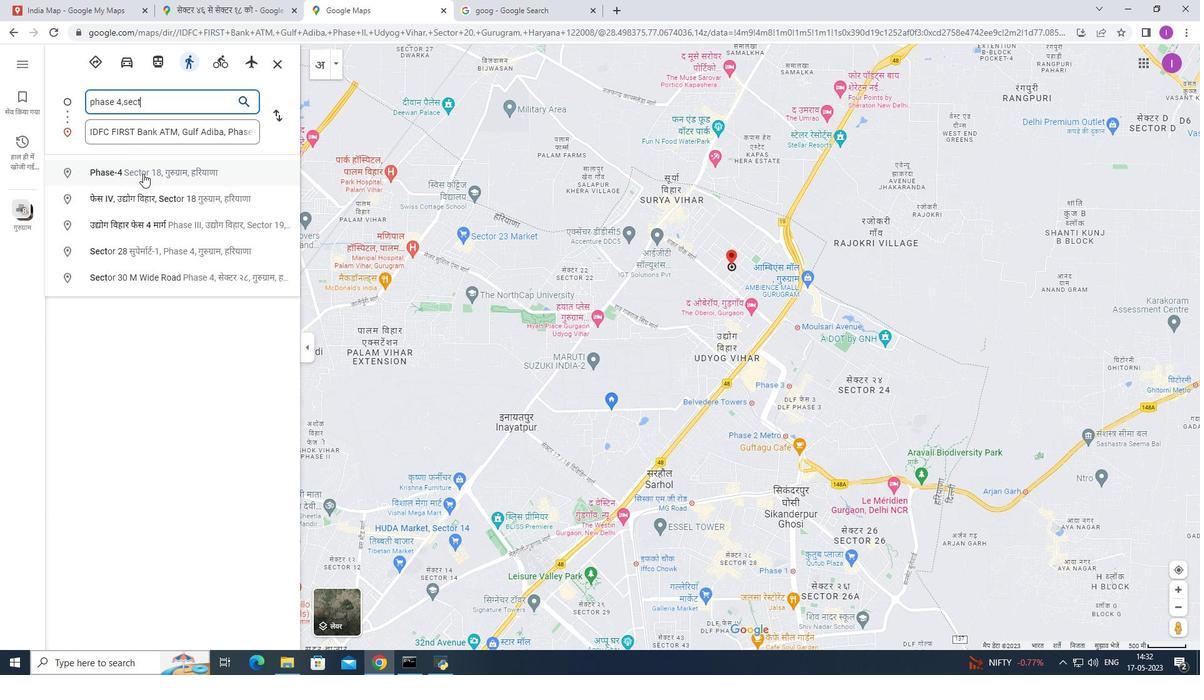 
Action: Mouse moved to (14, 31)
Screenshot: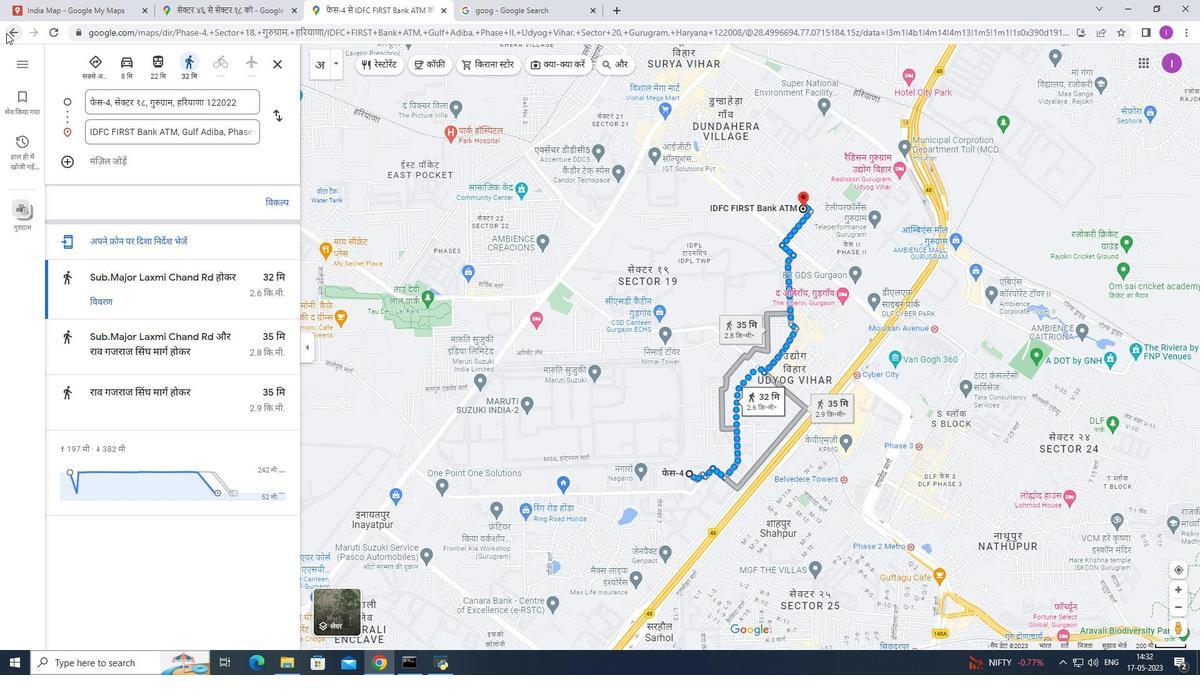 
Action: Mouse pressed left at (14, 31)
Screenshot: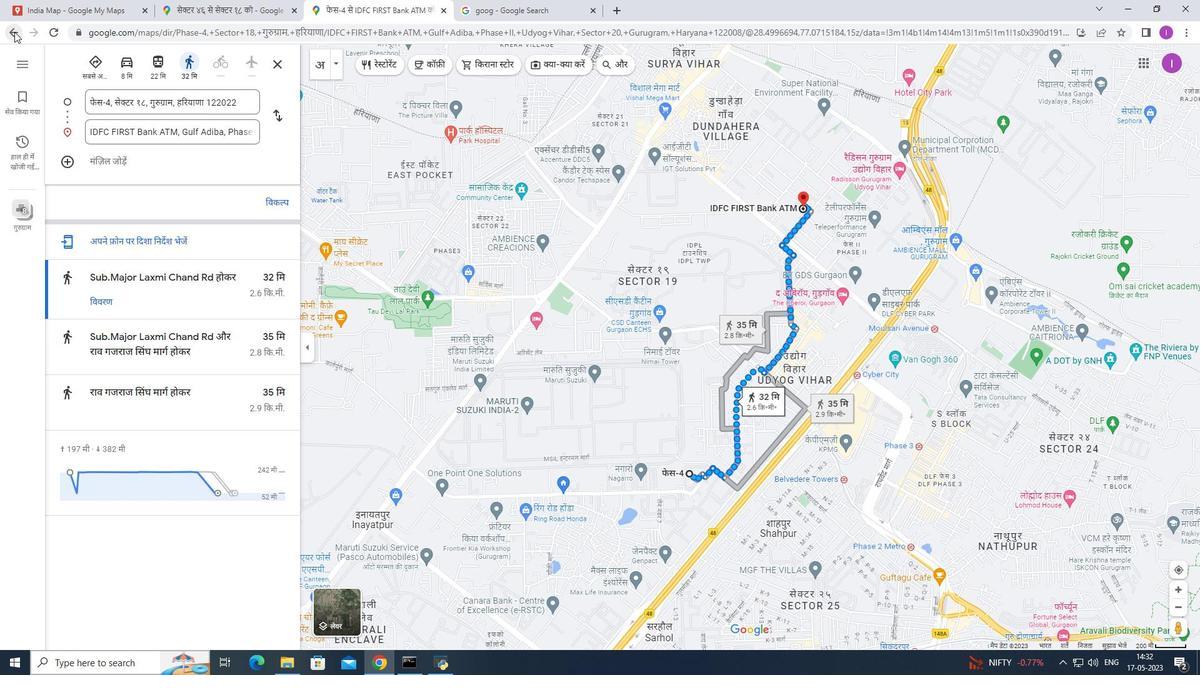 
Action: Mouse moved to (218, 347)
Screenshot: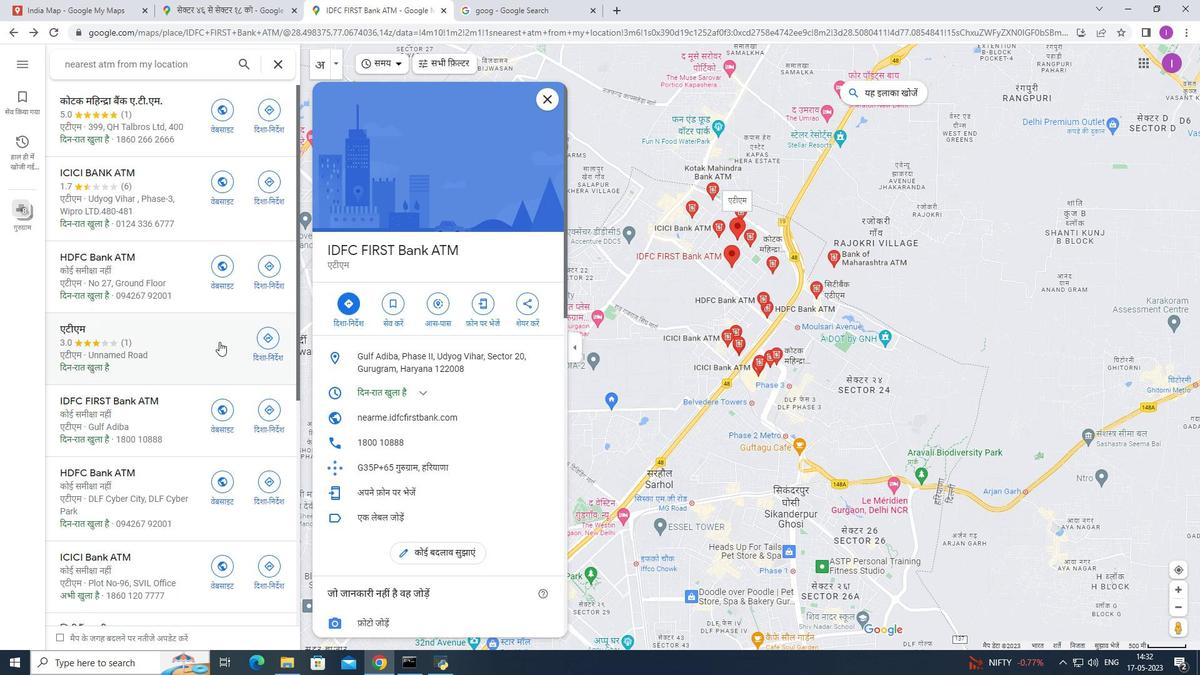 
Action: Mouse scrolled (218, 344) with delta (0, 0)
Screenshot: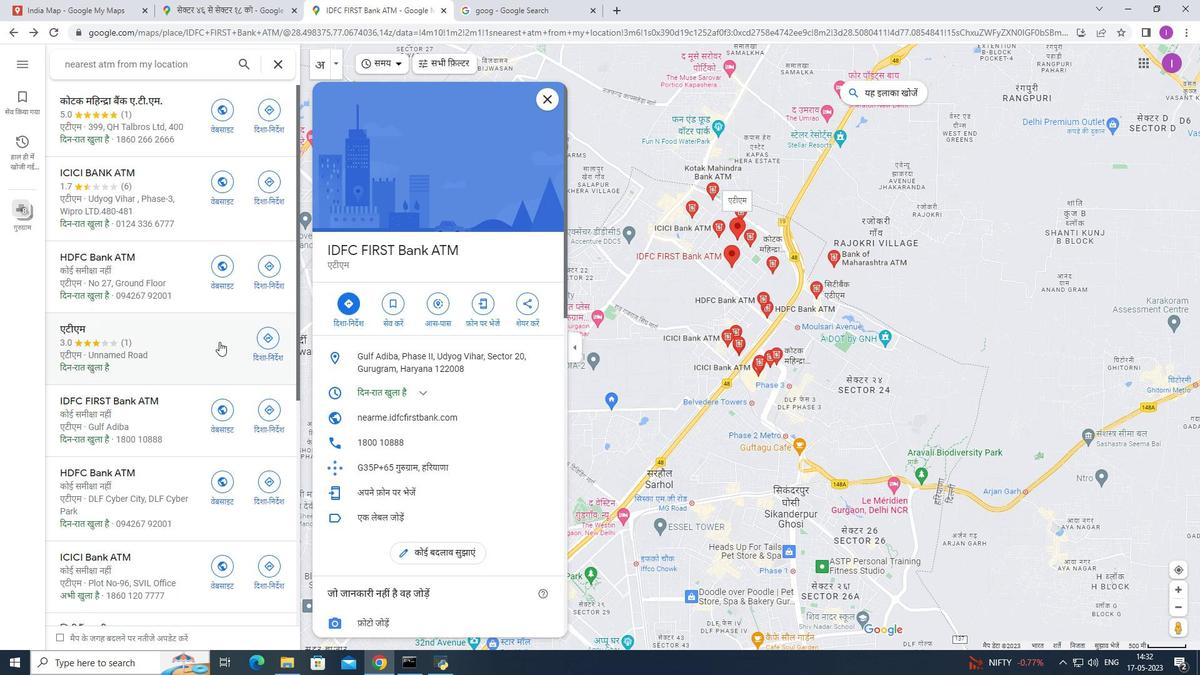 
Action: Mouse moved to (218, 348)
Screenshot: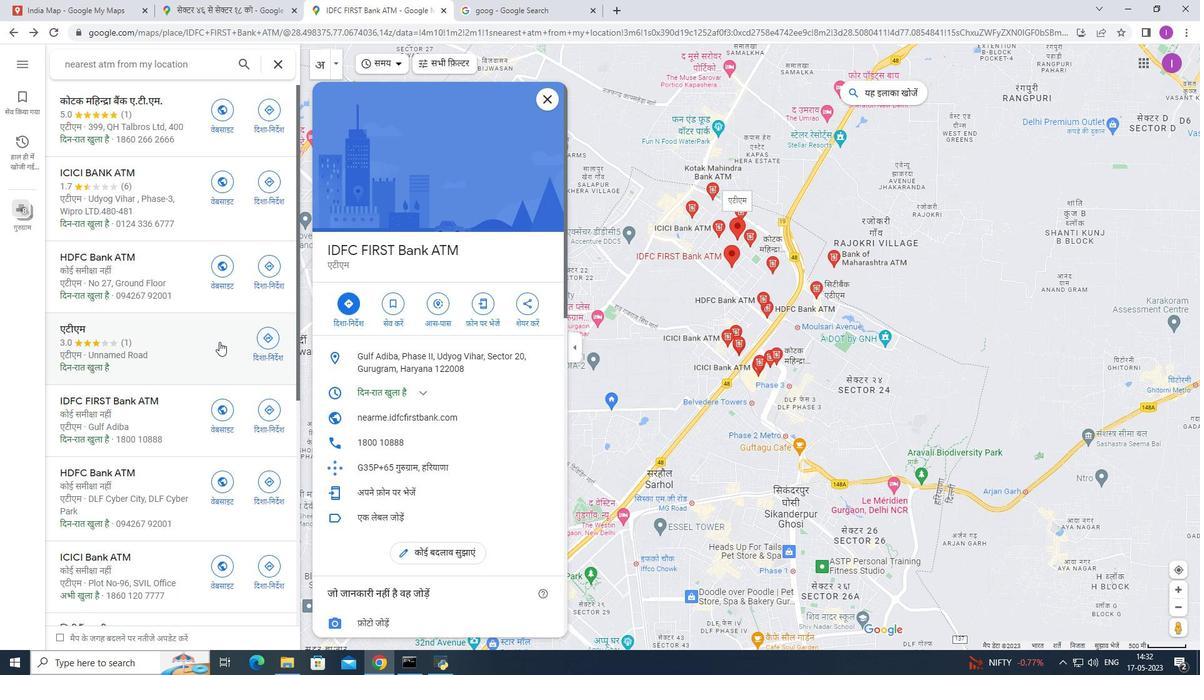 
Action: Mouse scrolled (218, 348) with delta (0, 0)
Screenshot: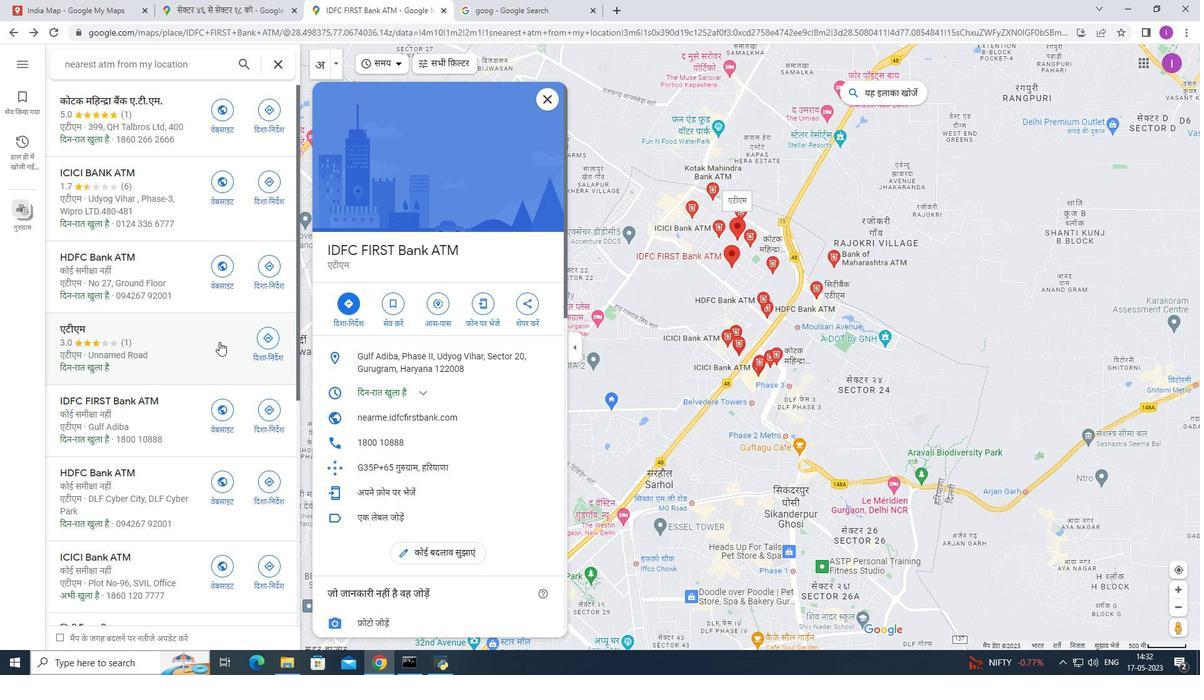 
Action: Mouse scrolled (218, 348) with delta (0, 0)
Screenshot: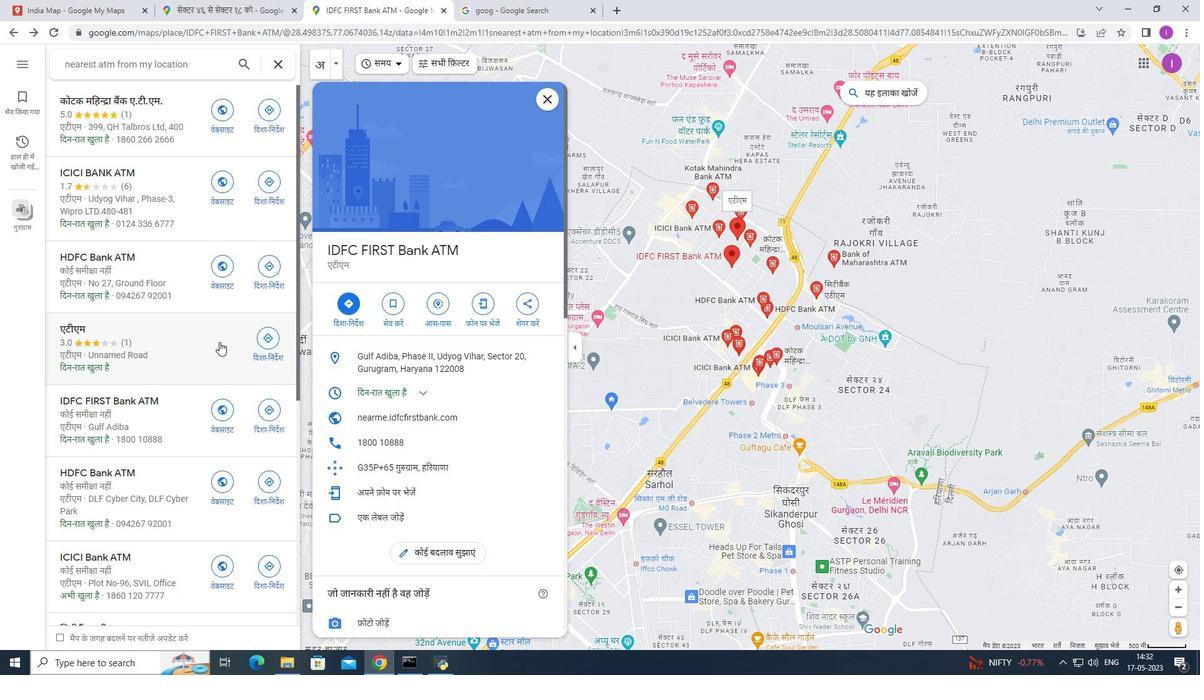 
Action: Mouse scrolled (218, 348) with delta (0, 0)
Screenshot: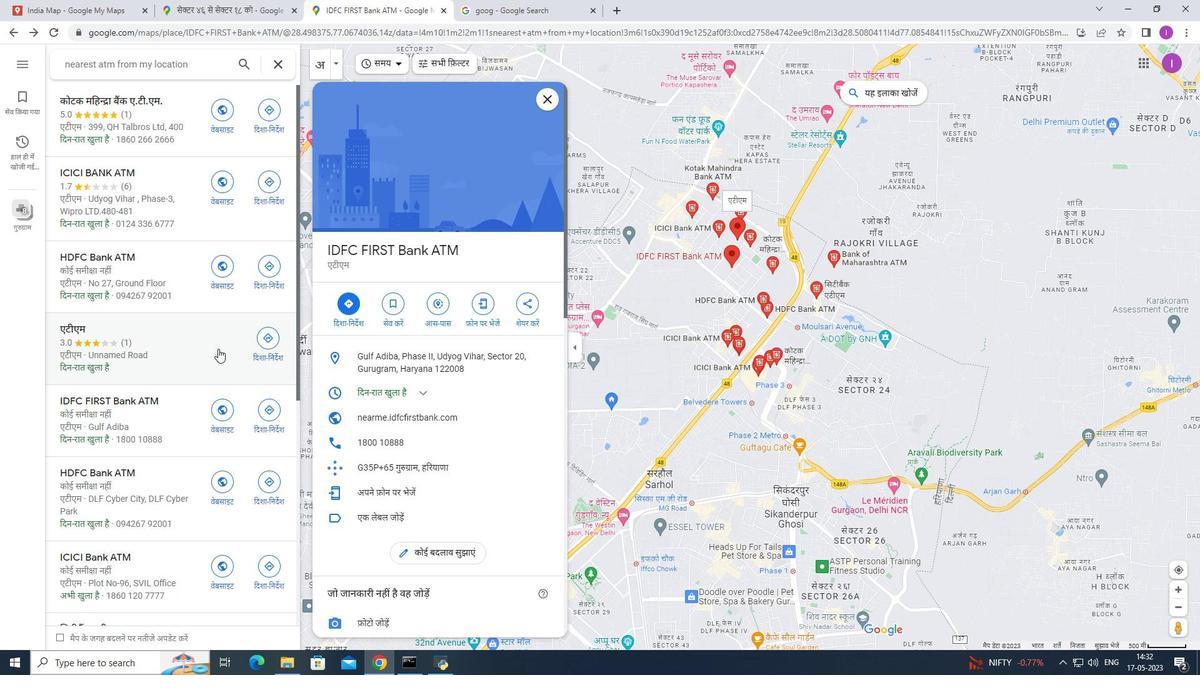 
Action: Mouse moved to (211, 350)
Screenshot: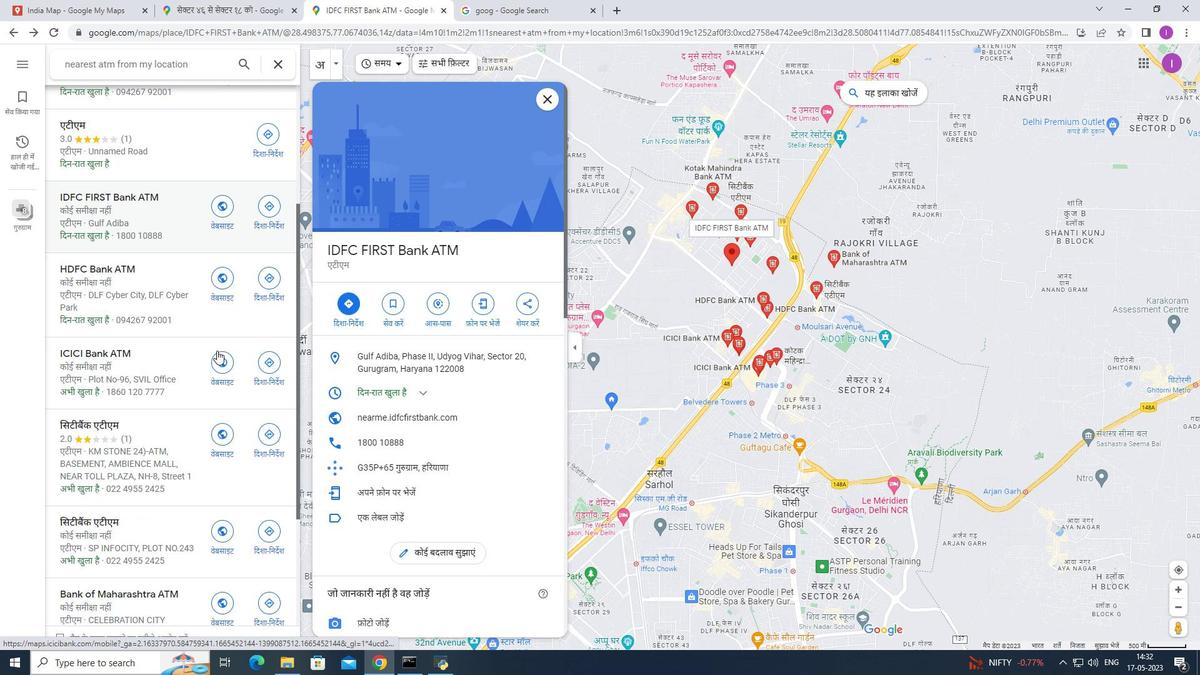 
Action: Mouse scrolled (211, 349) with delta (0, 0)
Screenshot: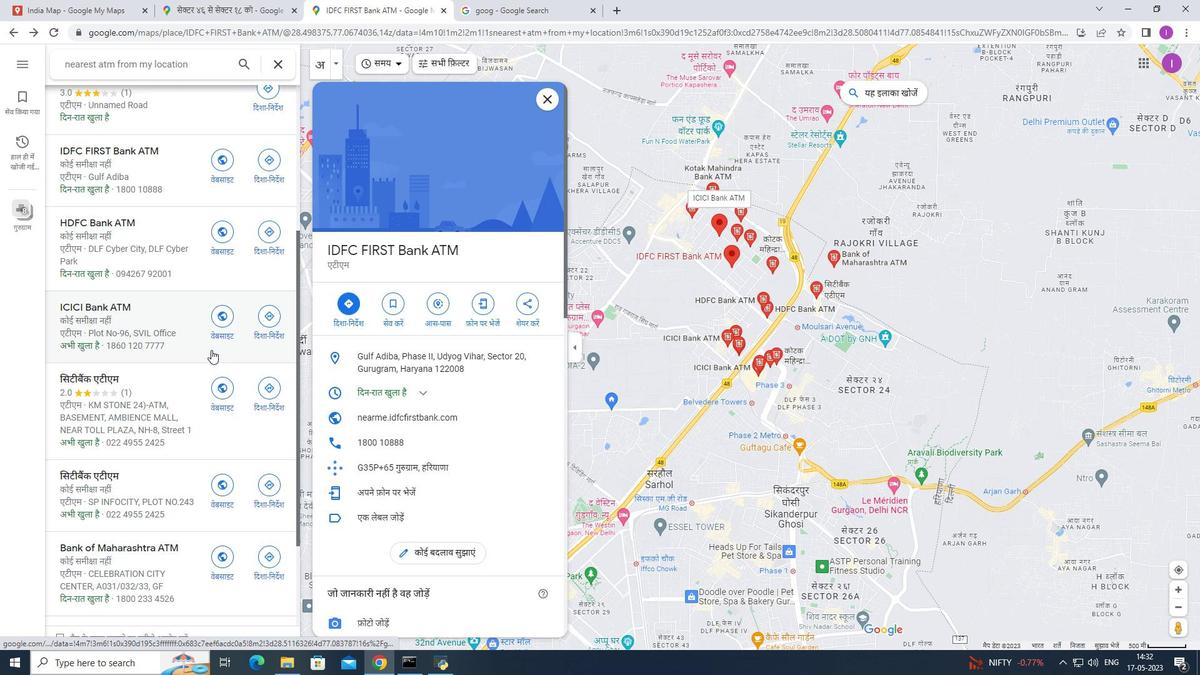
Action: Mouse moved to (145, 421)
Screenshot: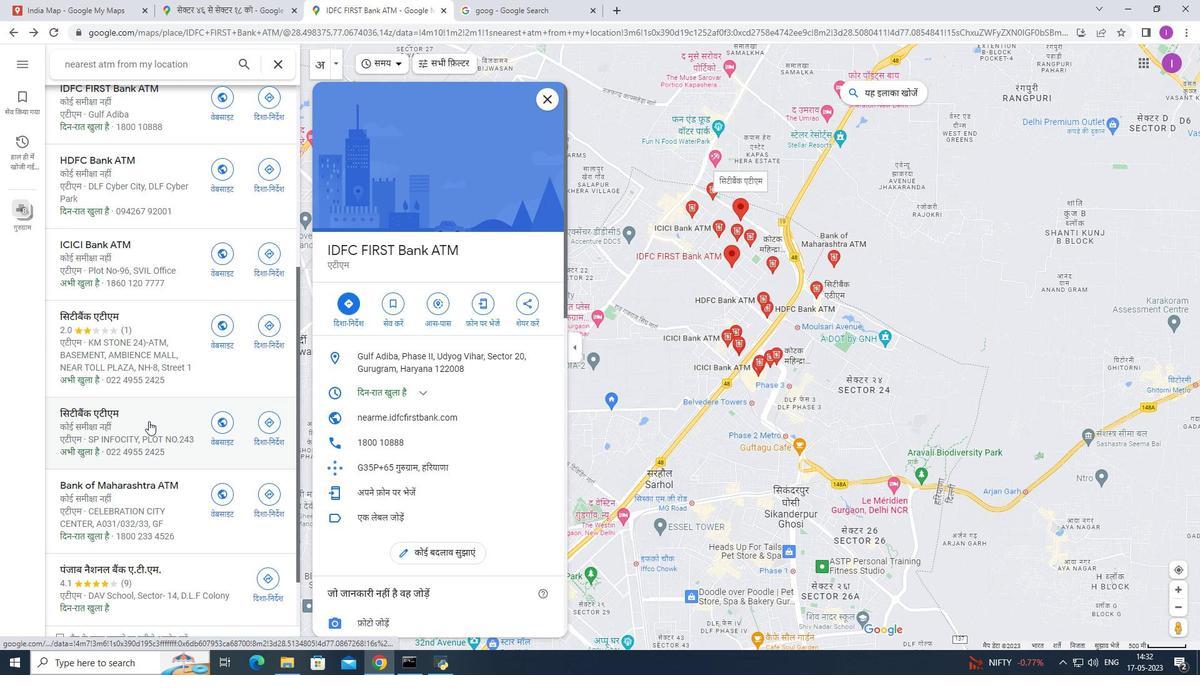 
Action: Mouse pressed left at (145, 421)
Screenshot: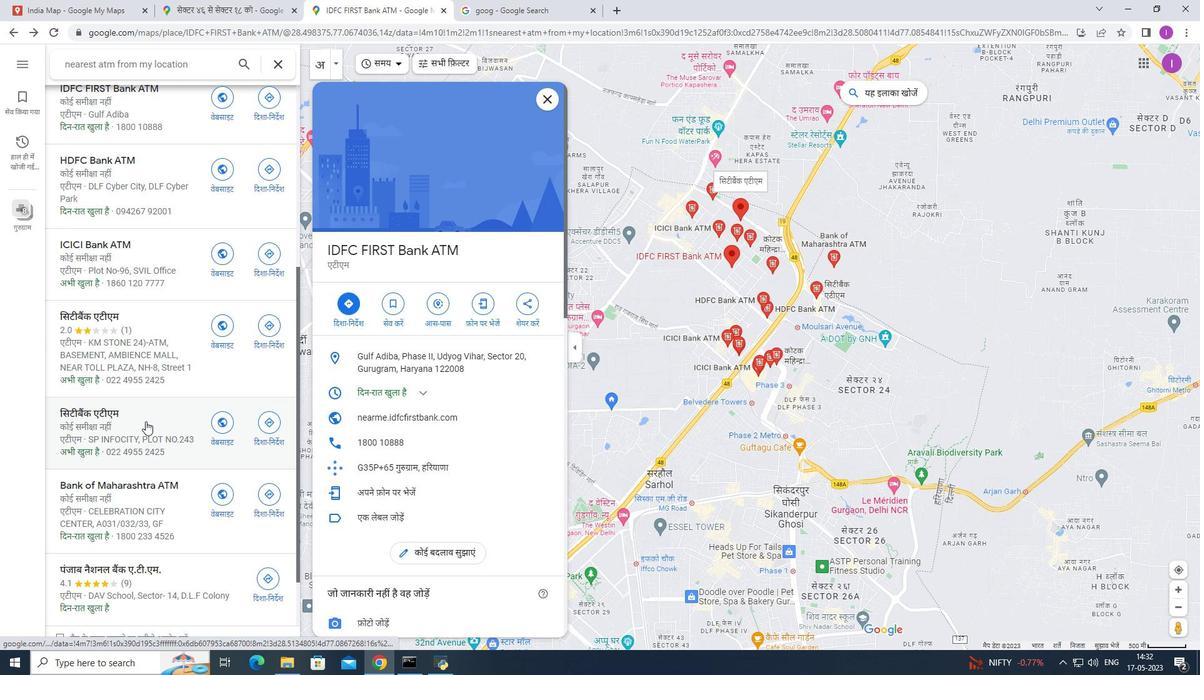 
Action: Mouse moved to (263, 427)
Screenshot: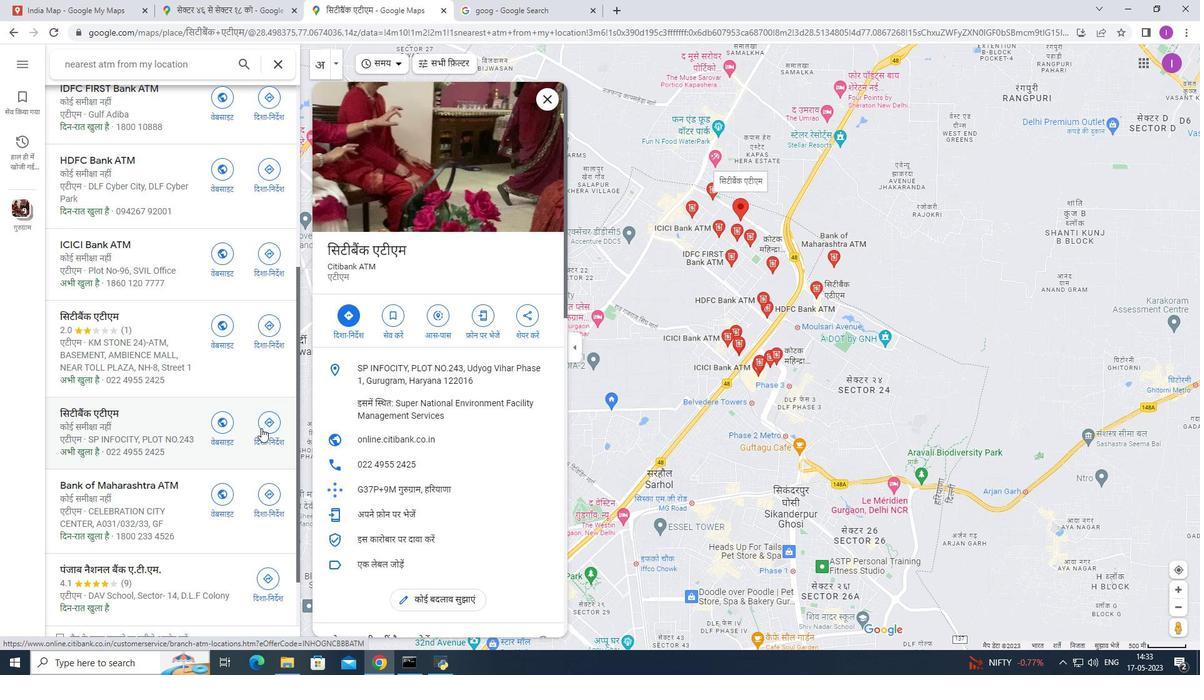 
Action: Mouse pressed left at (263, 427)
Screenshot: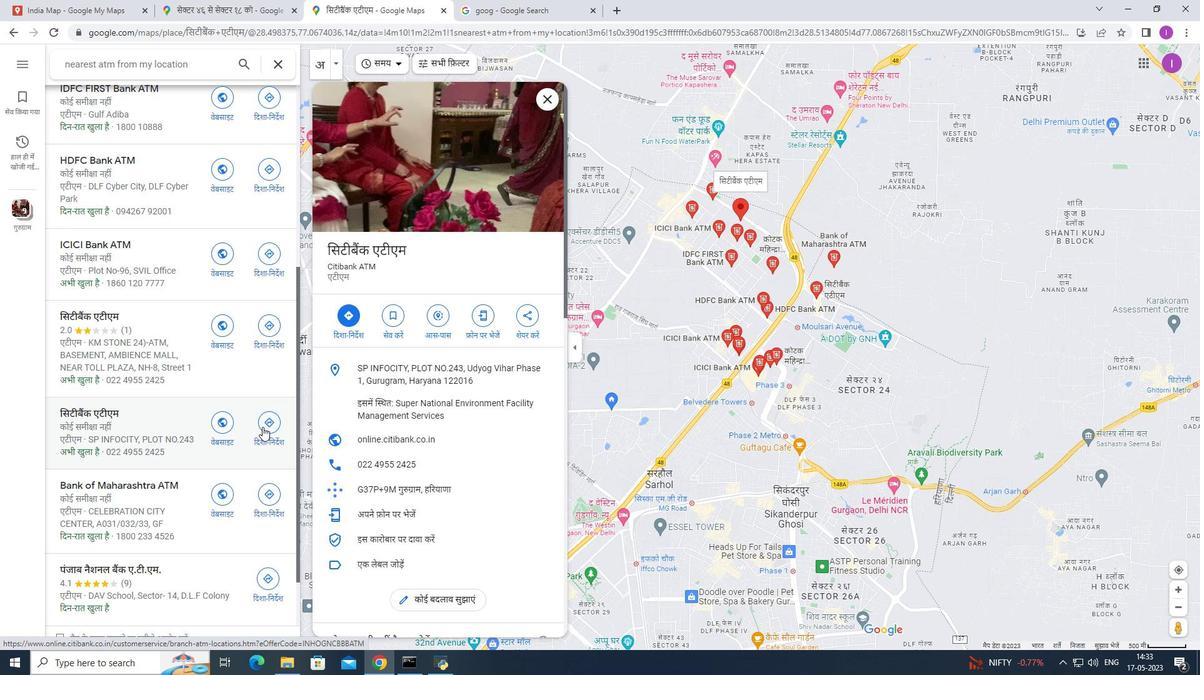 
Action: Mouse moved to (317, 417)
Screenshot: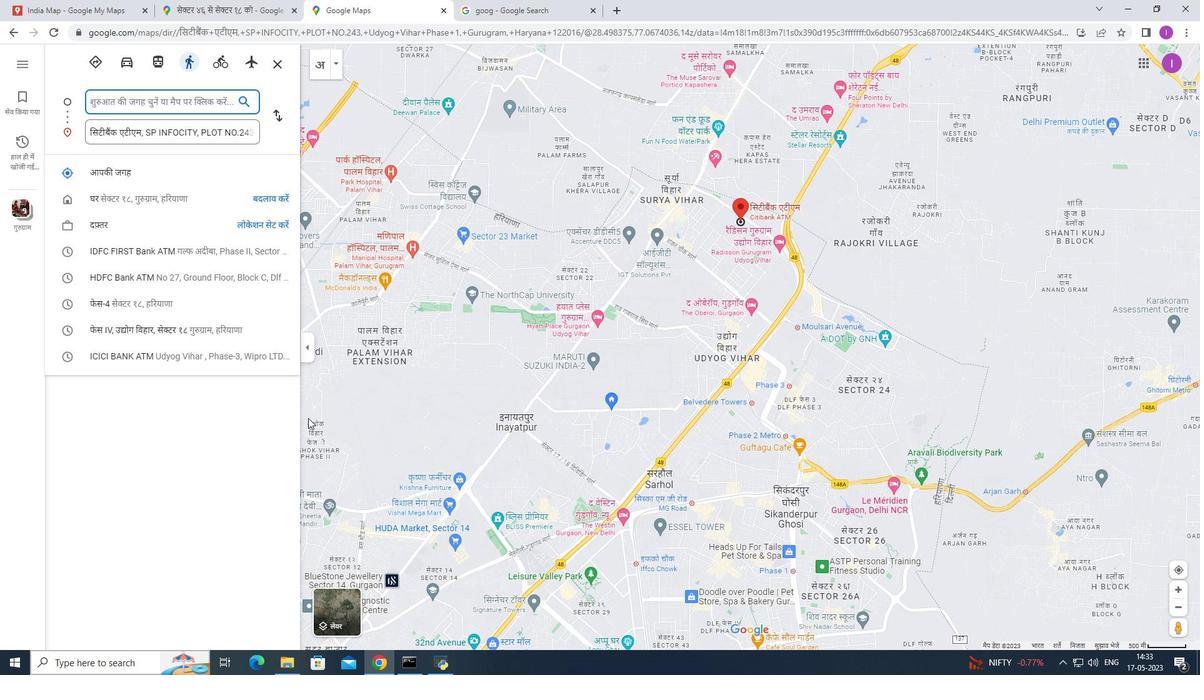 
Action: Mouse scrolled (317, 417) with delta (0, 0)
Screenshot: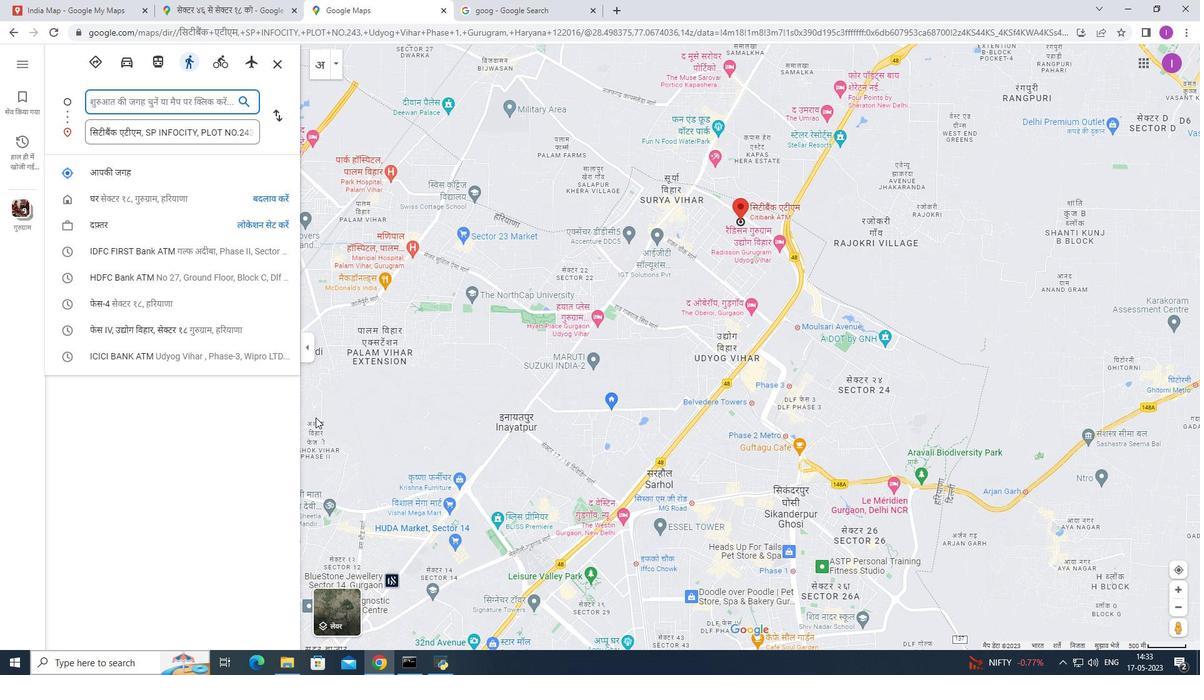
Action: Mouse scrolled (317, 417) with delta (0, 0)
Screenshot: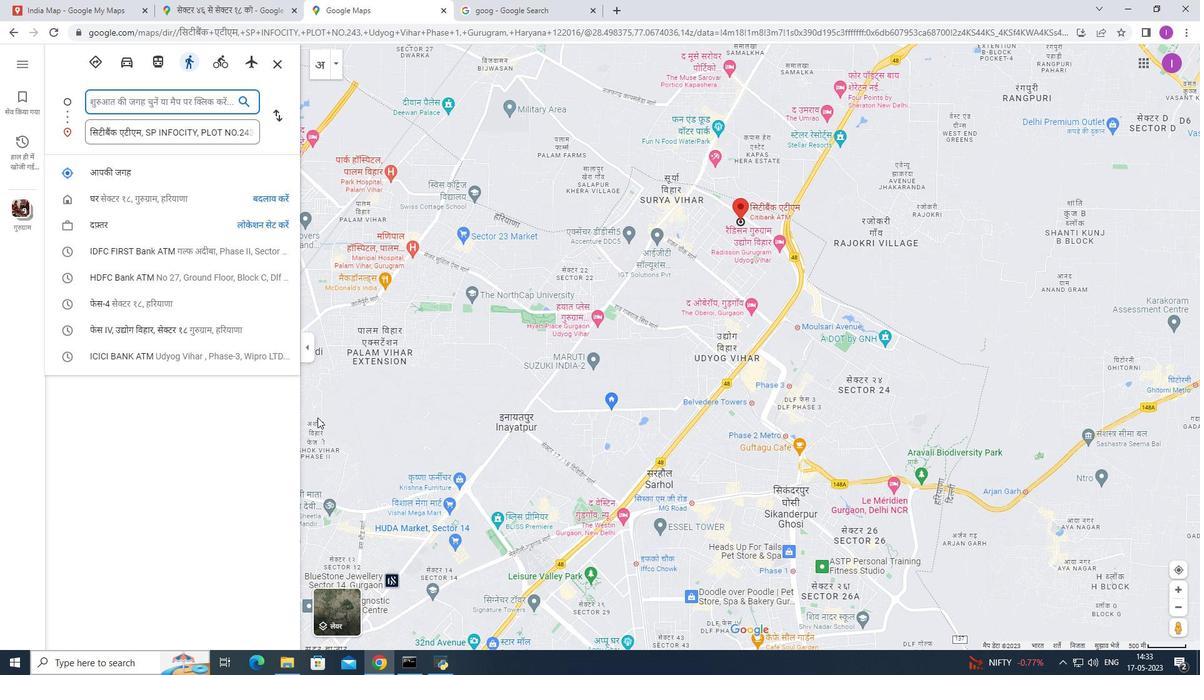 
Action: Mouse scrolled (317, 417) with delta (0, 0)
Screenshot: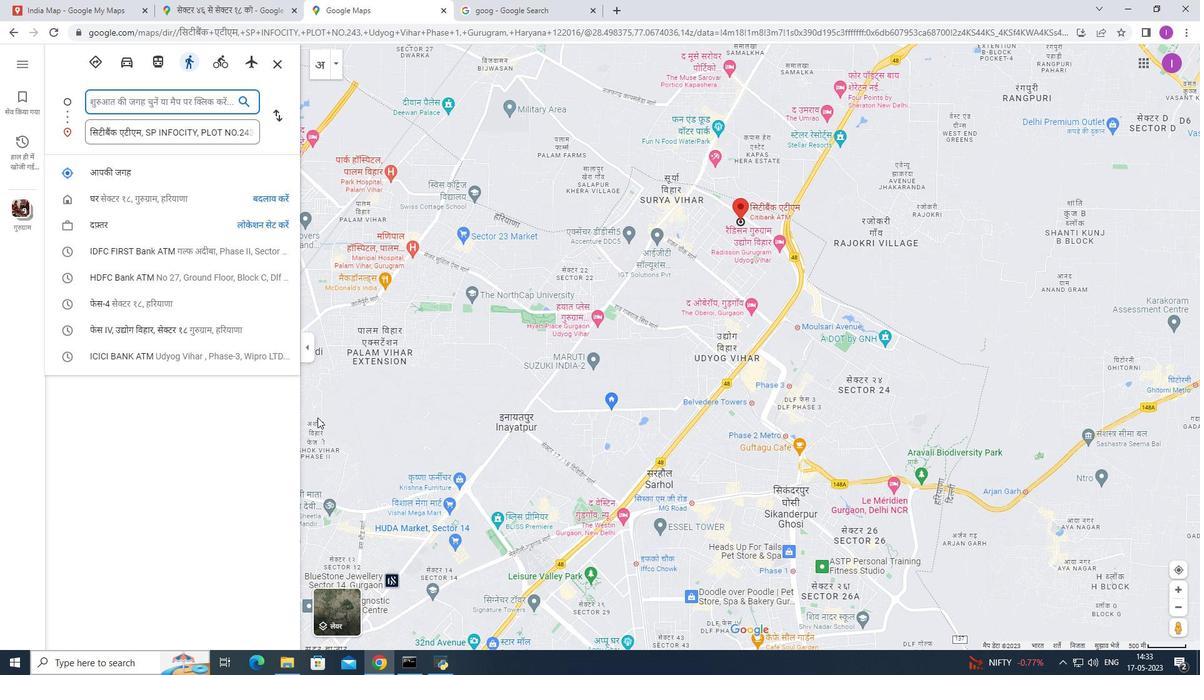 
Action: Mouse moved to (317, 417)
Screenshot: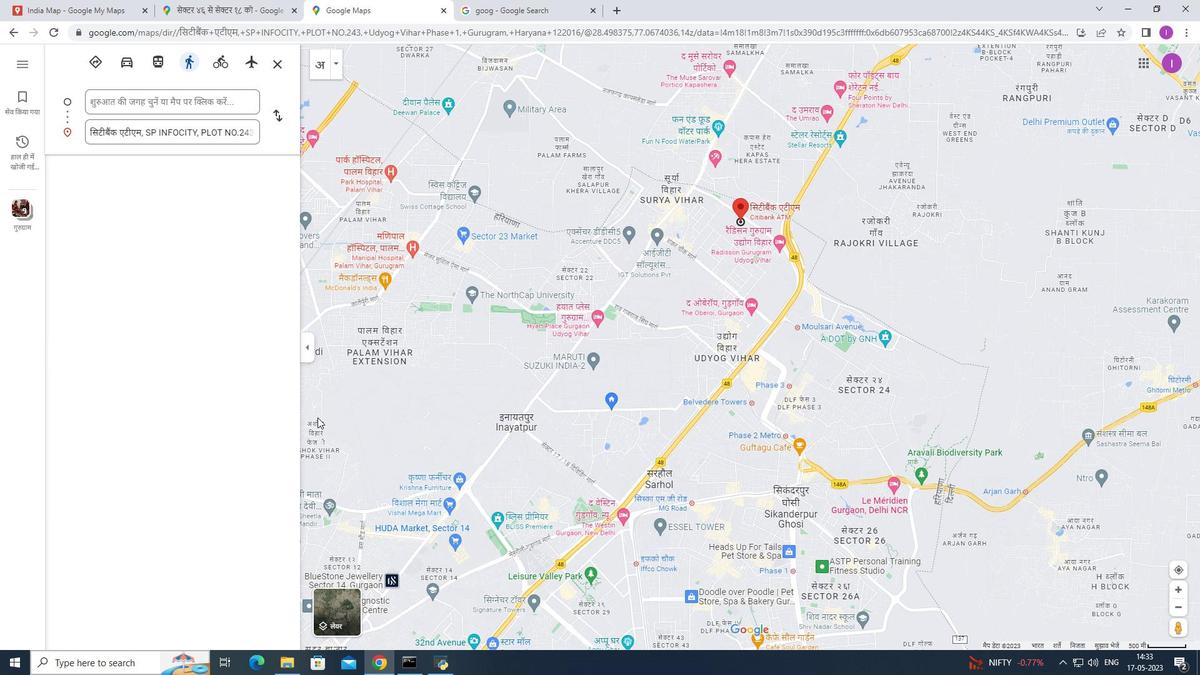 
Action: Mouse scrolled (317, 416) with delta (0, 0)
Screenshot: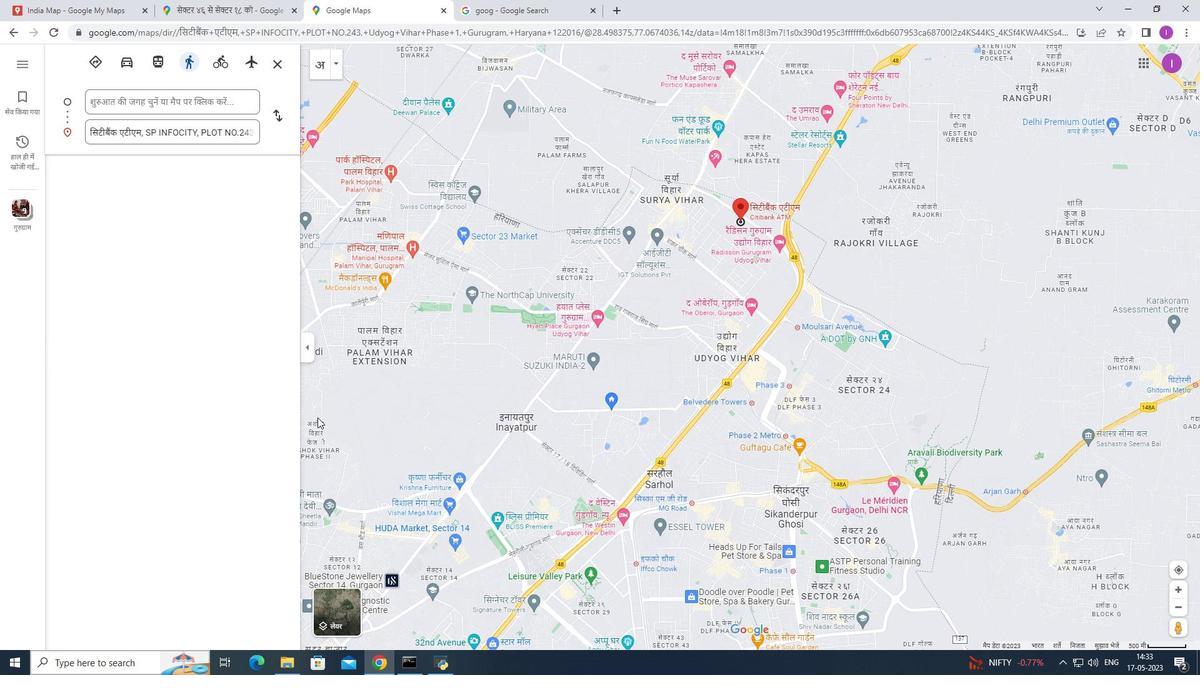 
Action: Mouse scrolled (317, 416) with delta (0, 0)
Screenshot: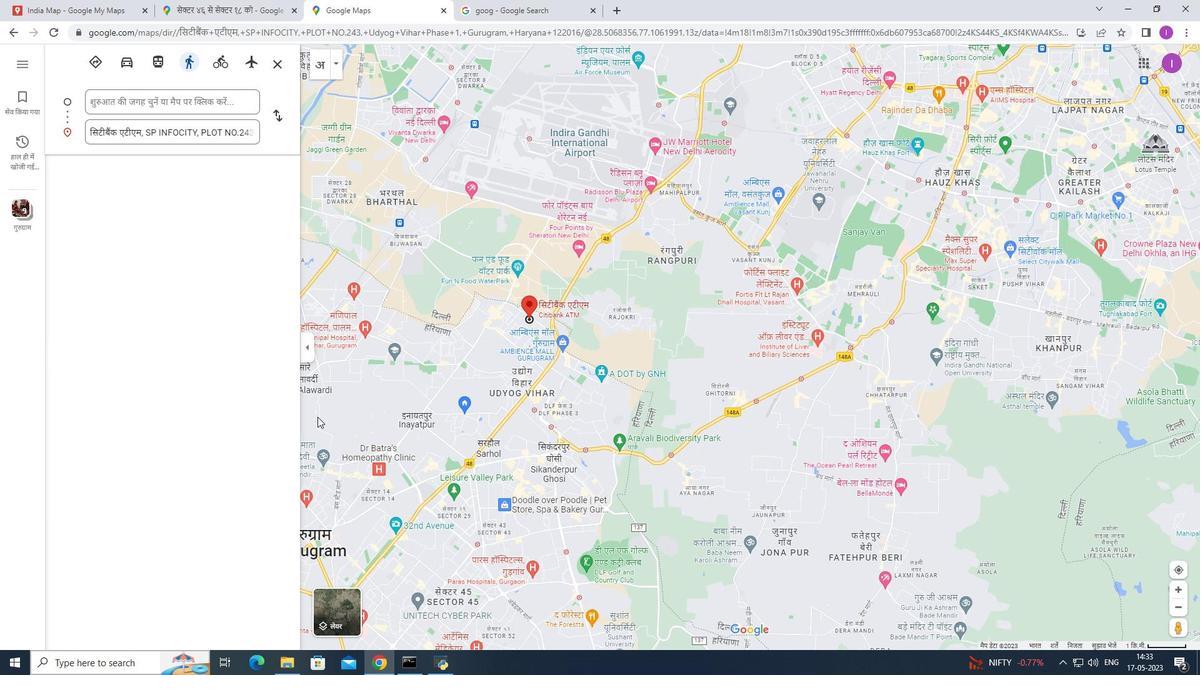 
Action: Mouse scrolled (317, 416) with delta (0, 0)
Screenshot: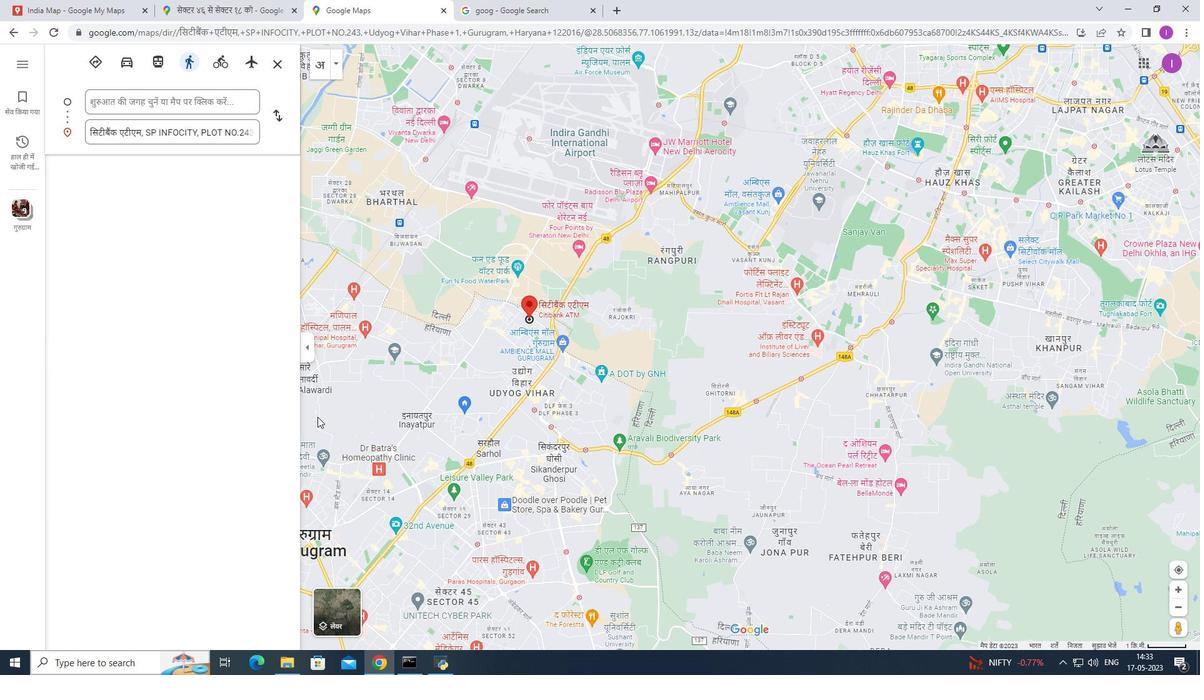 
Action: Mouse moved to (318, 416)
Screenshot: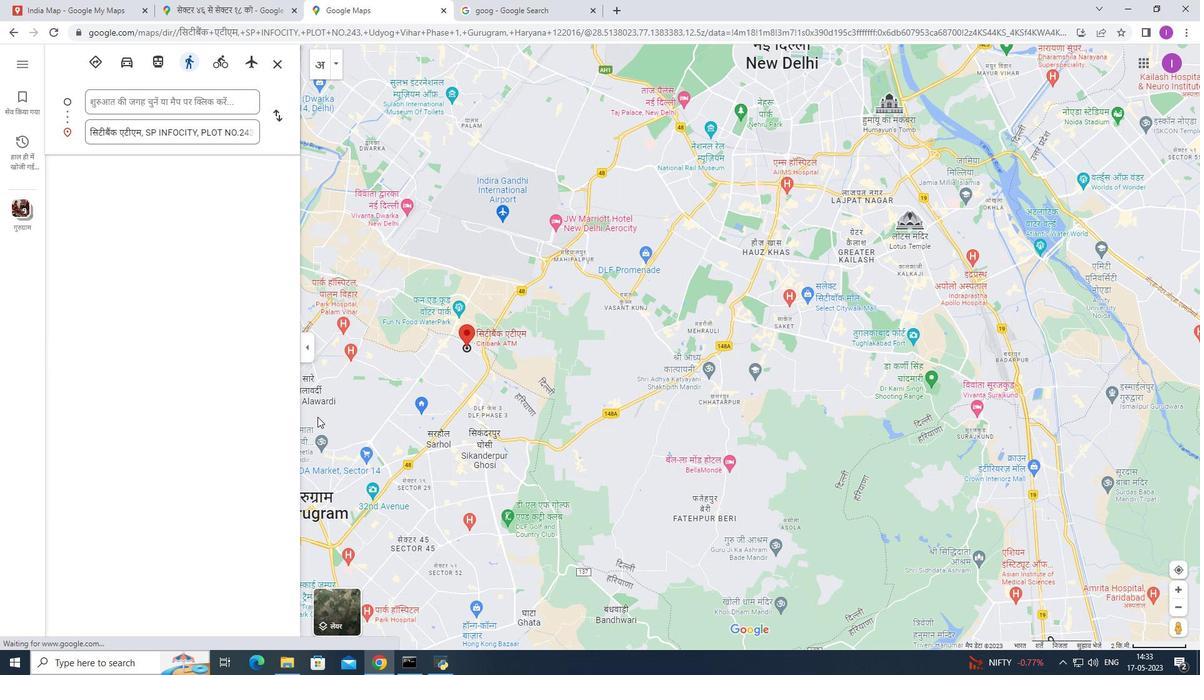 
Action: Mouse scrolled (318, 417) with delta (0, 0)
Screenshot: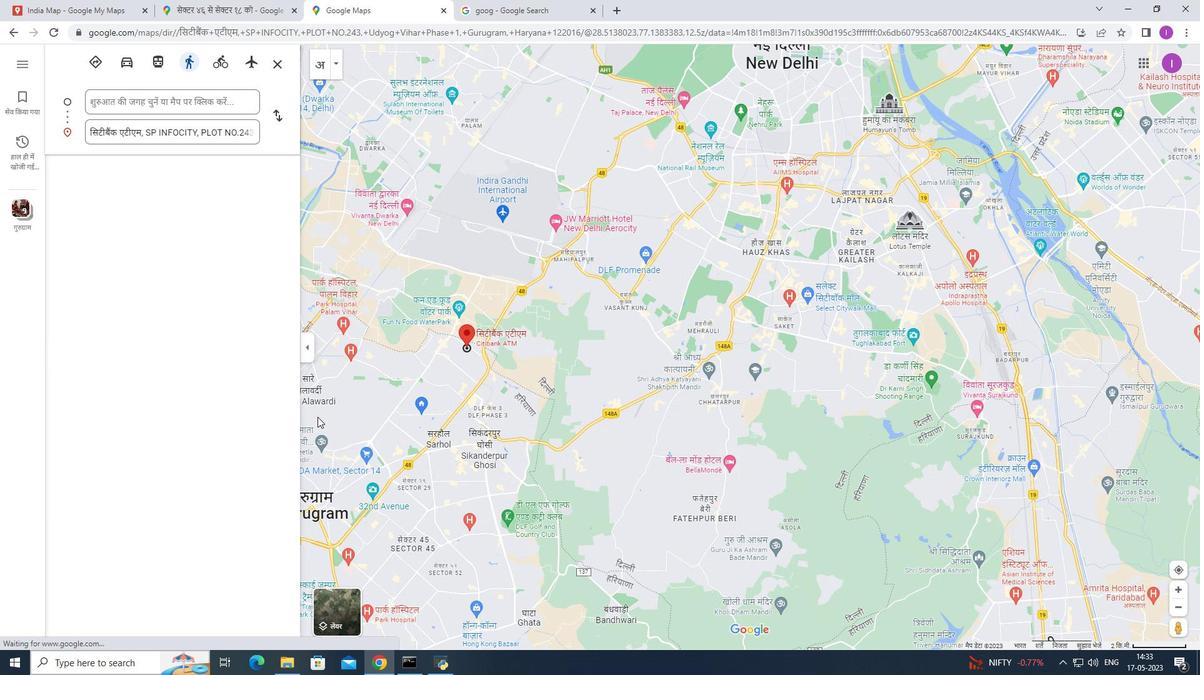 
Action: Mouse scrolled (318, 417) with delta (0, 0)
Screenshot: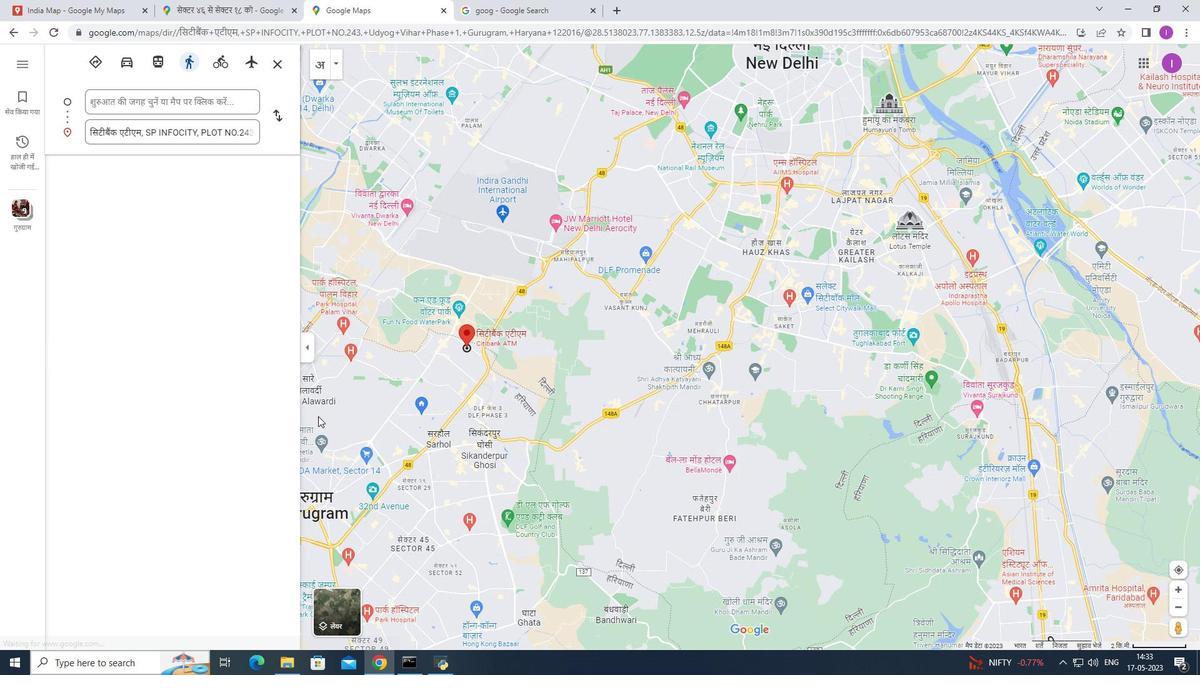 
Action: Mouse scrolled (318, 417) with delta (0, 0)
Screenshot: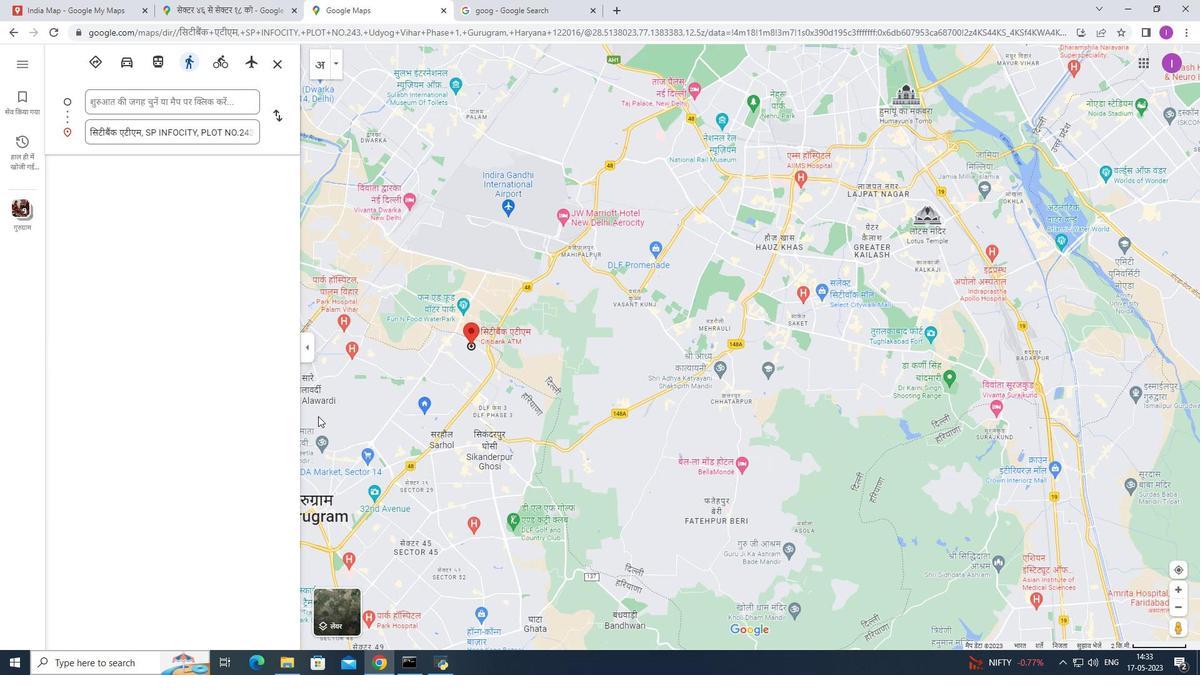 
Action: Mouse scrolled (318, 415) with delta (0, 0)
Screenshot: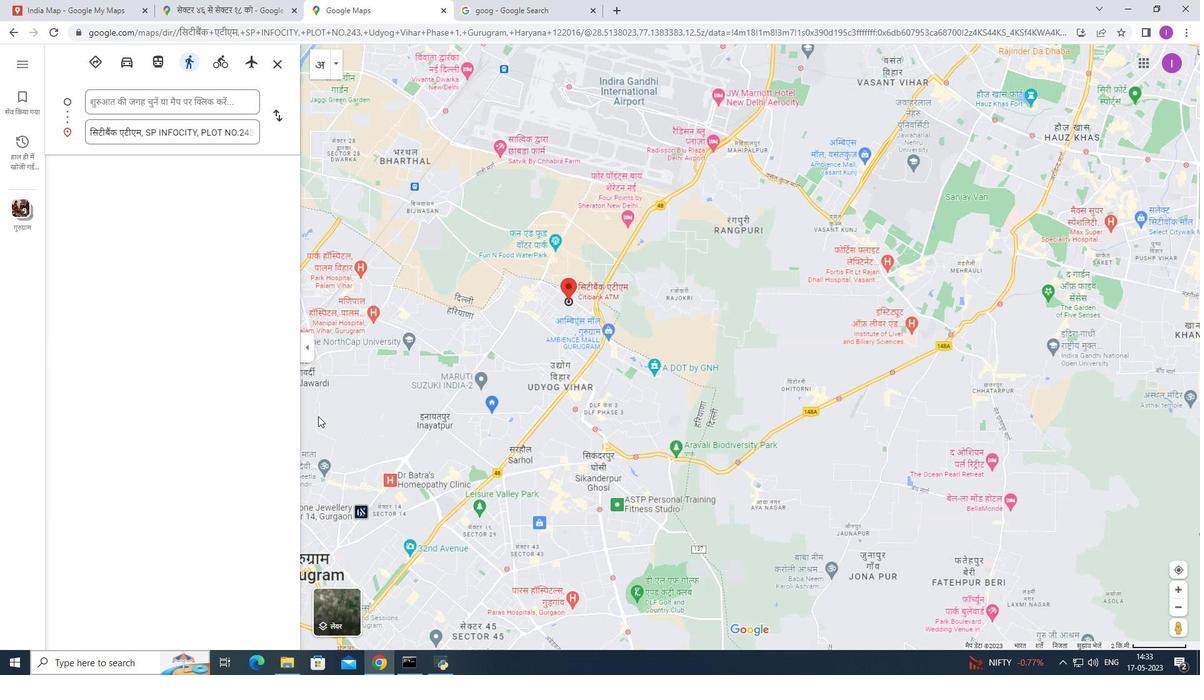 
Action: Mouse scrolled (318, 415) with delta (0, 0)
Screenshot: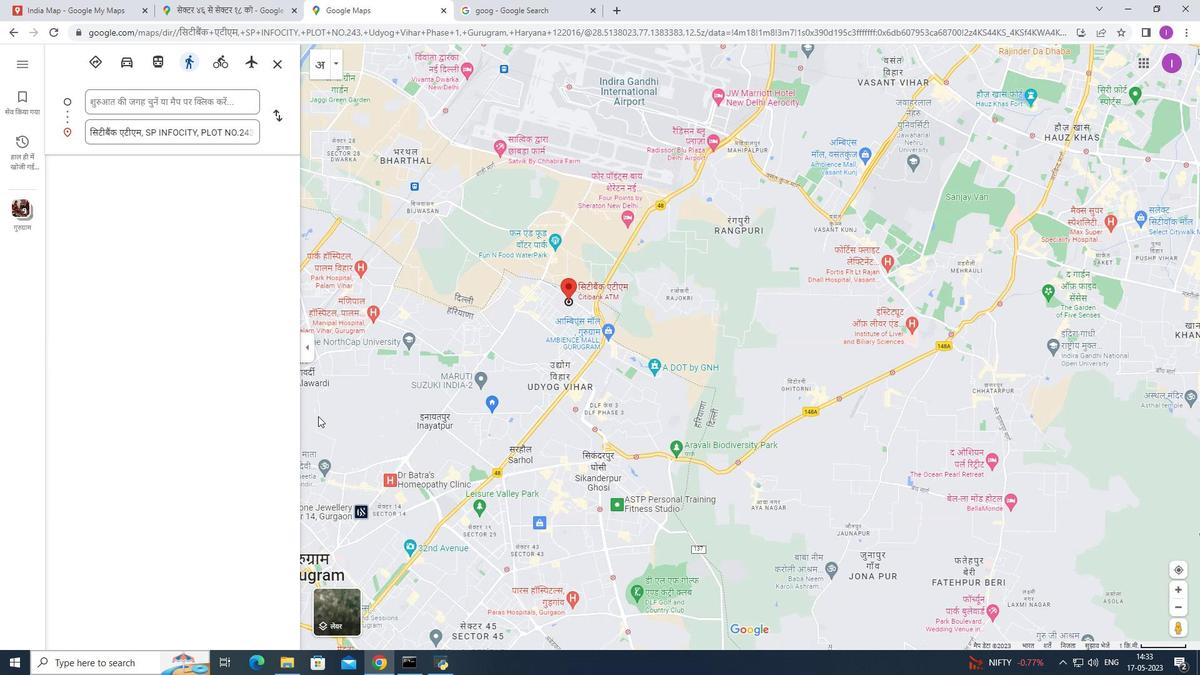 
Action: Mouse scrolled (318, 415) with delta (0, 0)
Screenshot: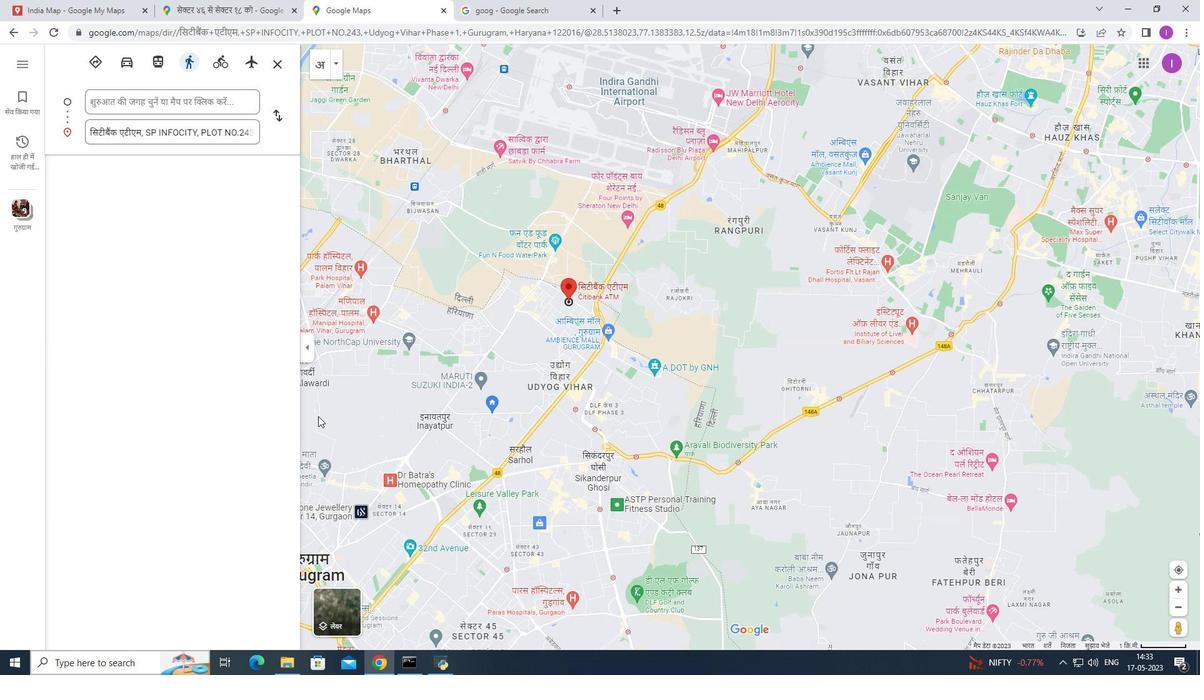 
Action: Mouse moved to (318, 416)
Screenshot: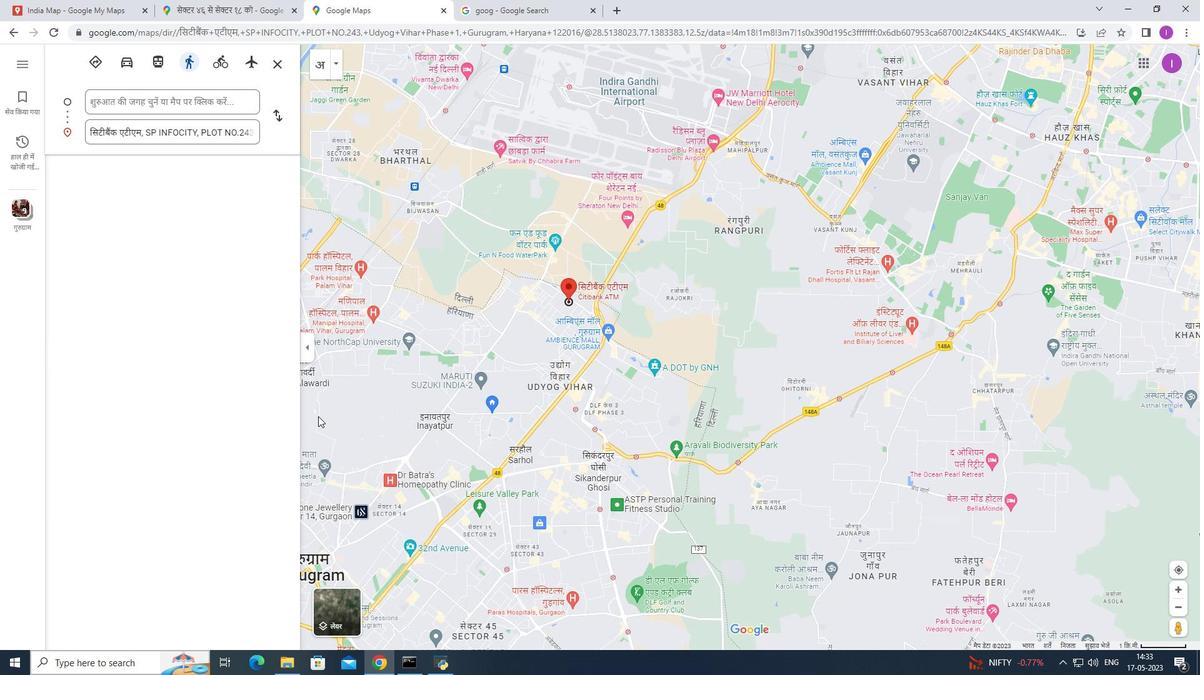 
Action: Mouse scrolled (318, 415) with delta (0, 0)
Screenshot: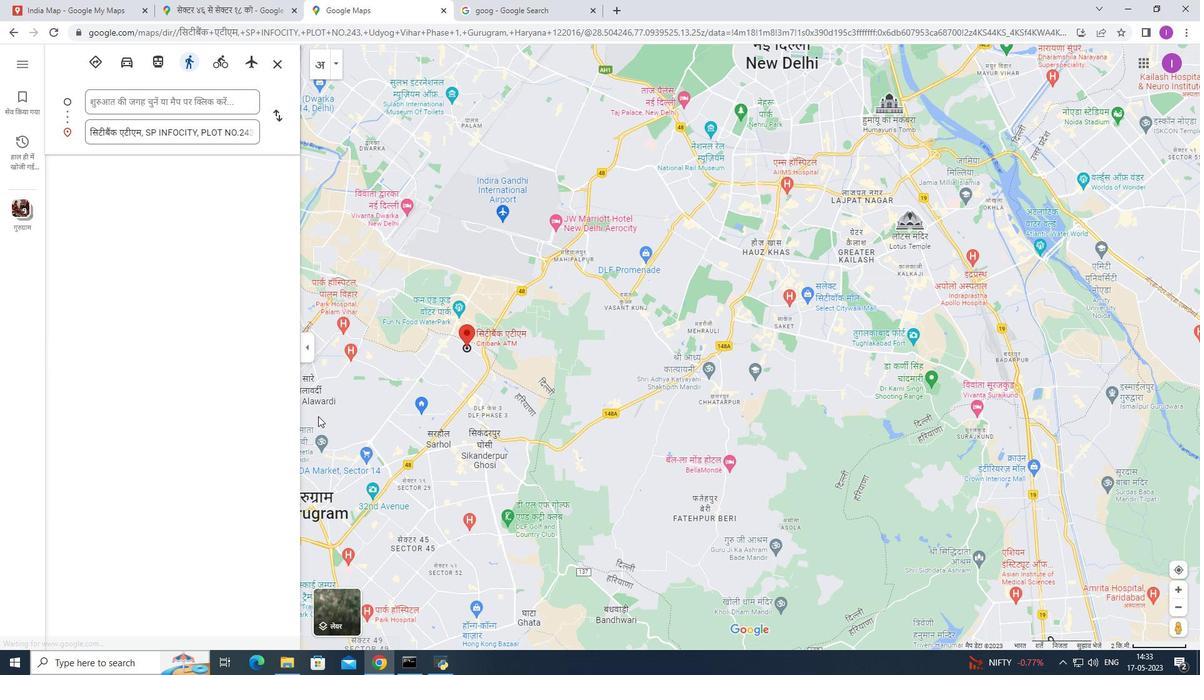 
Action: Mouse scrolled (318, 415) with delta (0, 0)
Screenshot: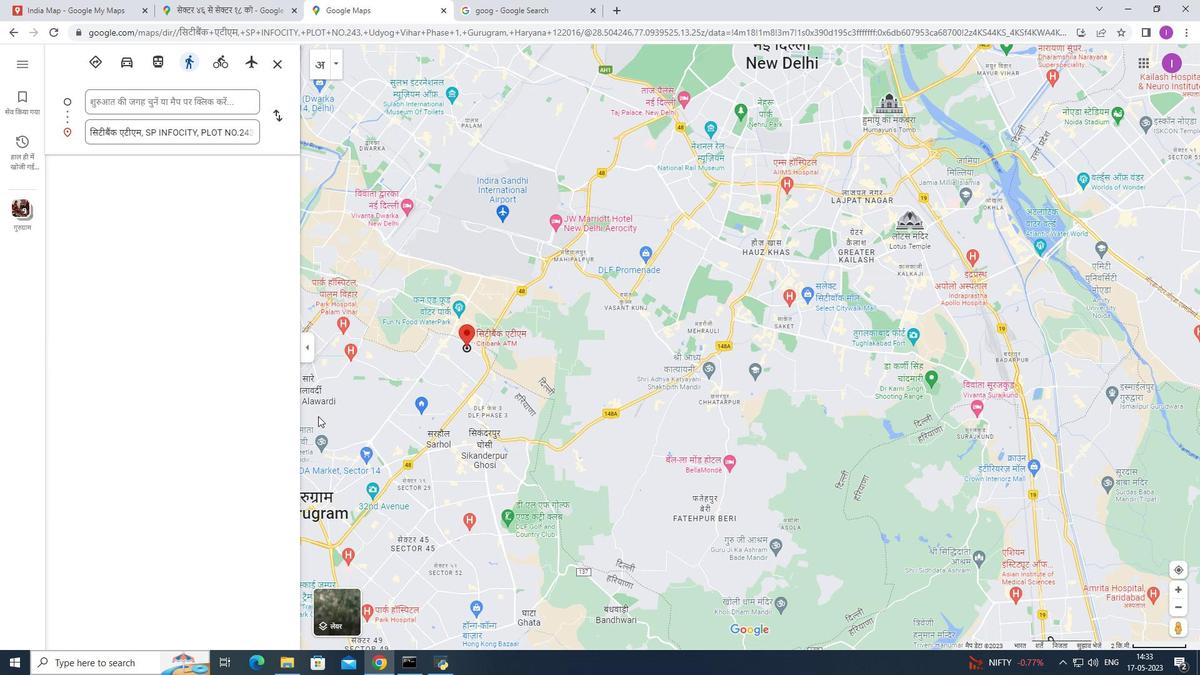 
Action: Mouse scrolled (318, 415) with delta (0, 0)
Screenshot: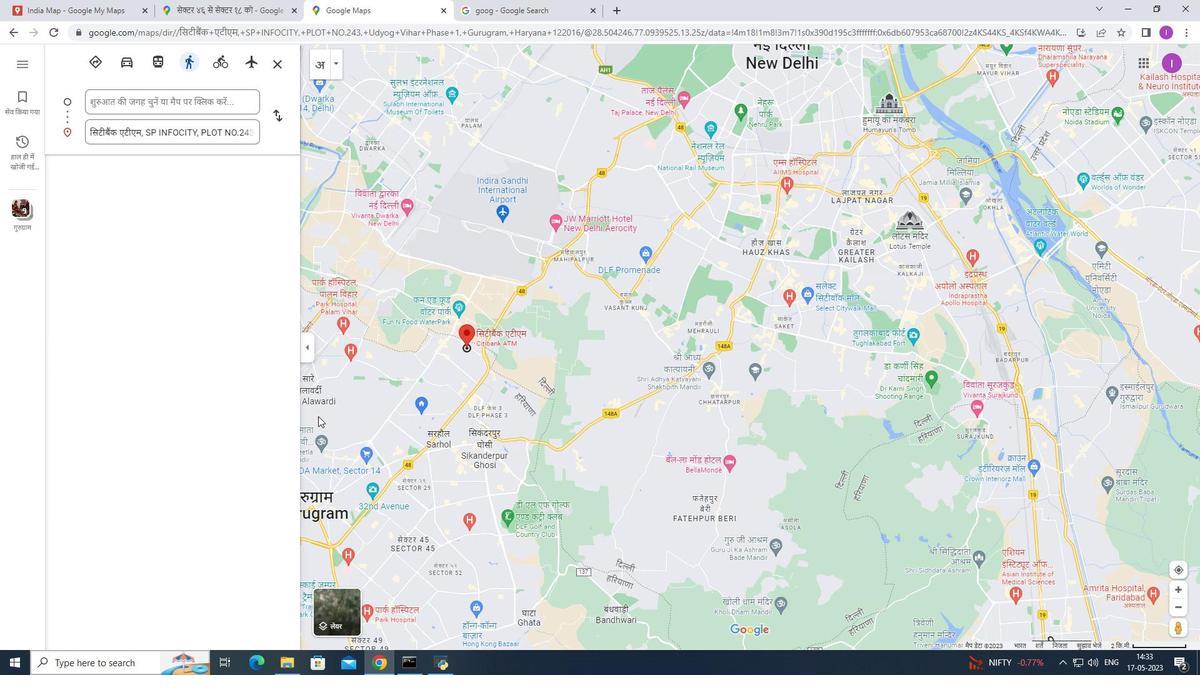 
Action: Mouse scrolled (318, 415) with delta (0, 0)
Screenshot: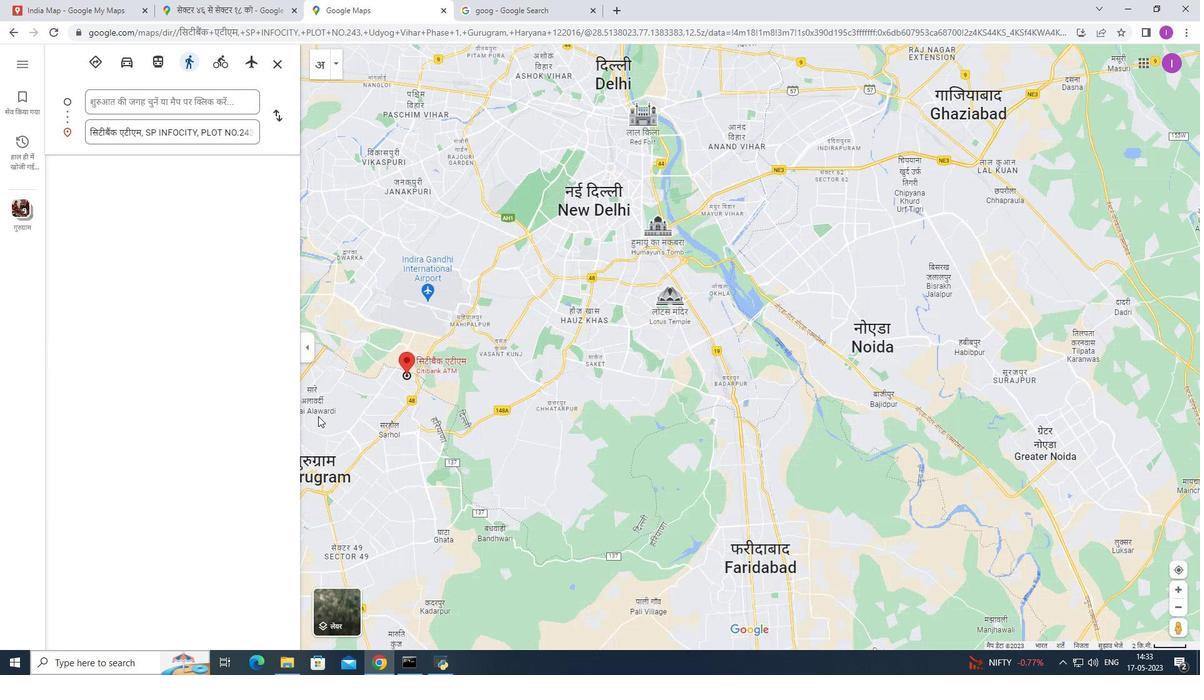 
Action: Mouse scrolled (318, 415) with delta (0, 0)
Screenshot: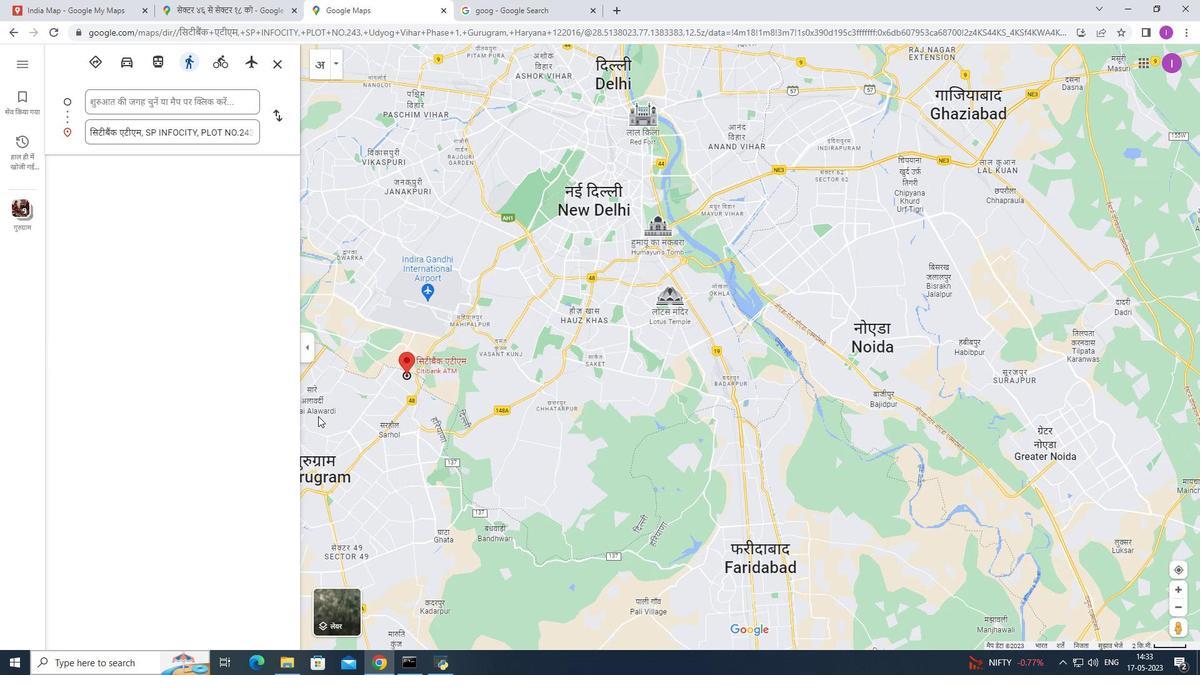 
Action: Mouse scrolled (318, 417) with delta (0, 0)
Screenshot: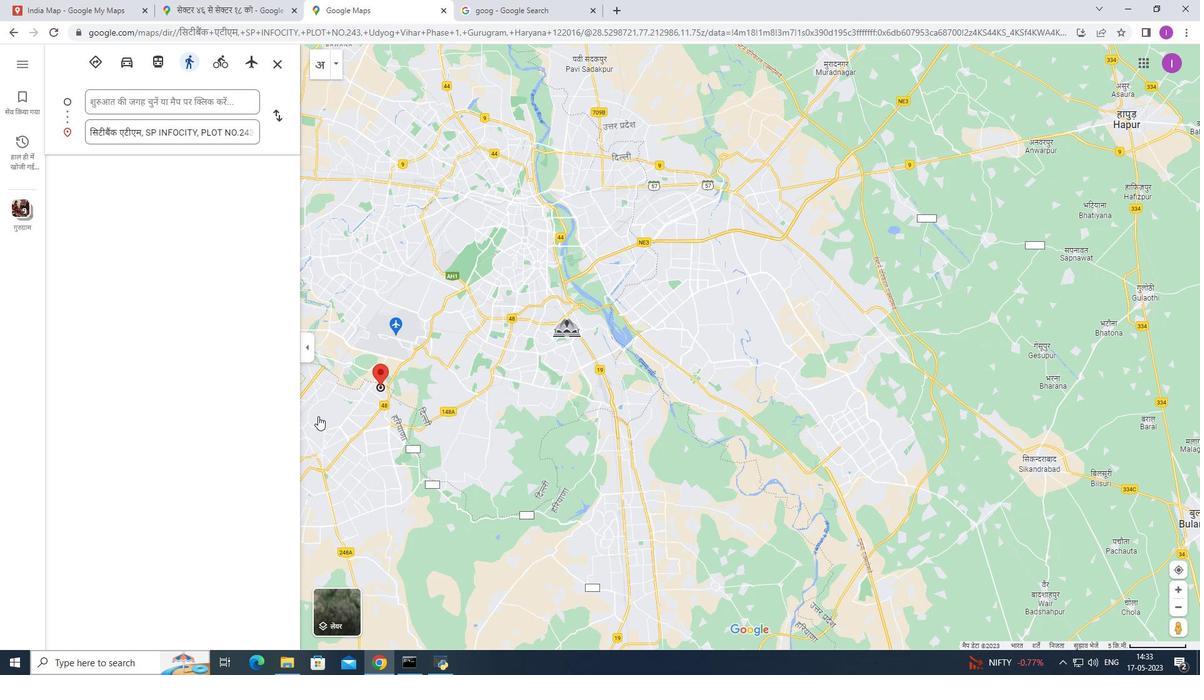 
Action: Mouse scrolled (318, 417) with delta (0, 0)
Screenshot: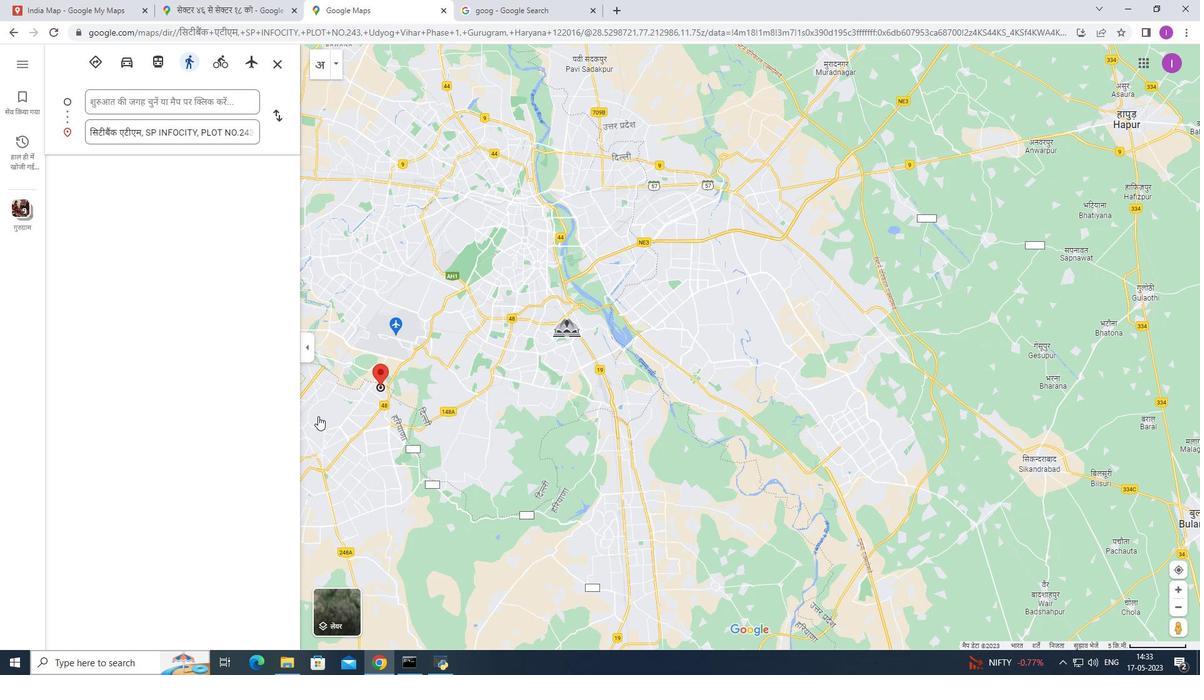 
Action: Mouse scrolled (318, 417) with delta (0, 0)
Screenshot: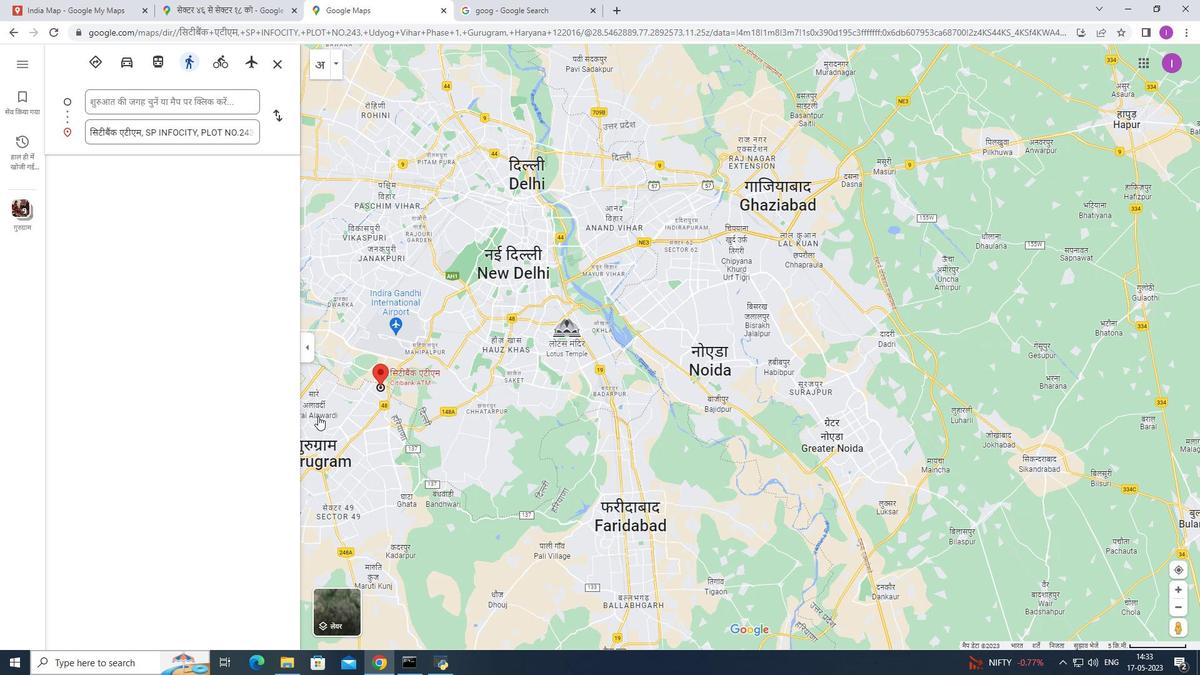 
Action: Mouse scrolled (318, 417) with delta (0, 0)
Screenshot: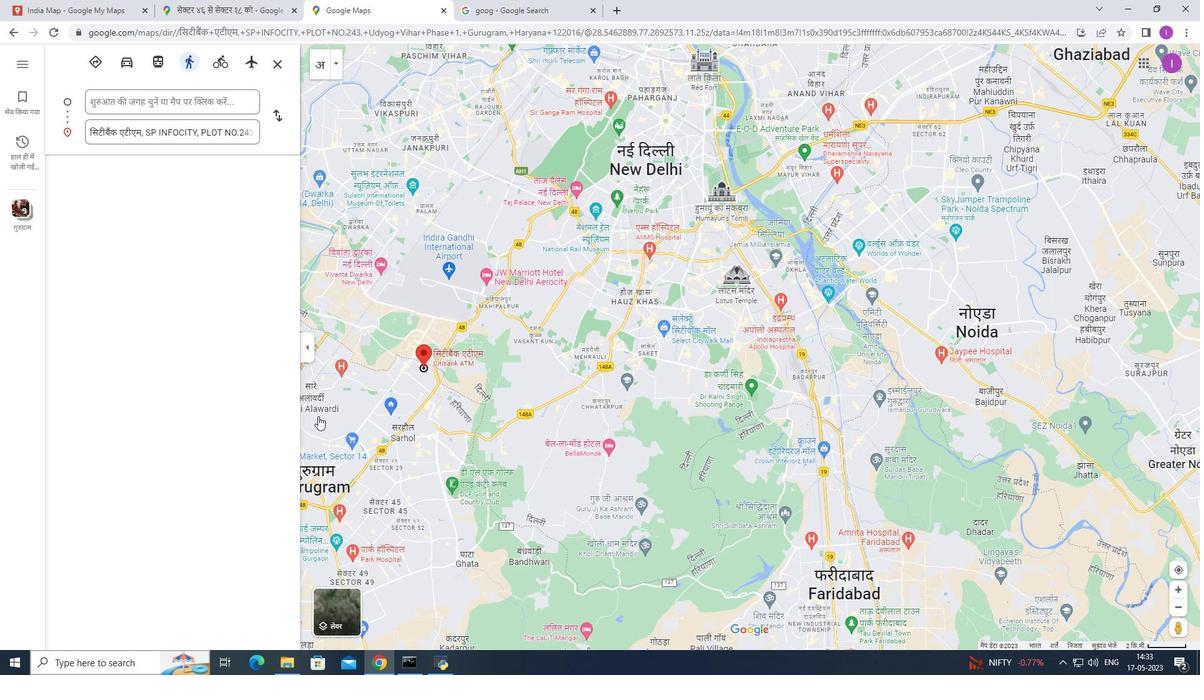 
Action: Mouse scrolled (318, 417) with delta (0, 0)
Screenshot: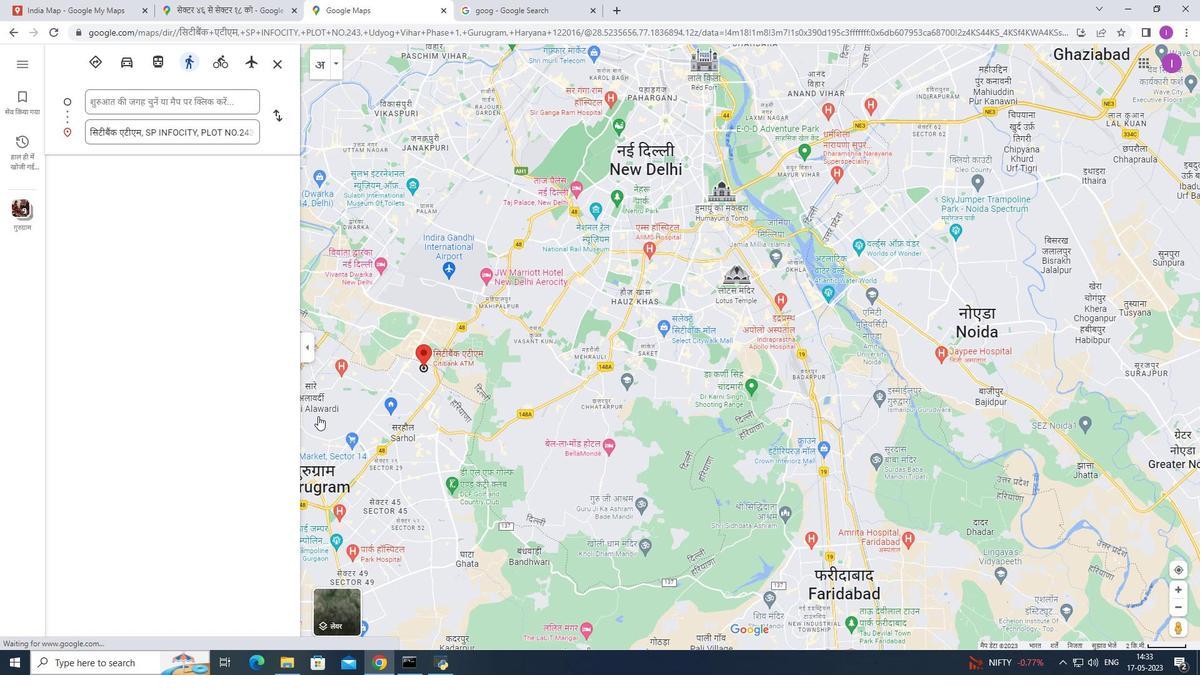 
Action: Mouse scrolled (318, 417) with delta (0, 0)
Screenshot: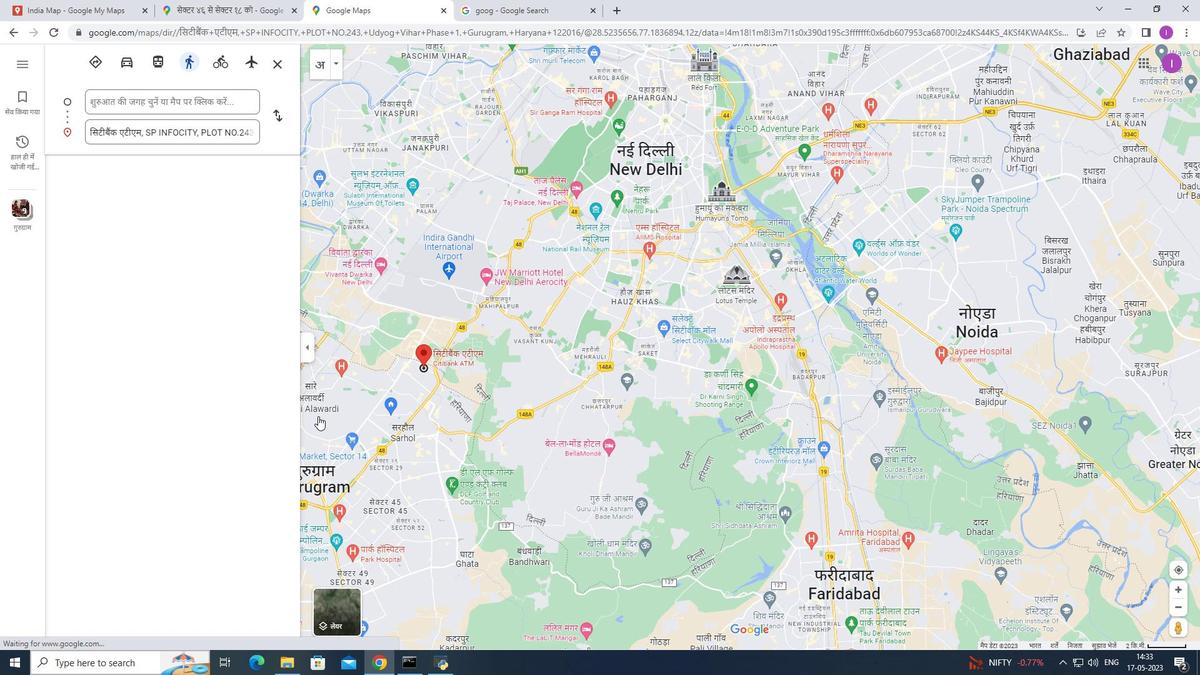 
Action: Mouse moved to (317, 418)
Screenshot: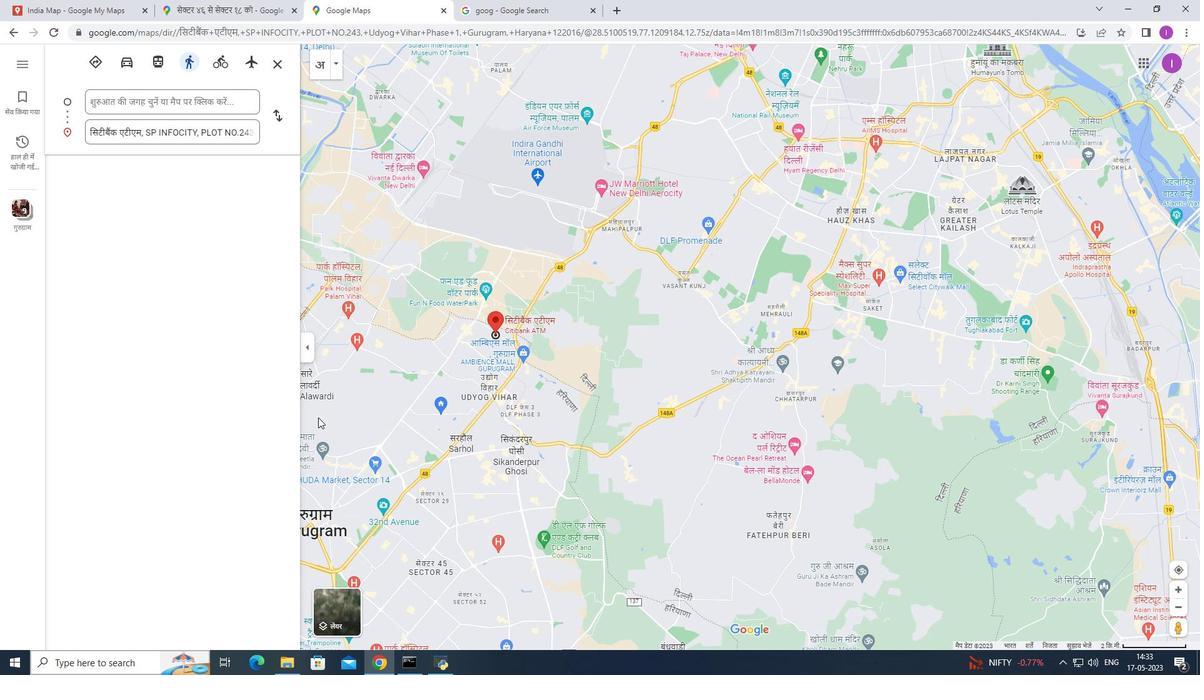
Action: Mouse scrolled (317, 418) with delta (0, 0)
Screenshot: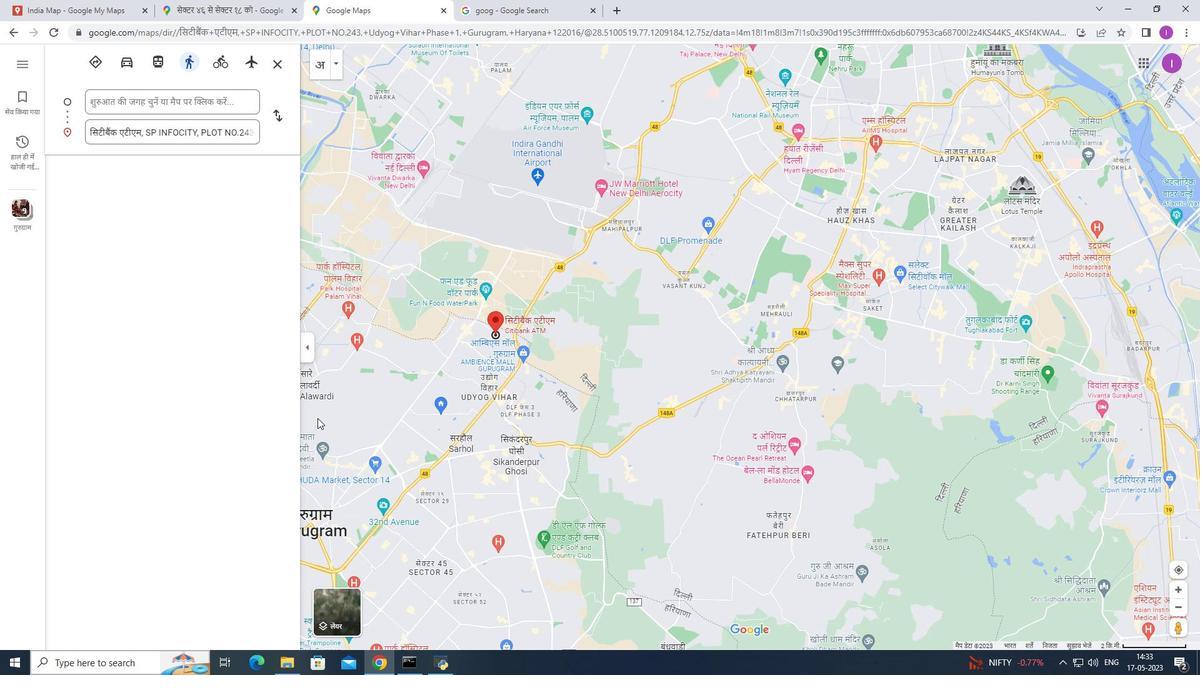 
Action: Mouse moved to (115, 106)
Screenshot: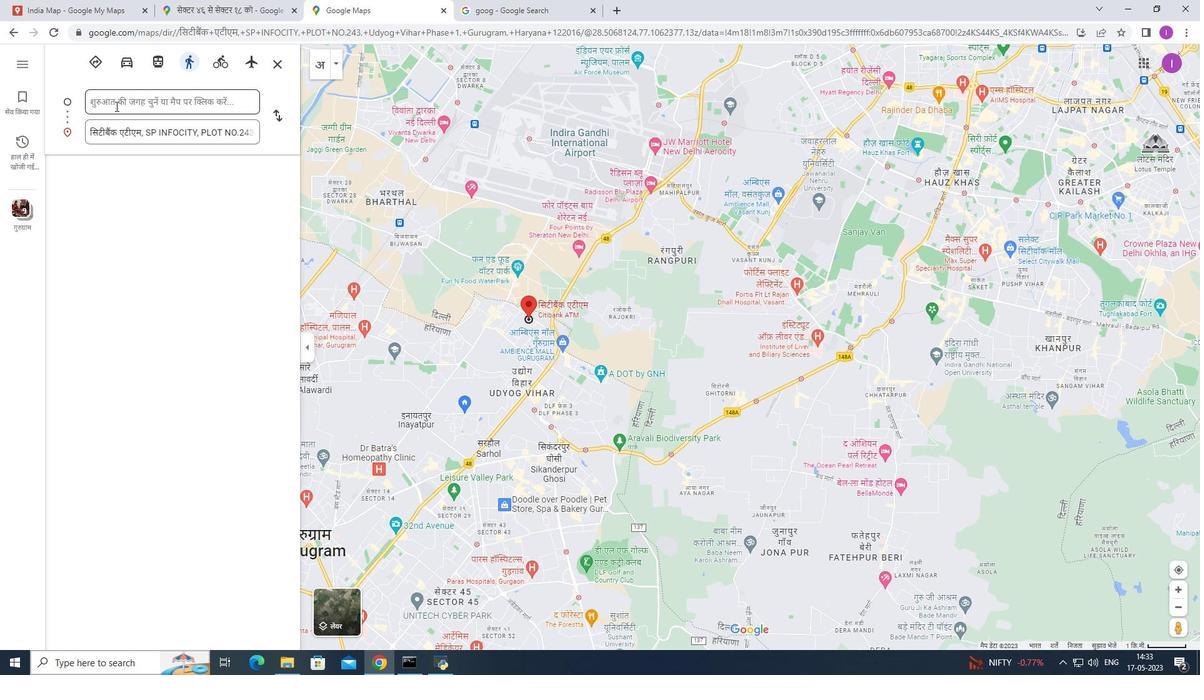 
Action: Mouse pressed left at (115, 106)
Screenshot: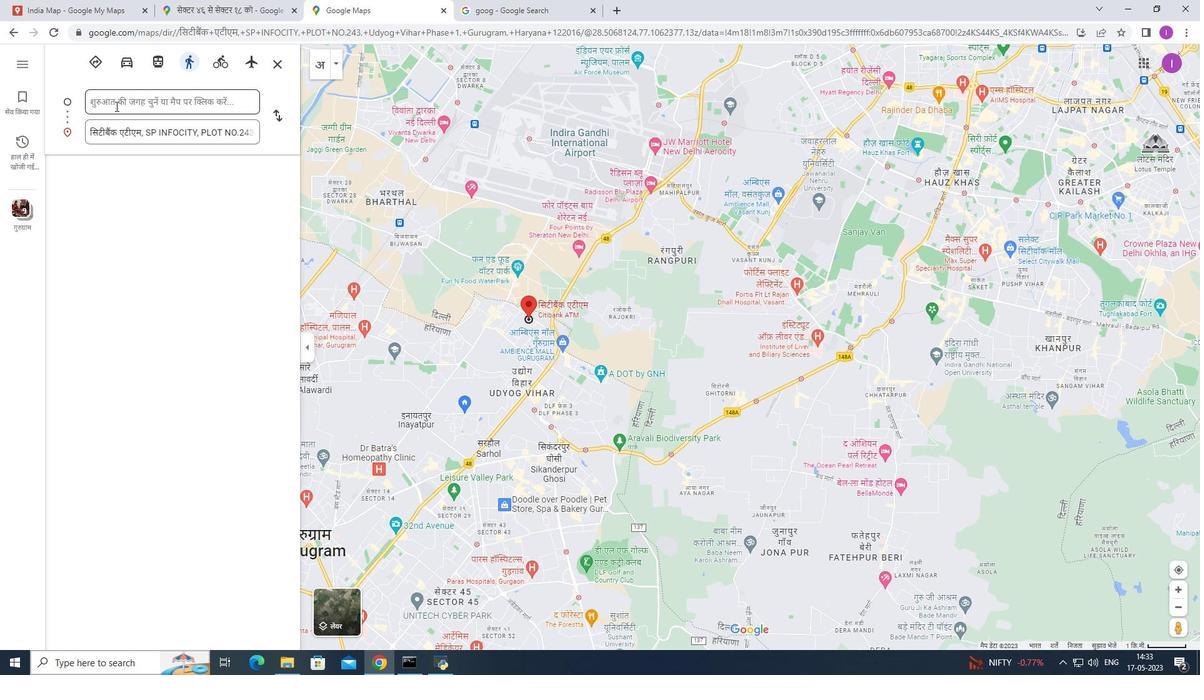 
Action: Mouse moved to (144, 360)
Screenshot: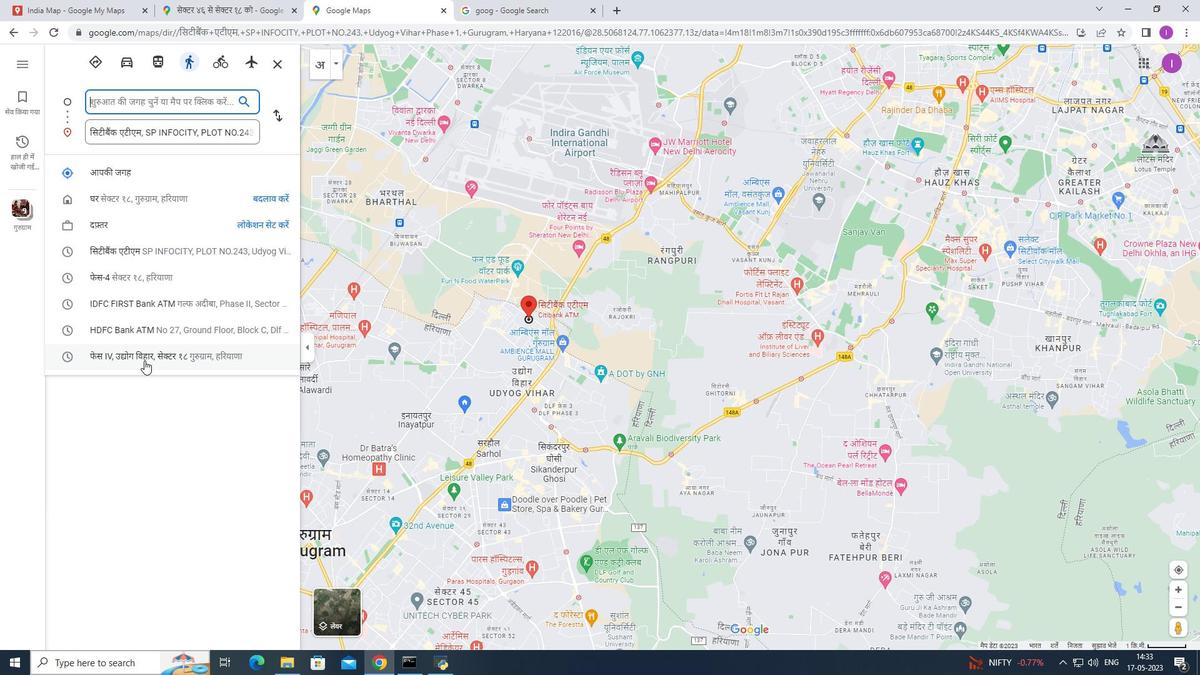 
Action: Mouse pressed left at (144, 360)
Screenshot: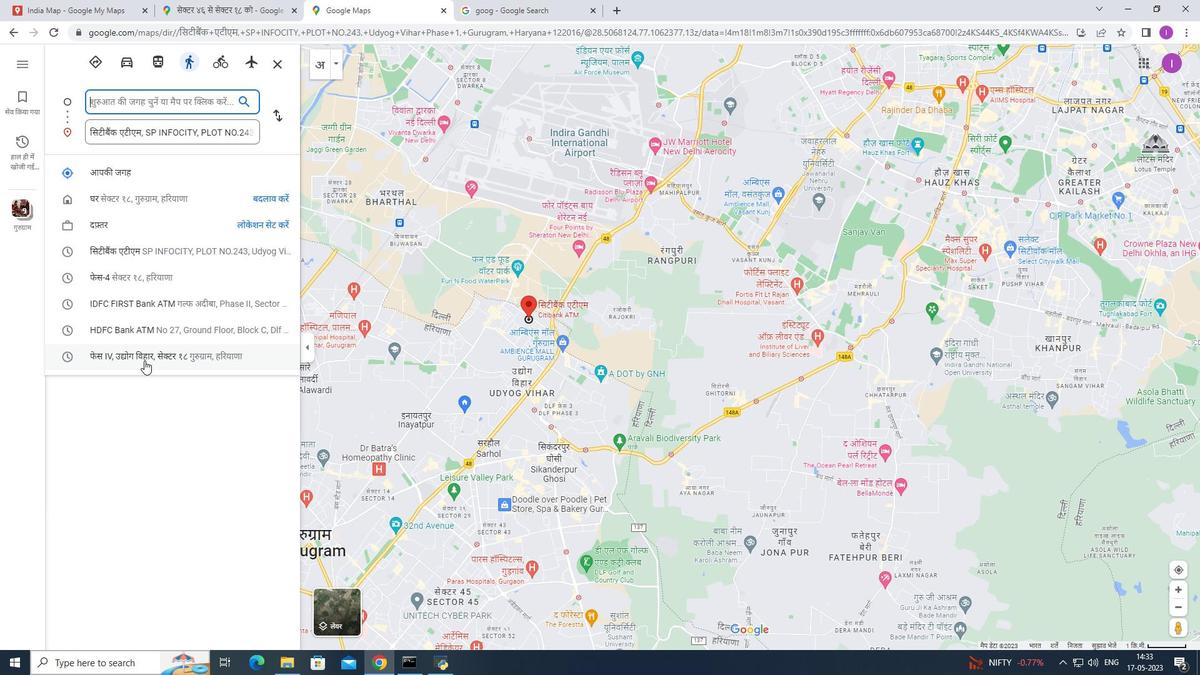 
Action: Mouse moved to (16, 65)
Screenshot: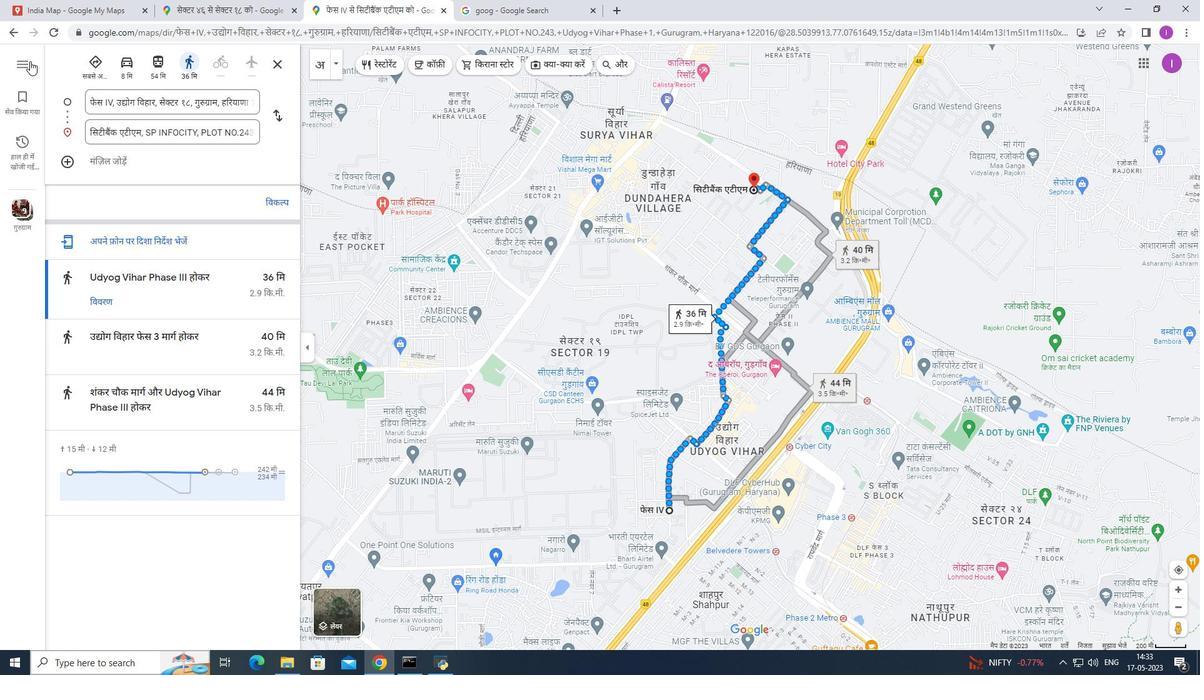 
Action: Mouse pressed left at (16, 65)
Screenshot: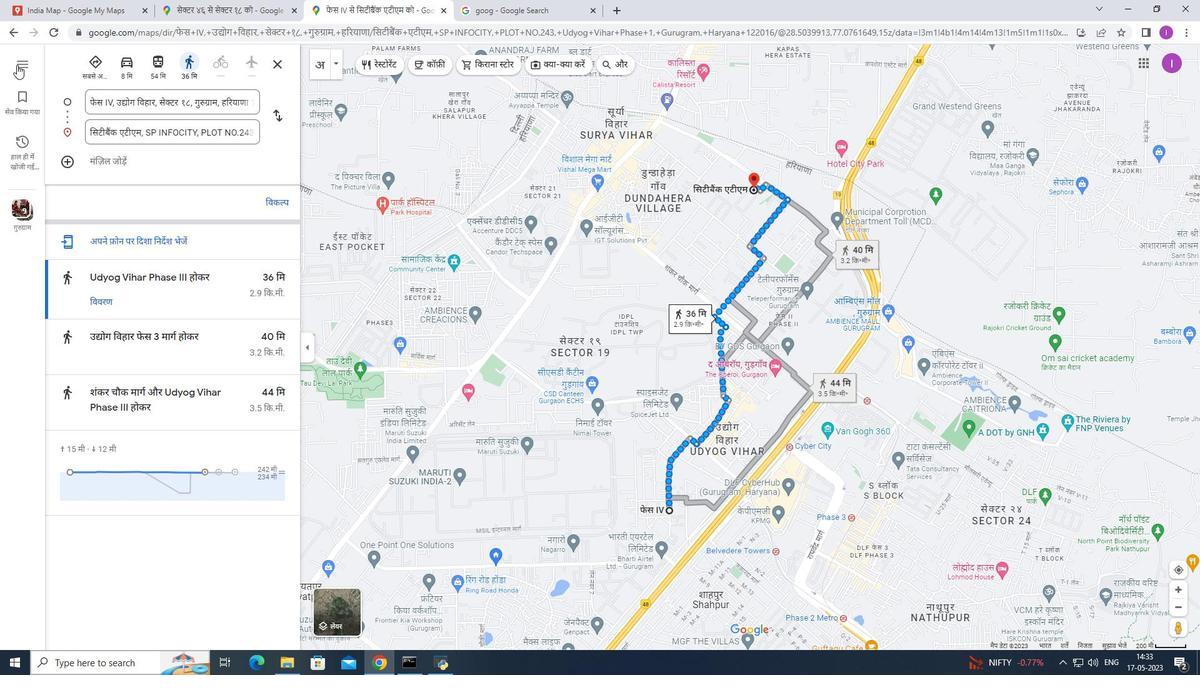 
Action: Mouse moved to (176, 64)
Screenshot: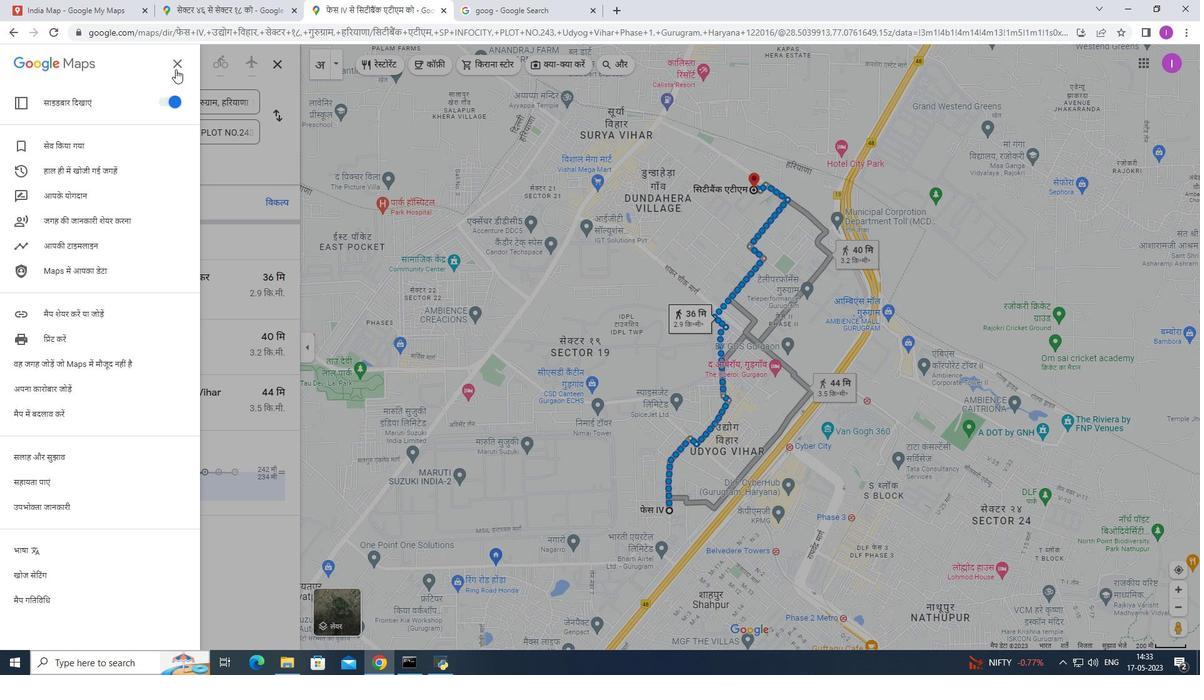 
Action: Mouse pressed left at (176, 64)
Screenshot: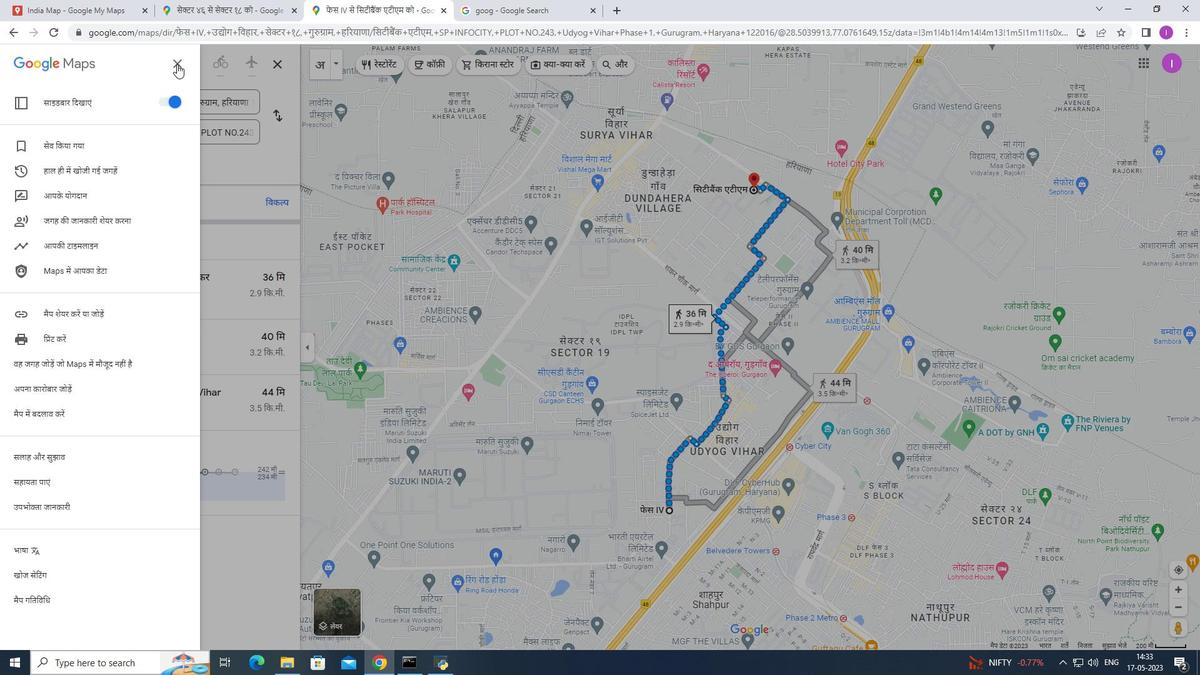 
Action: Mouse moved to (12, 39)
Screenshot: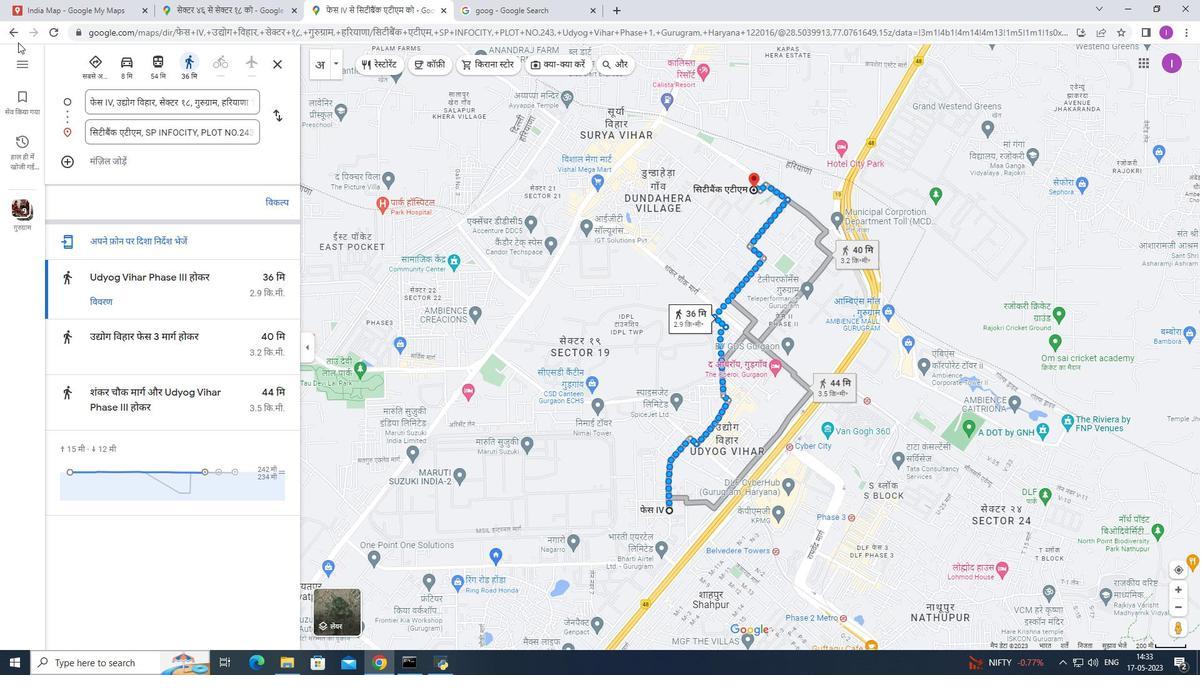 
Action: Mouse pressed left at (12, 39)
Screenshot: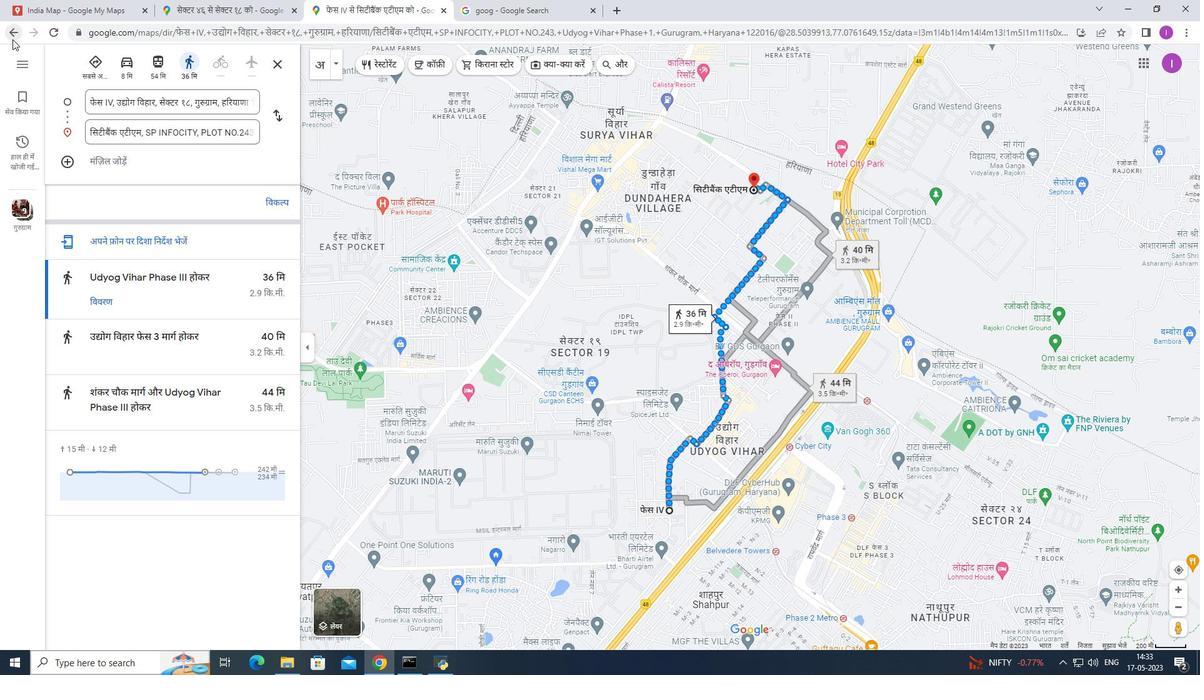 
Action: Mouse moved to (186, 368)
Screenshot: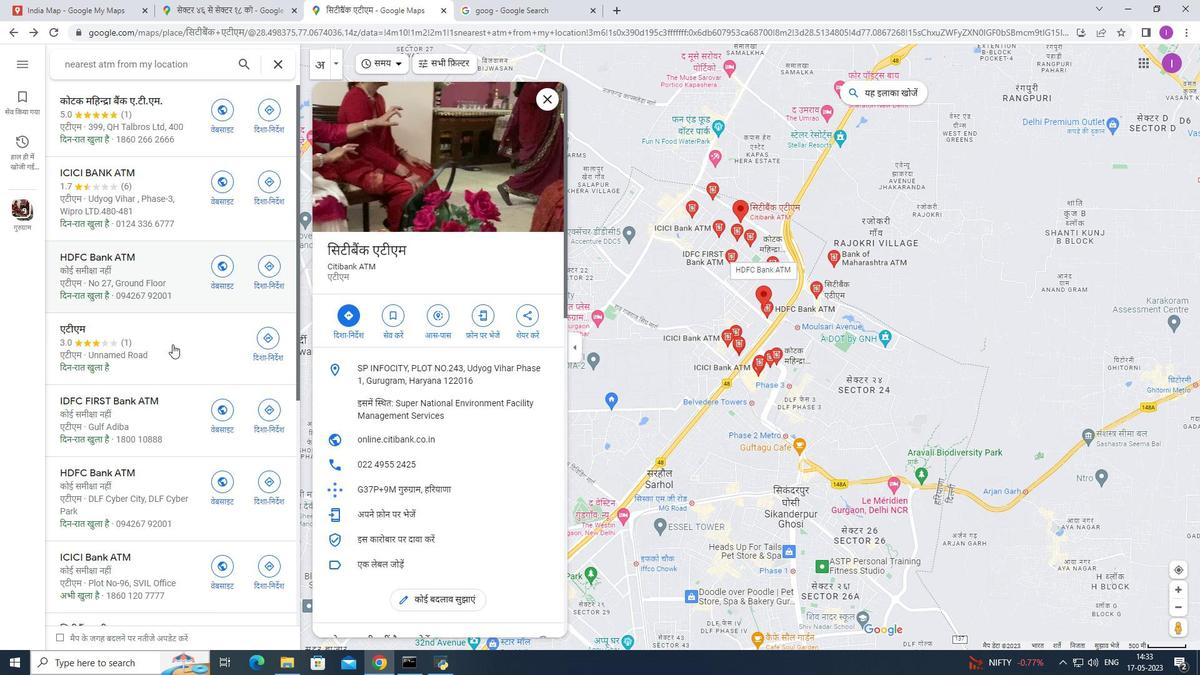 
Action: Mouse scrolled (186, 367) with delta (0, 0)
Screenshot: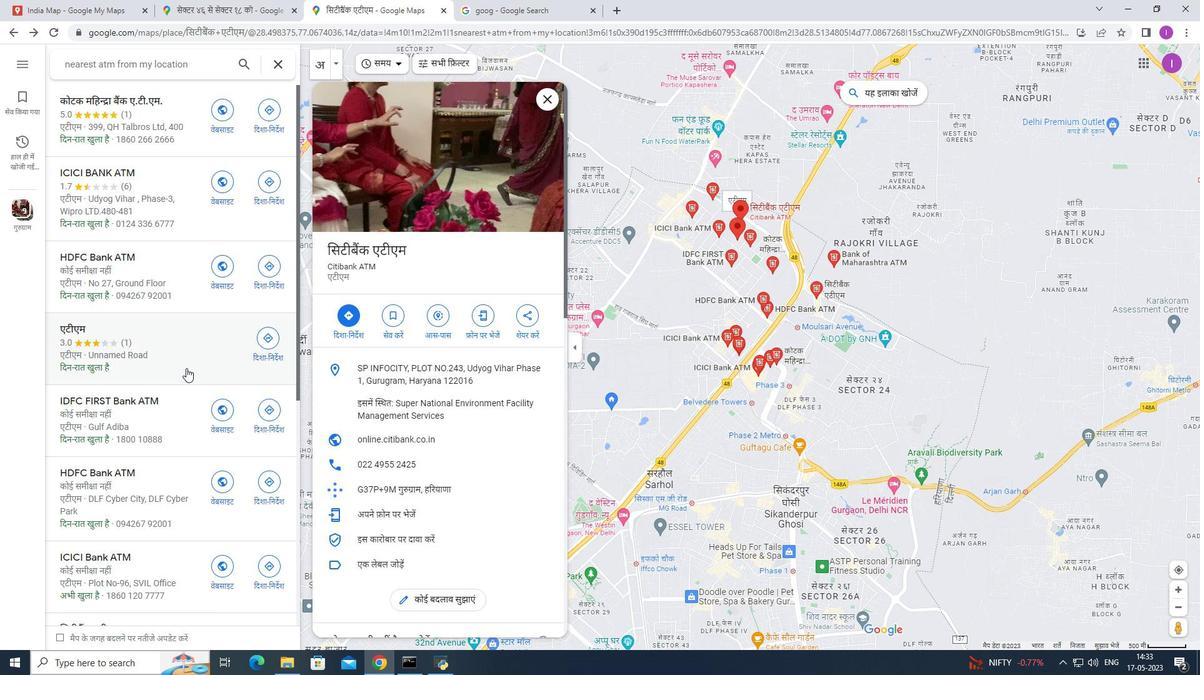 
Action: Mouse scrolled (186, 367) with delta (0, 0)
Screenshot: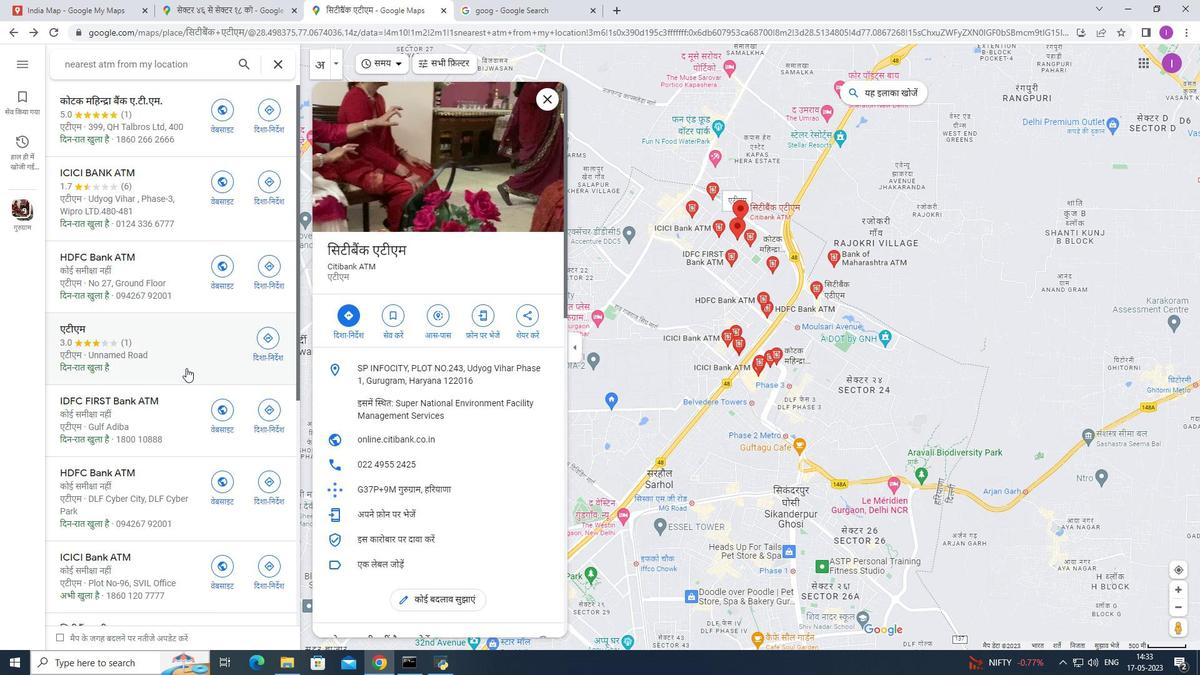 
Action: Mouse scrolled (186, 367) with delta (0, 0)
Screenshot: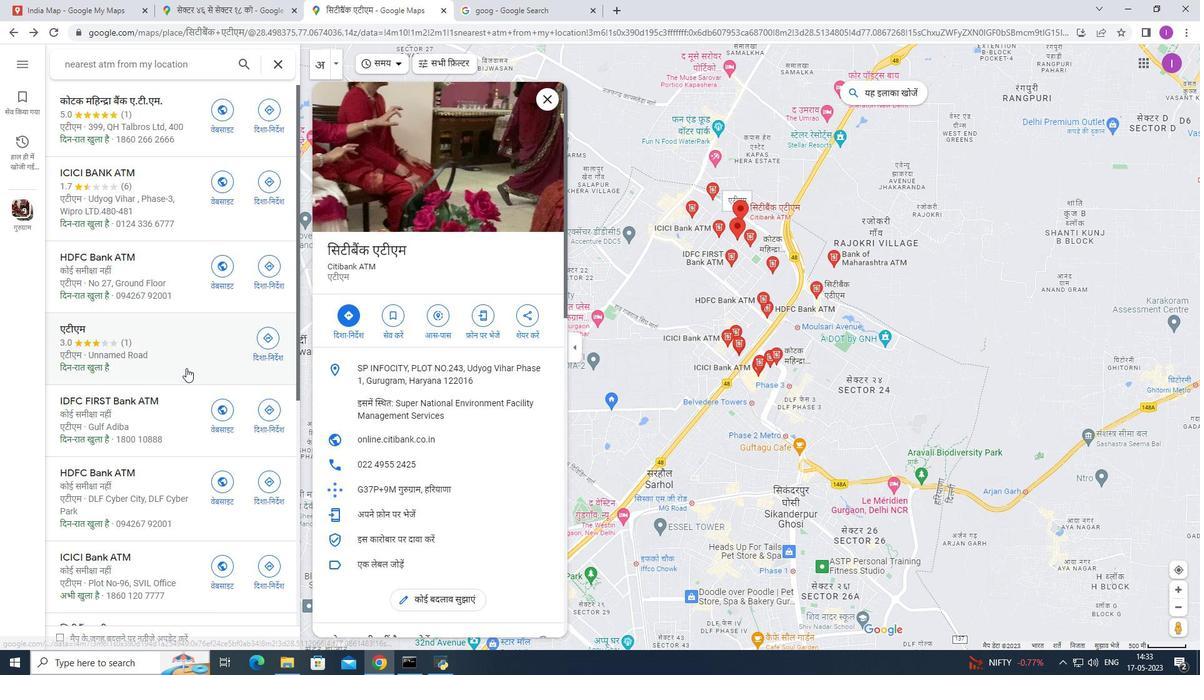 
Action: Mouse moved to (165, 403)
Screenshot: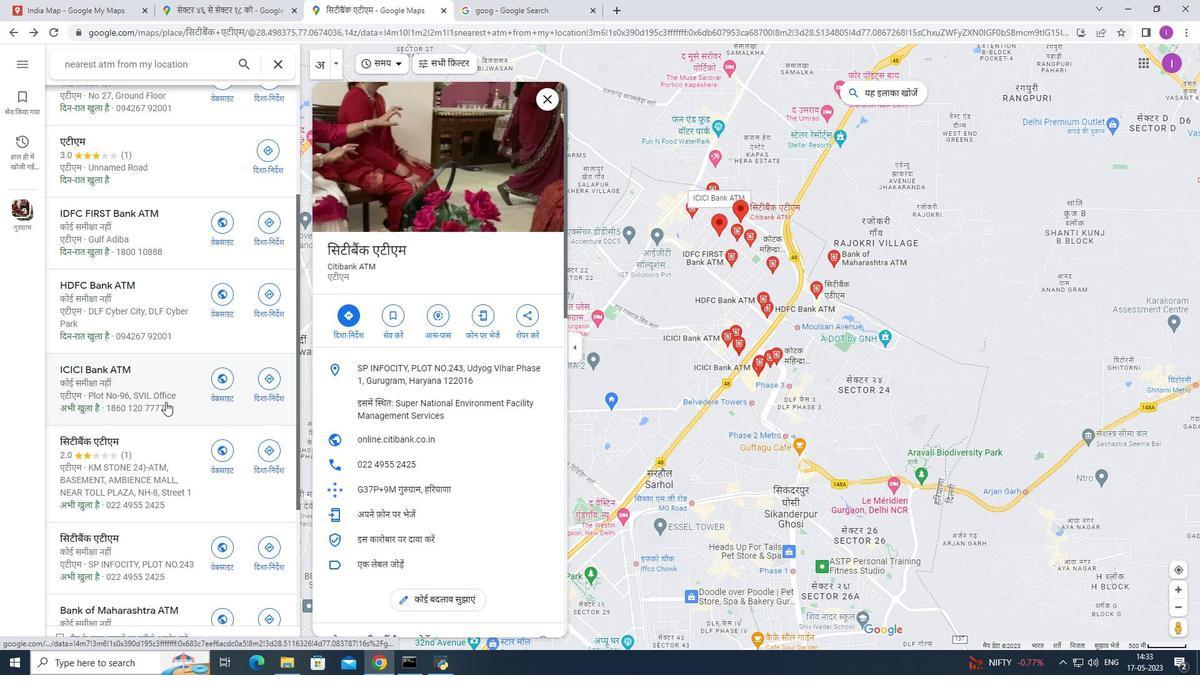 
Action: Mouse scrolled (165, 403) with delta (0, 0)
Screenshot: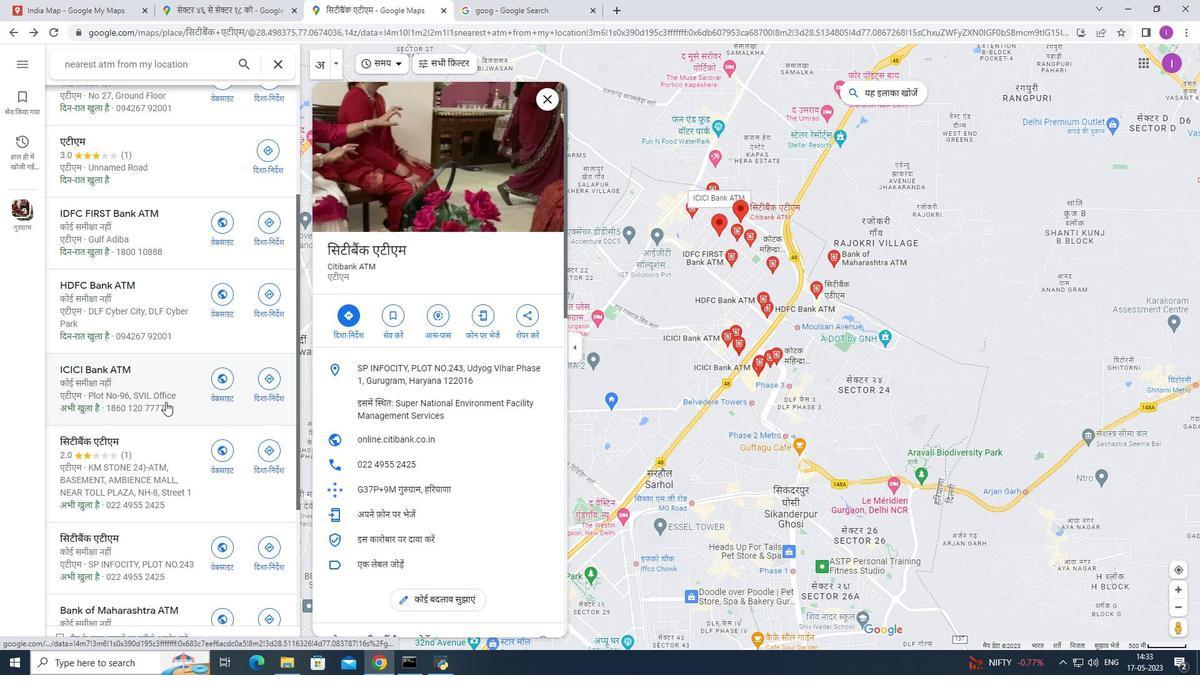 
Action: Mouse moved to (165, 403)
Screenshot: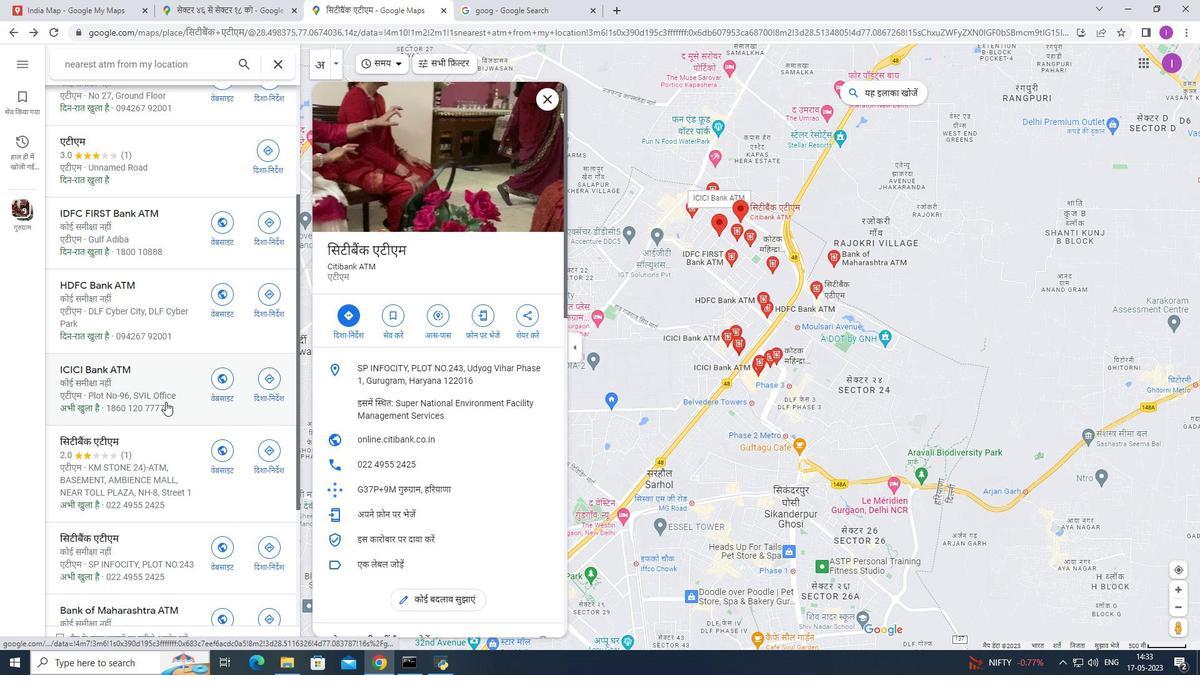 
Action: Mouse scrolled (165, 403) with delta (0, 0)
Screenshot: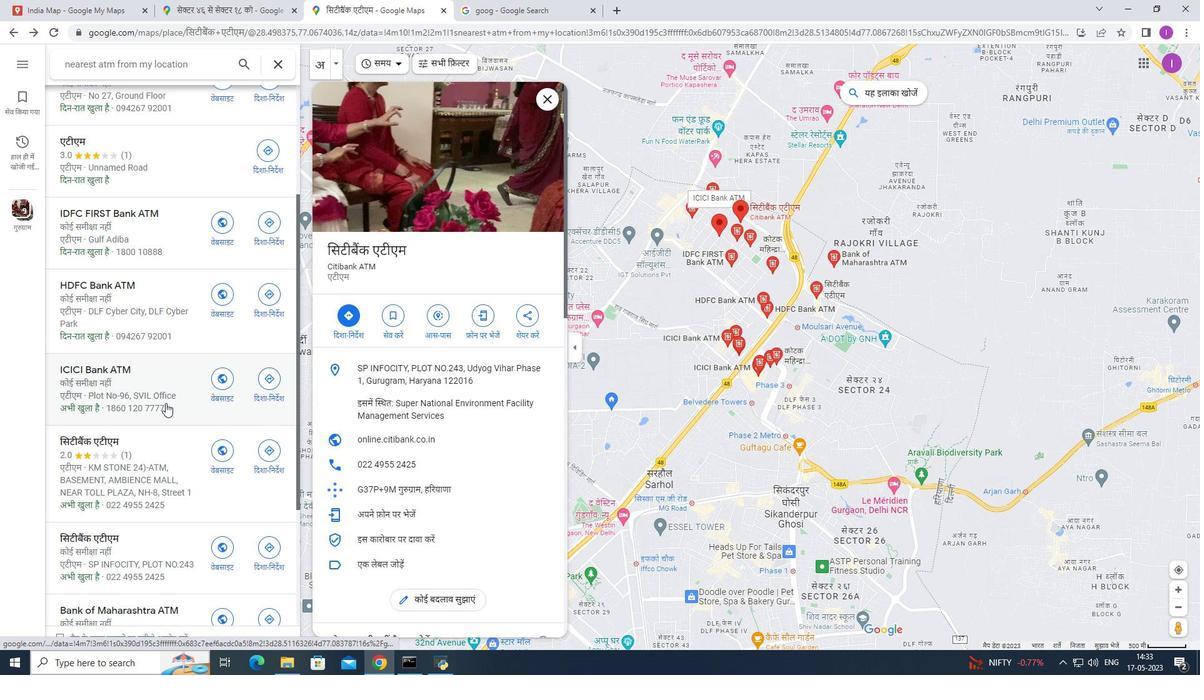 
Action: Mouse scrolled (165, 403) with delta (0, 0)
Screenshot: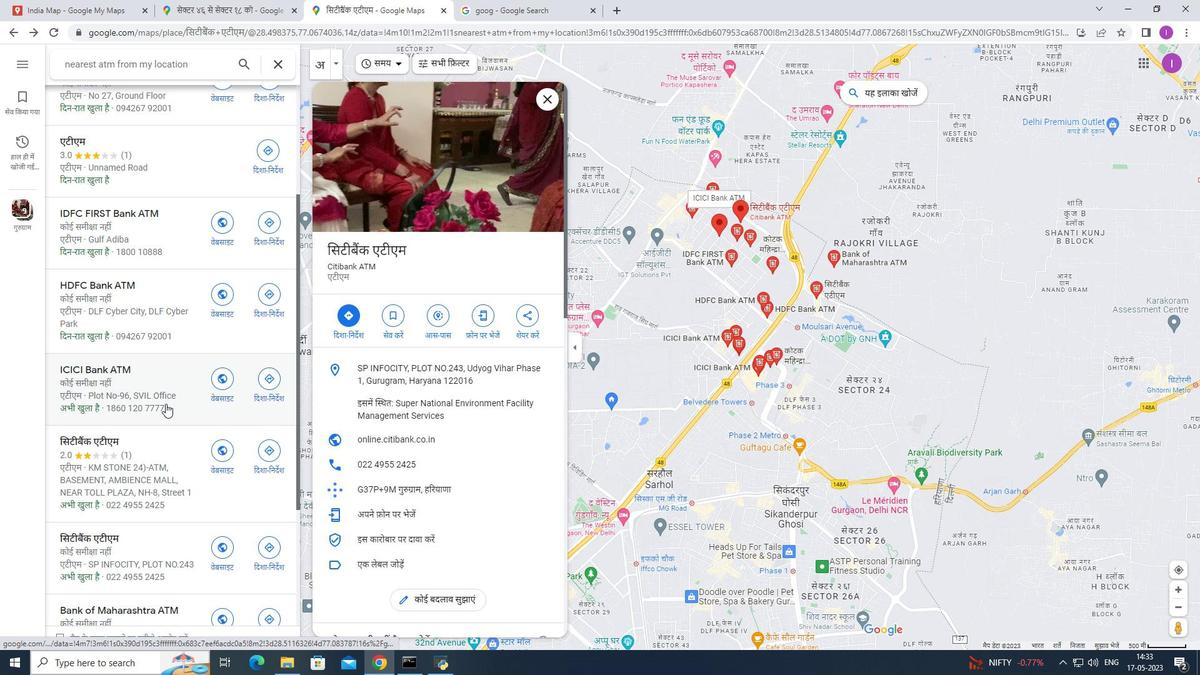 
Action: Mouse moved to (146, 425)
Screenshot: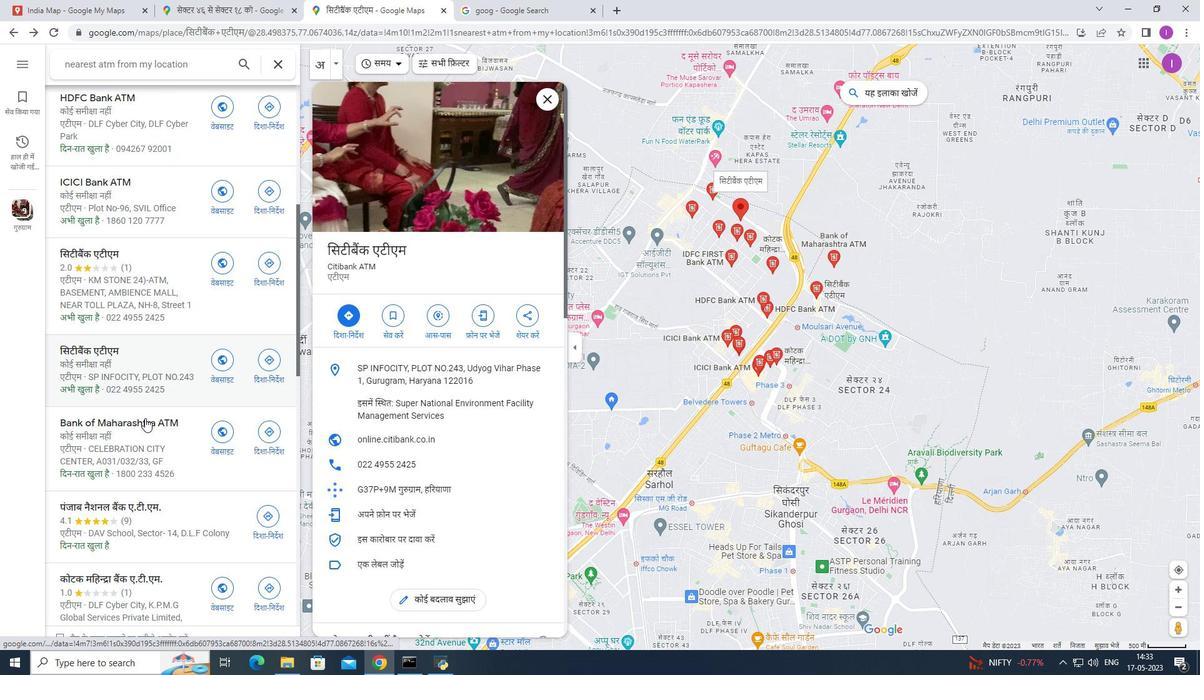 
Action: Mouse pressed left at (146, 425)
Screenshot: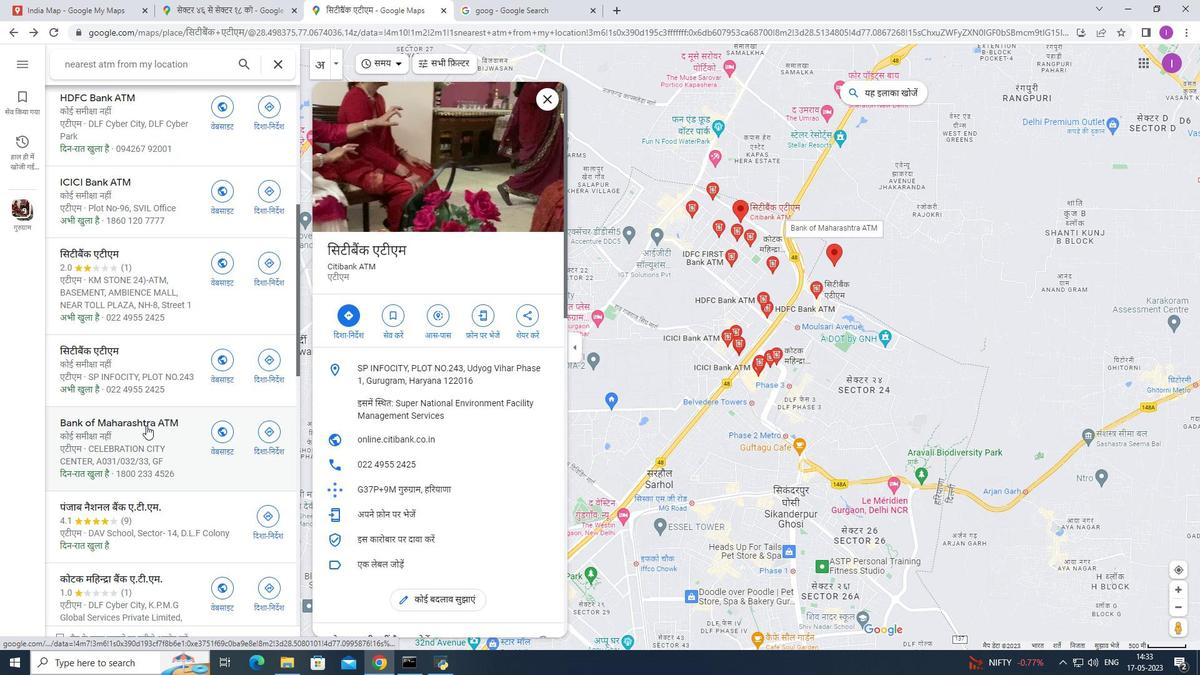 
Action: Mouse moved to (267, 432)
Screenshot: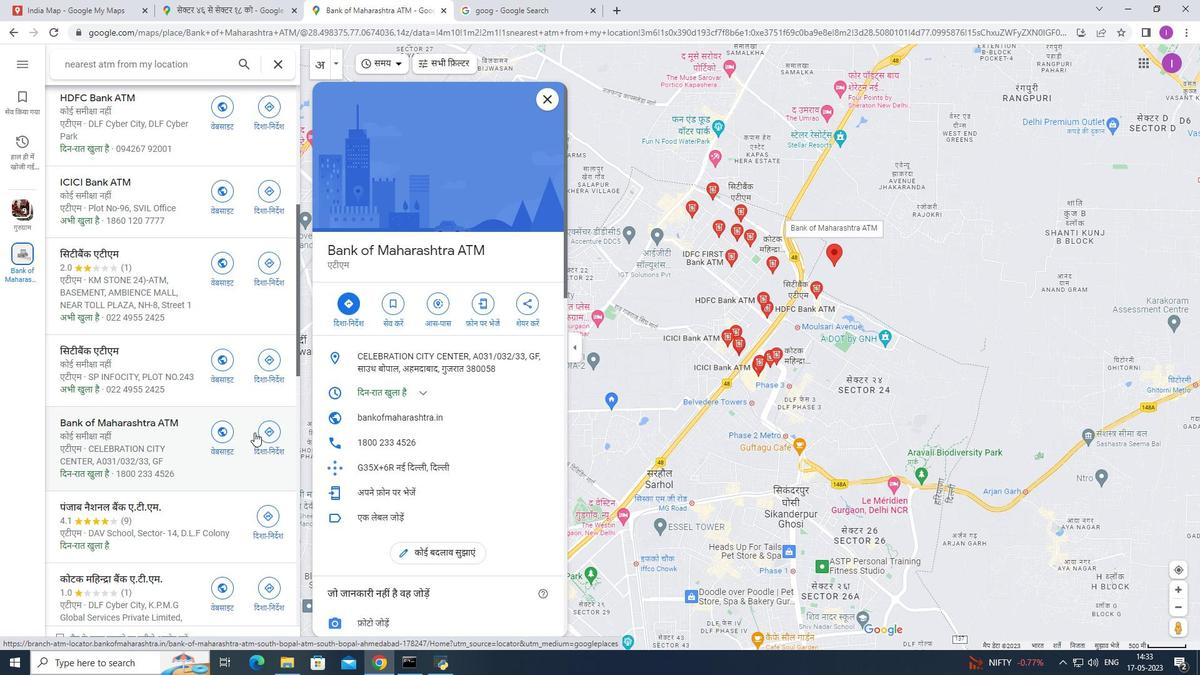 
Action: Mouse pressed left at (267, 432)
Screenshot: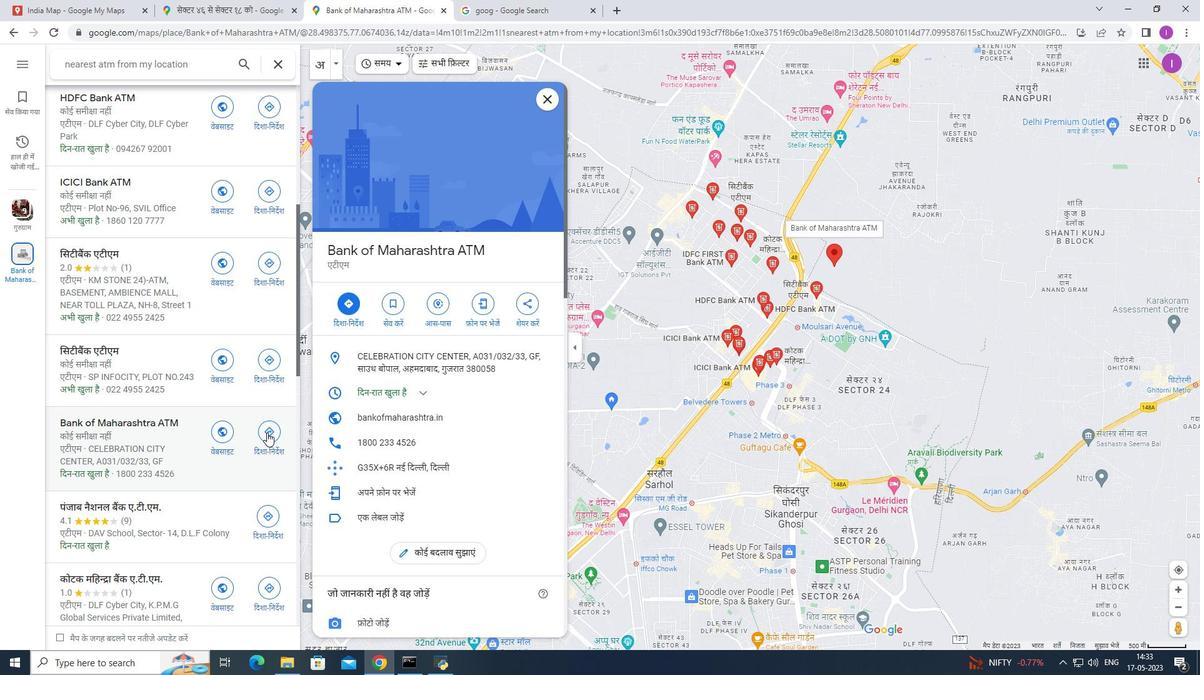 
Action: Mouse moved to (152, 357)
Screenshot: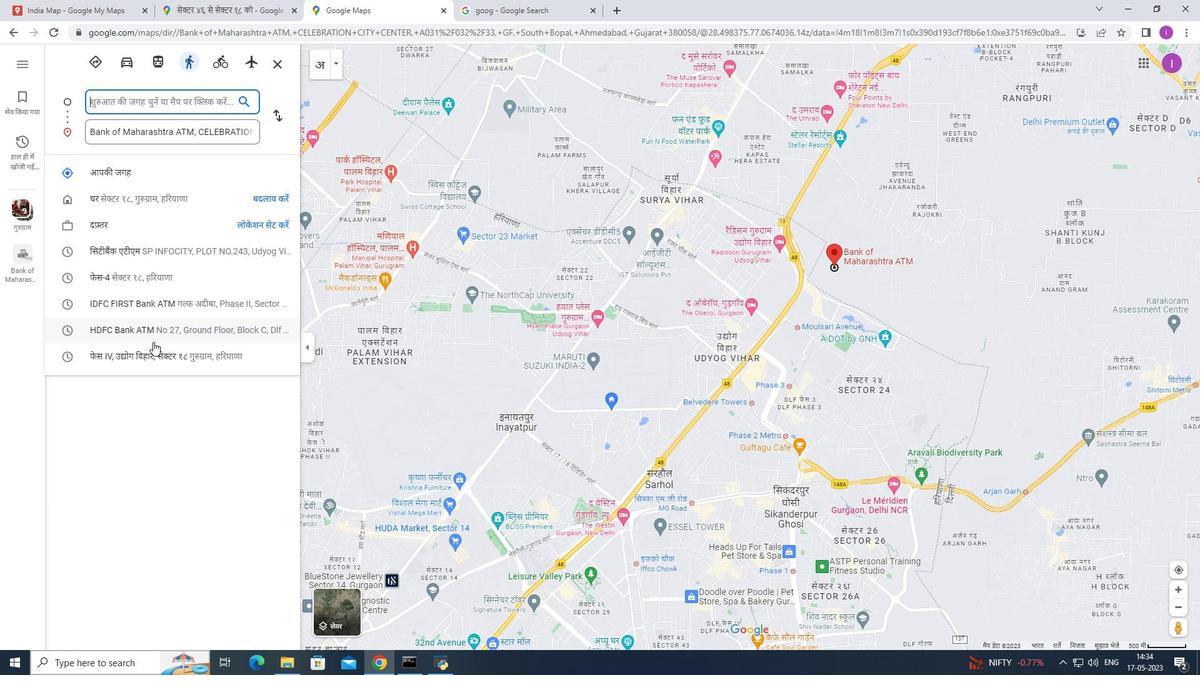 
Action: Mouse pressed left at (152, 357)
Screenshot: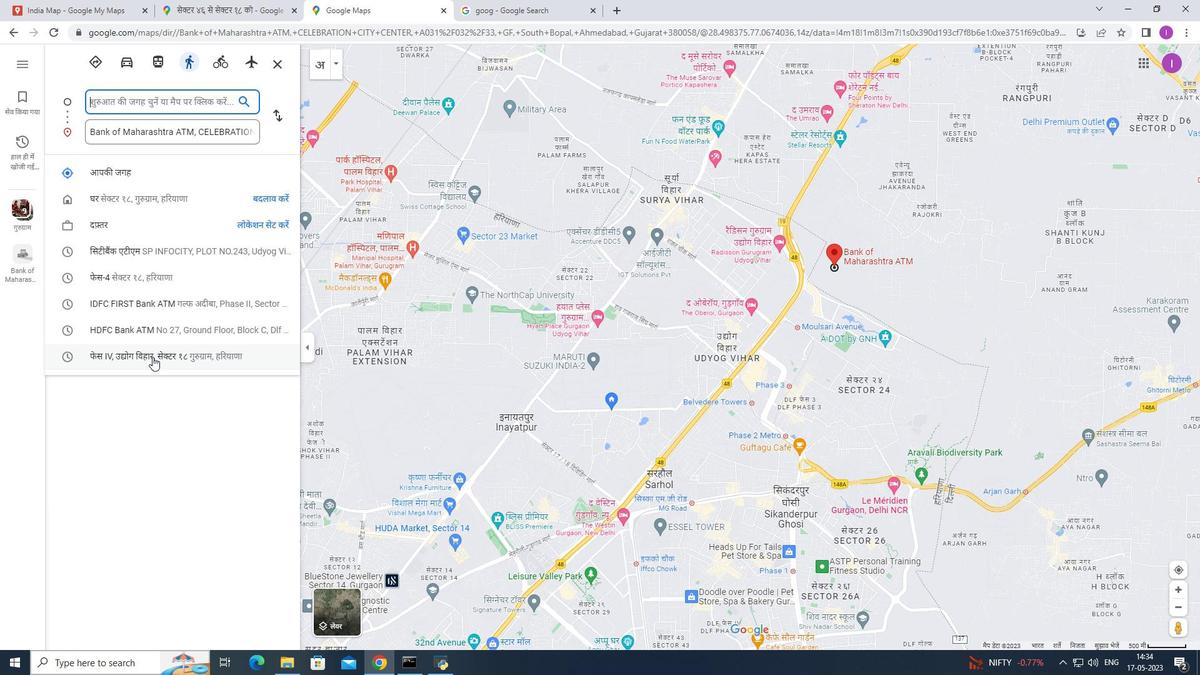 
Action: Mouse moved to (10, 31)
Screenshot: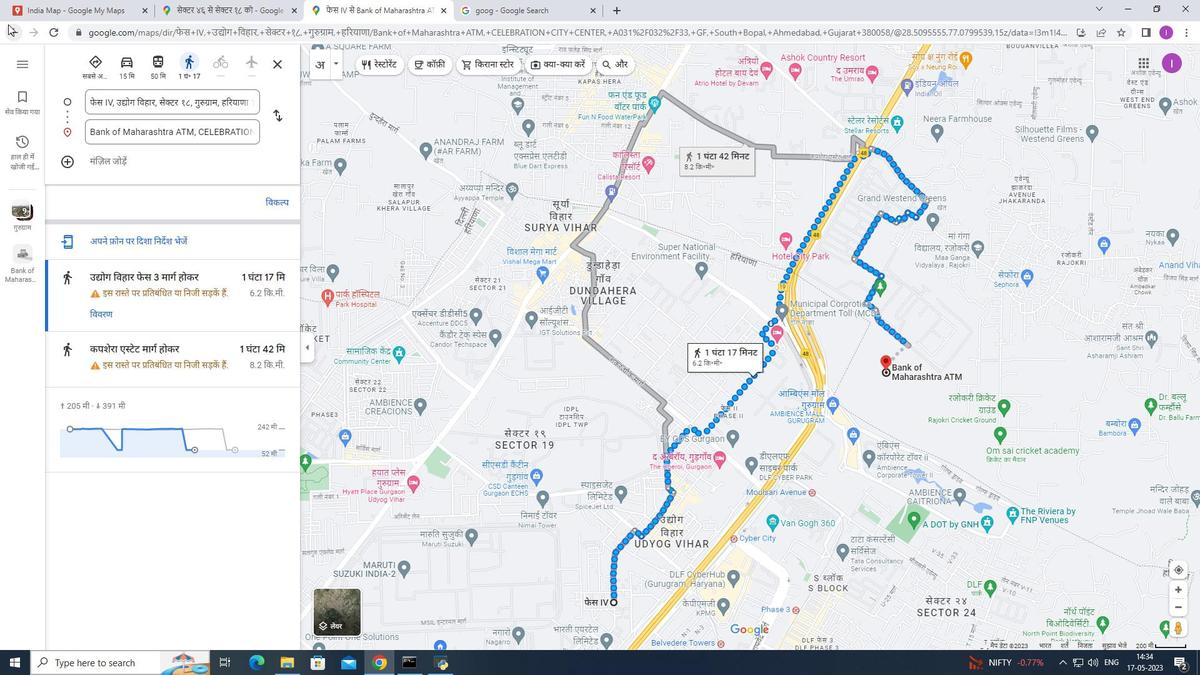 
Action: Mouse pressed left at (10, 31)
Screenshot: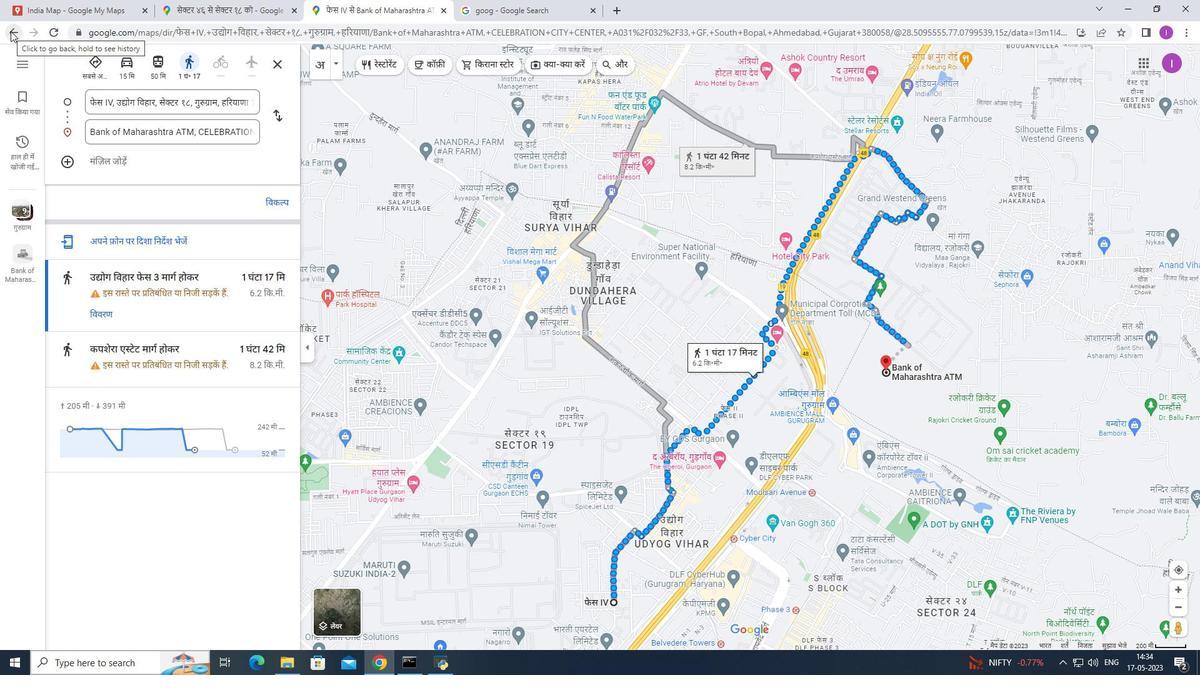 
Action: Mouse moved to (13, 29)
Screenshot: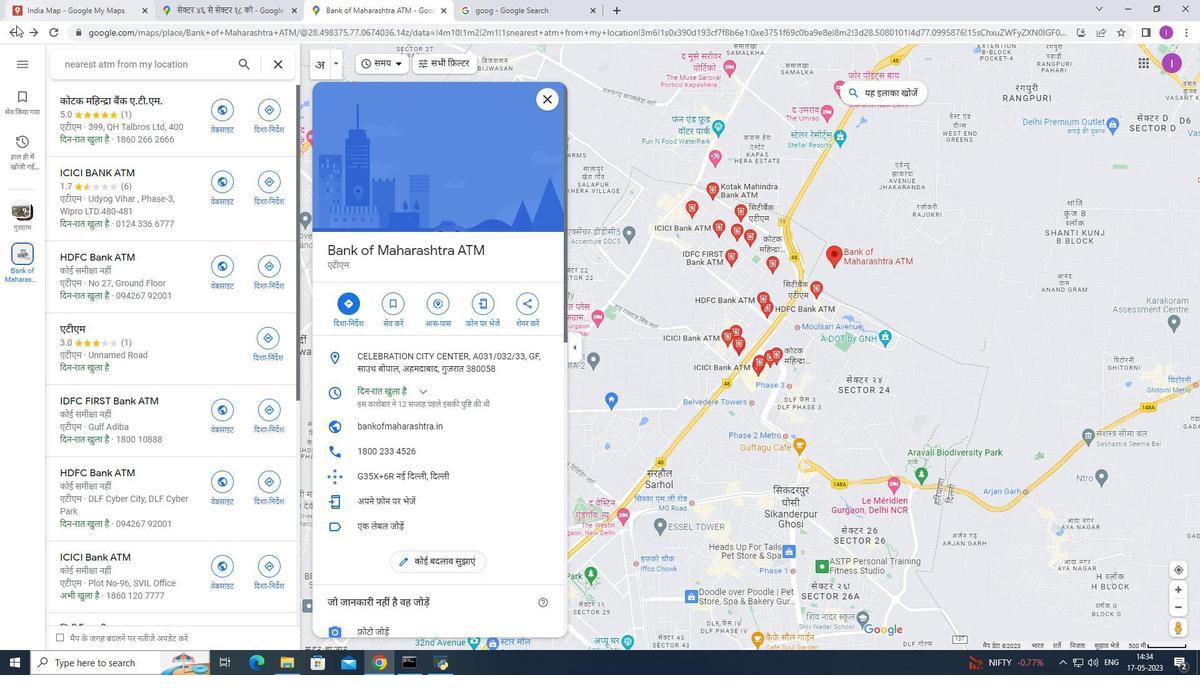 
Action: Mouse pressed left at (13, 29)
Screenshot: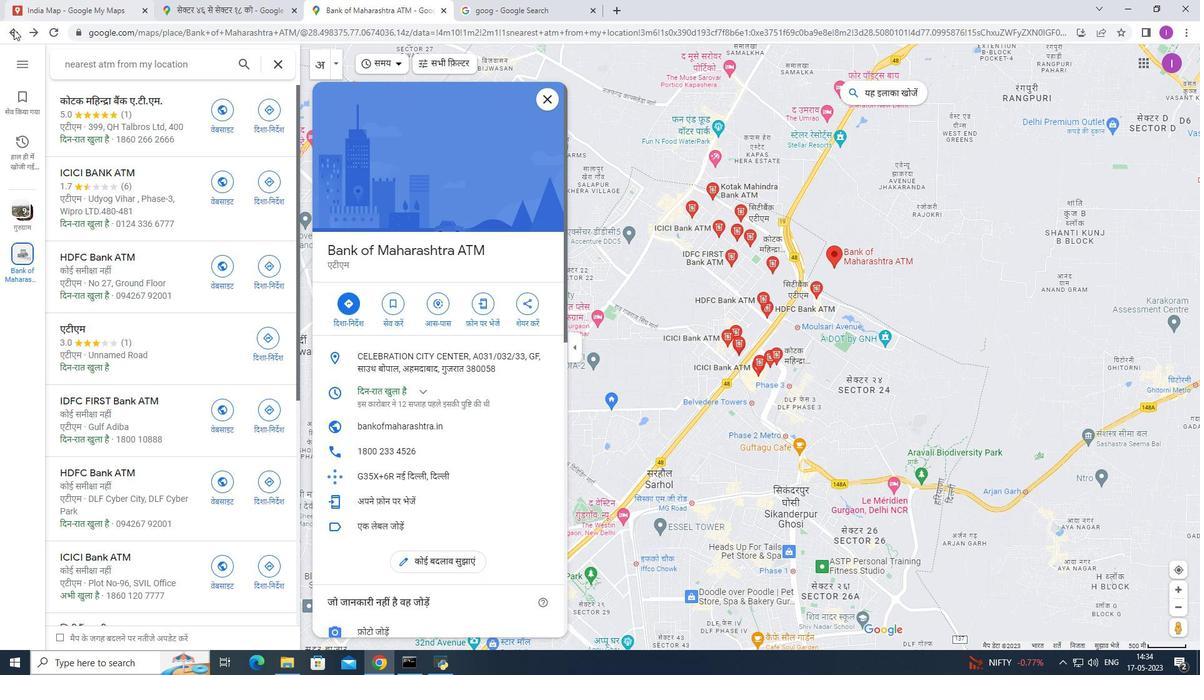 
Action: Mouse moved to (548, 104)
Screenshot: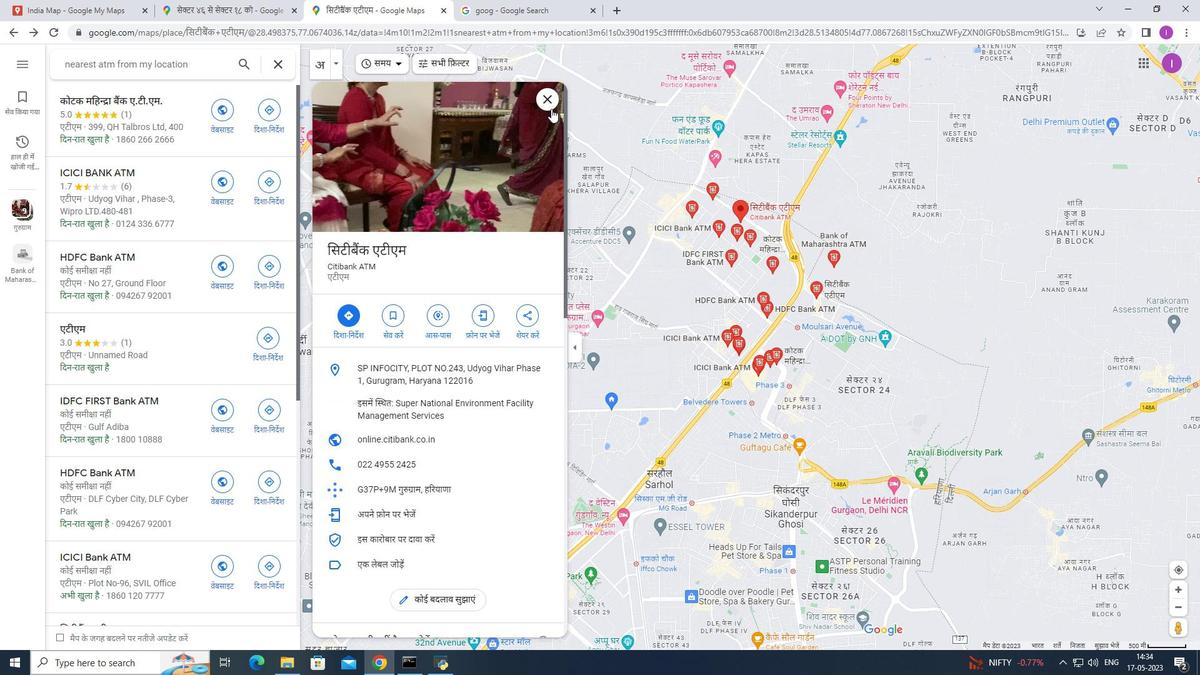 
Action: Mouse pressed left at (548, 104)
Screenshot: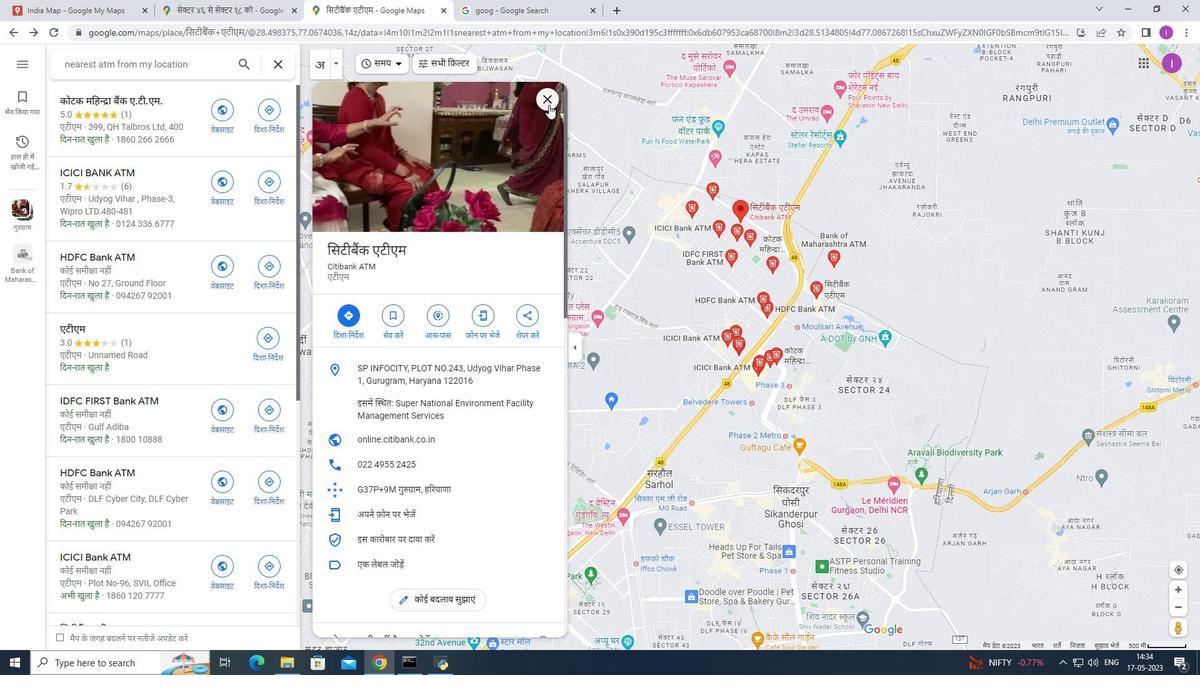 
Action: Mouse moved to (268, 63)
Screenshot: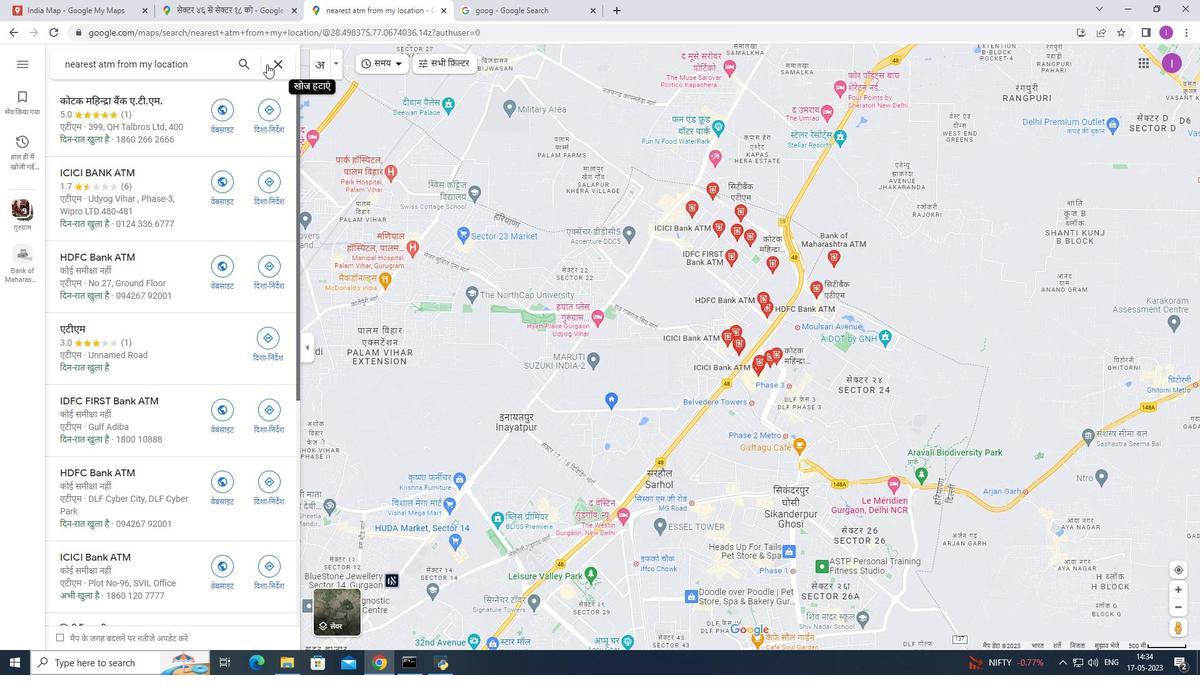 
Action: Mouse pressed left at (268, 63)
Screenshot: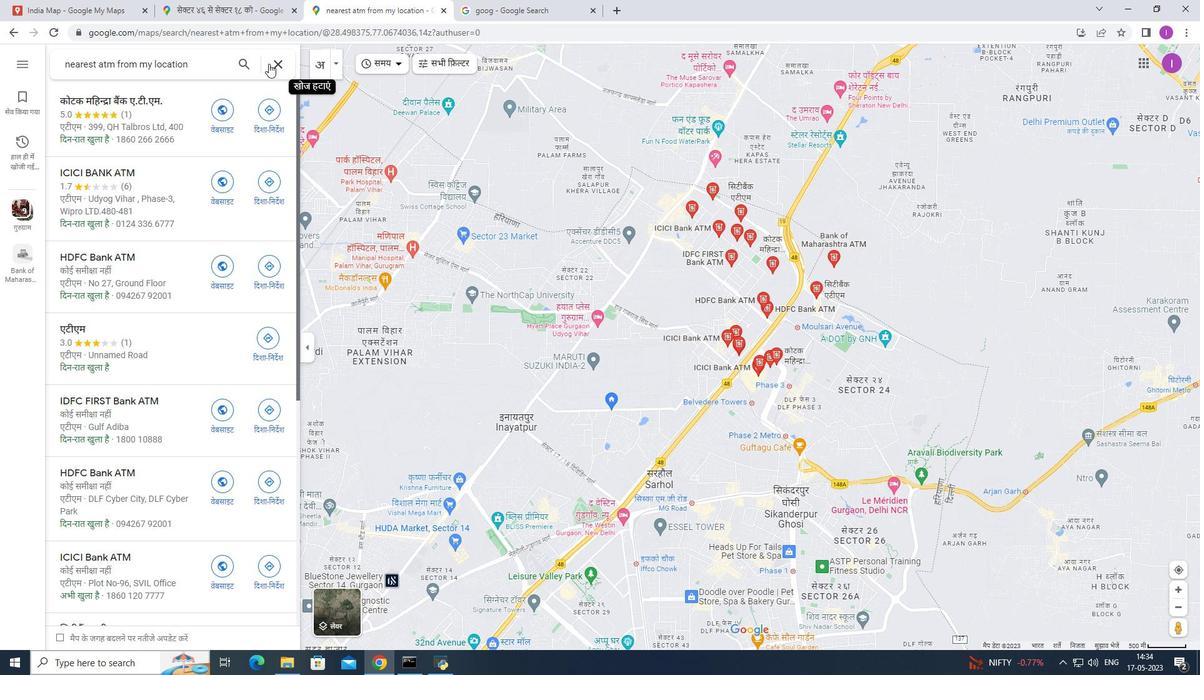 
Action: Mouse moved to (18, 31)
Screenshot: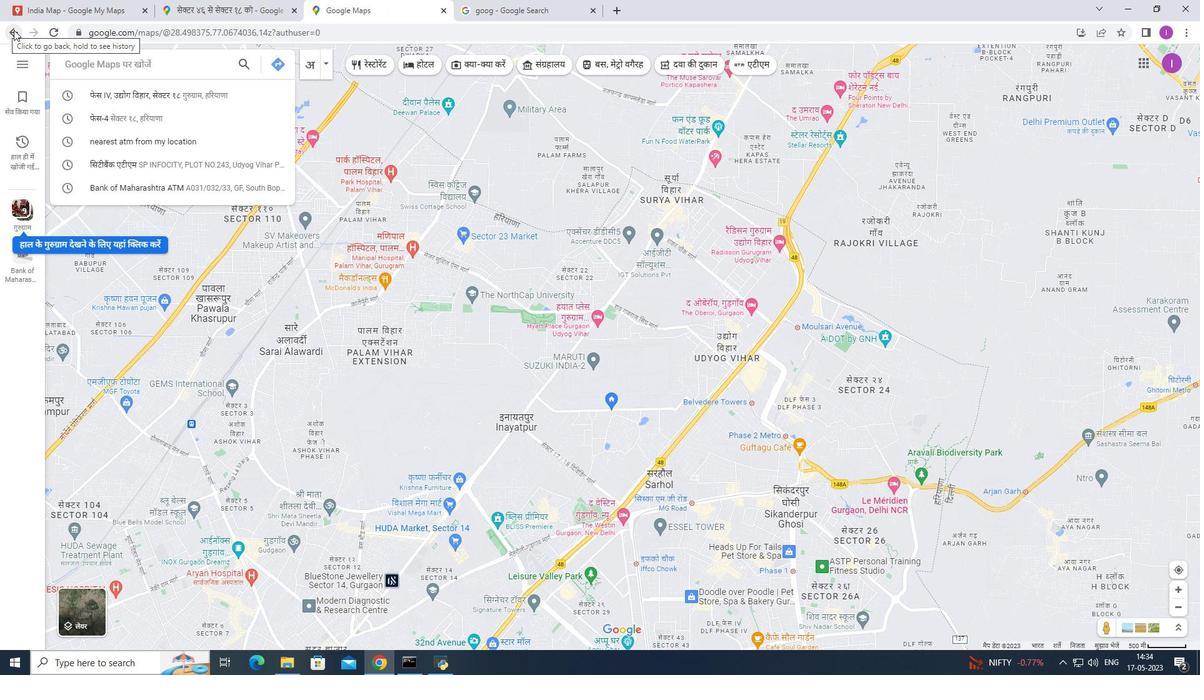 
Action: Mouse pressed left at (18, 31)
Screenshot: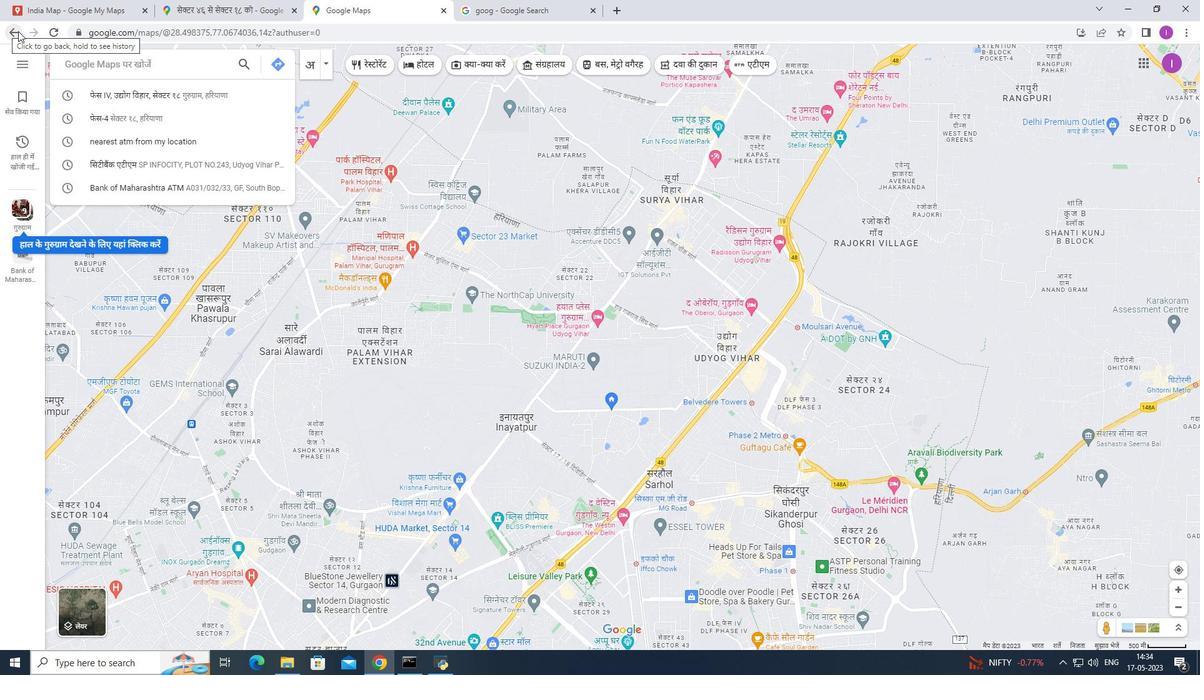 
Action: Mouse moved to (20, 32)
Screenshot: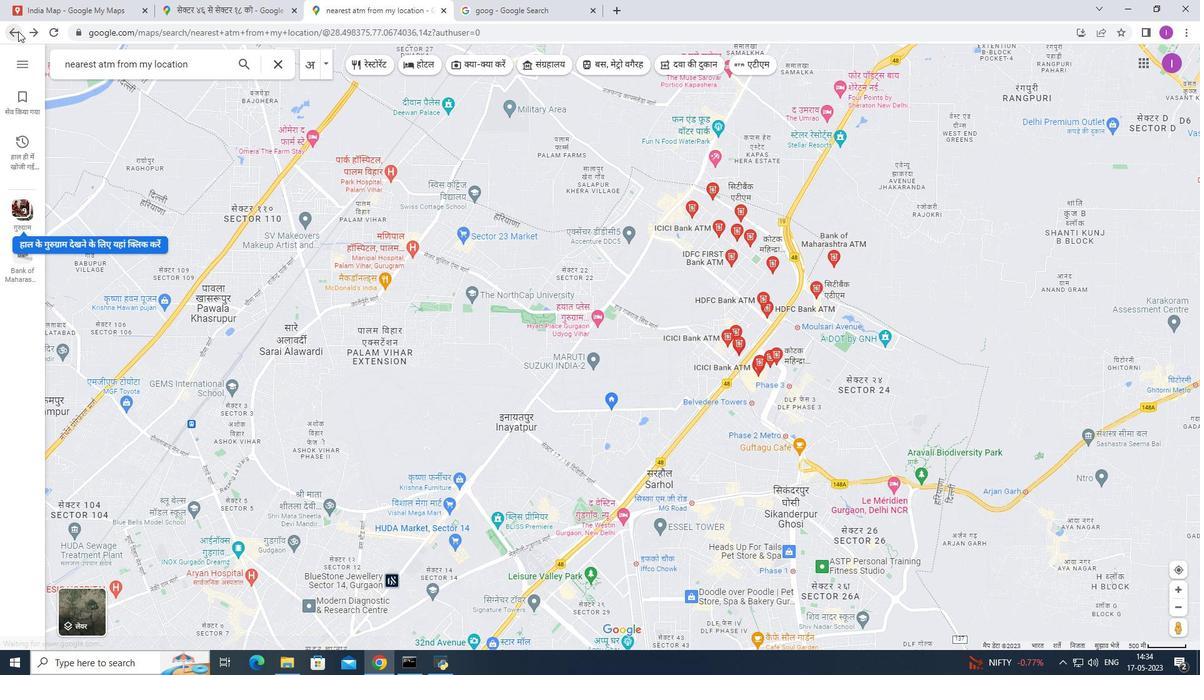 
